 Task: Compose an email with the signature Chelsea Sanchez with the subject Request for a testimonial and the message I am writing to follow up on our recent meeting. from softage.1@softage.net to softage.5@softage.net,  softage.1@softage.net and softage.6@softage.net with CC to softage.7@softage.net with an attached document Feasibility_study.pdf, insert an emoji of mail Send the email
Action: Mouse moved to (530, 682)
Screenshot: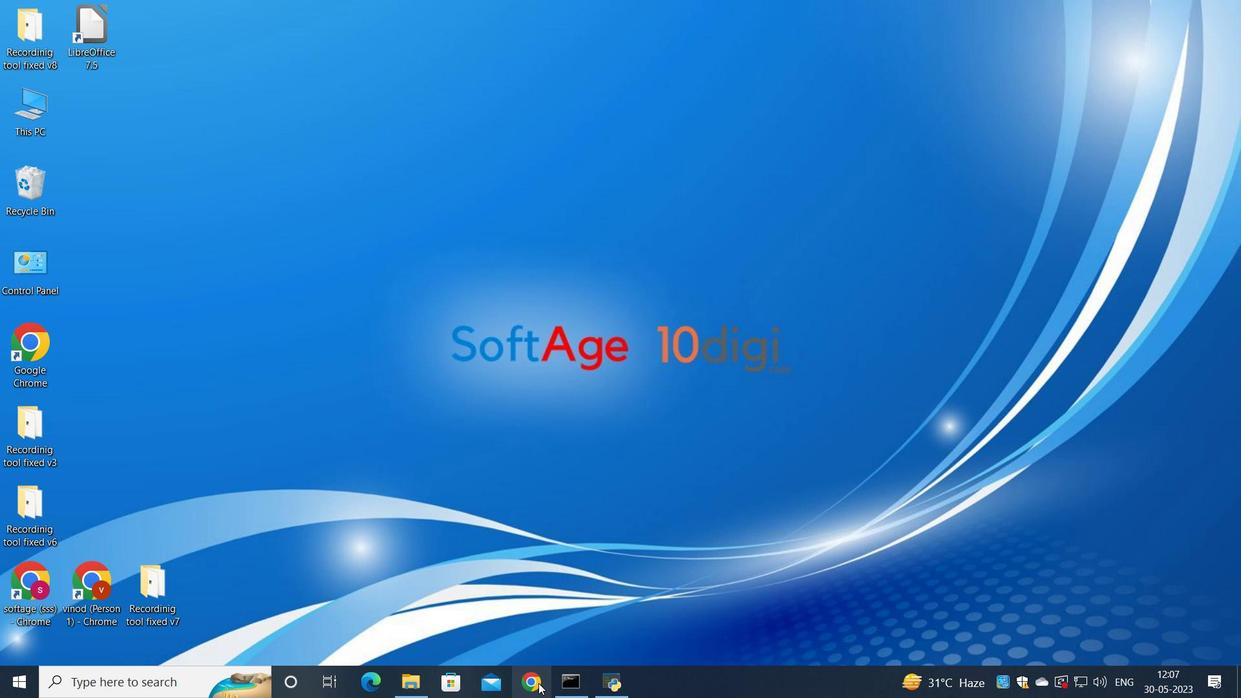 
Action: Mouse pressed left at (530, 682)
Screenshot: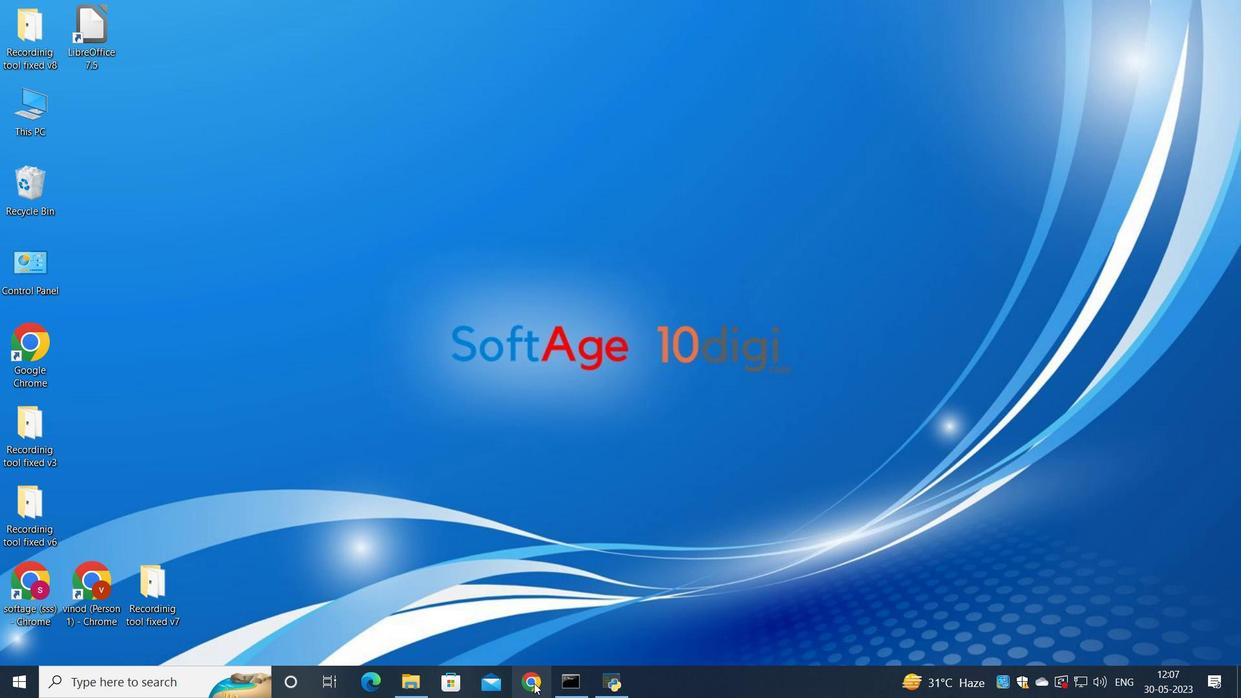 
Action: Mouse moved to (553, 367)
Screenshot: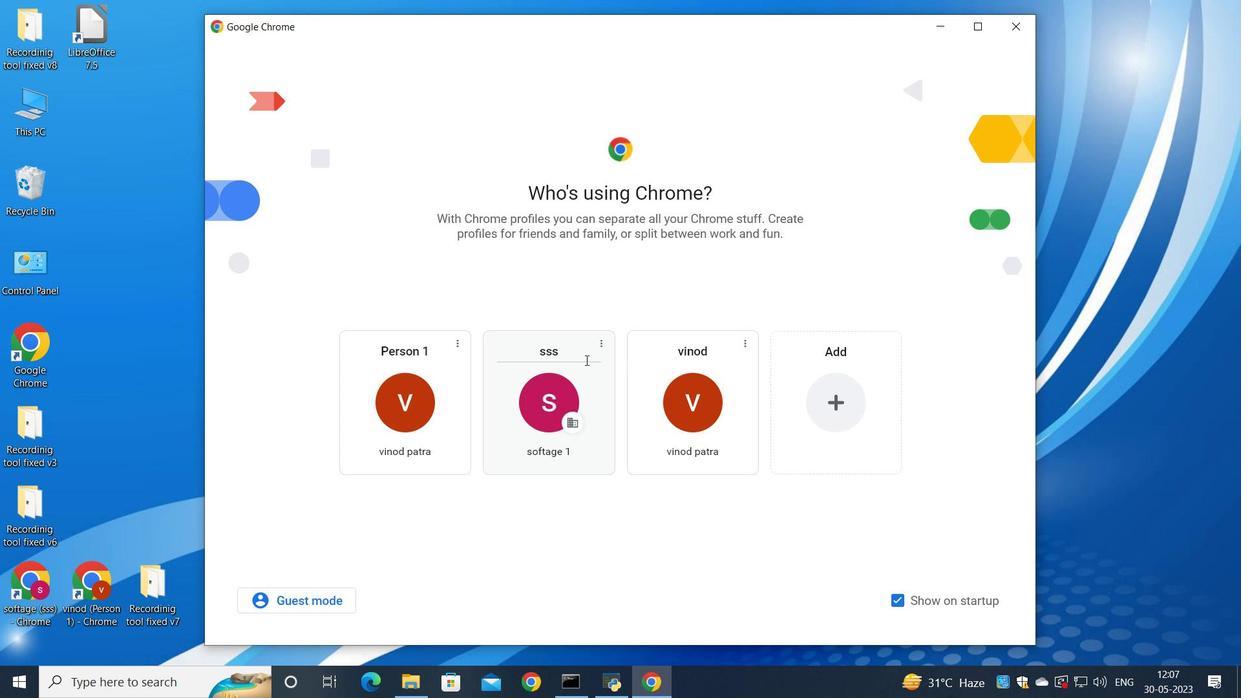 
Action: Mouse pressed left at (553, 367)
Screenshot: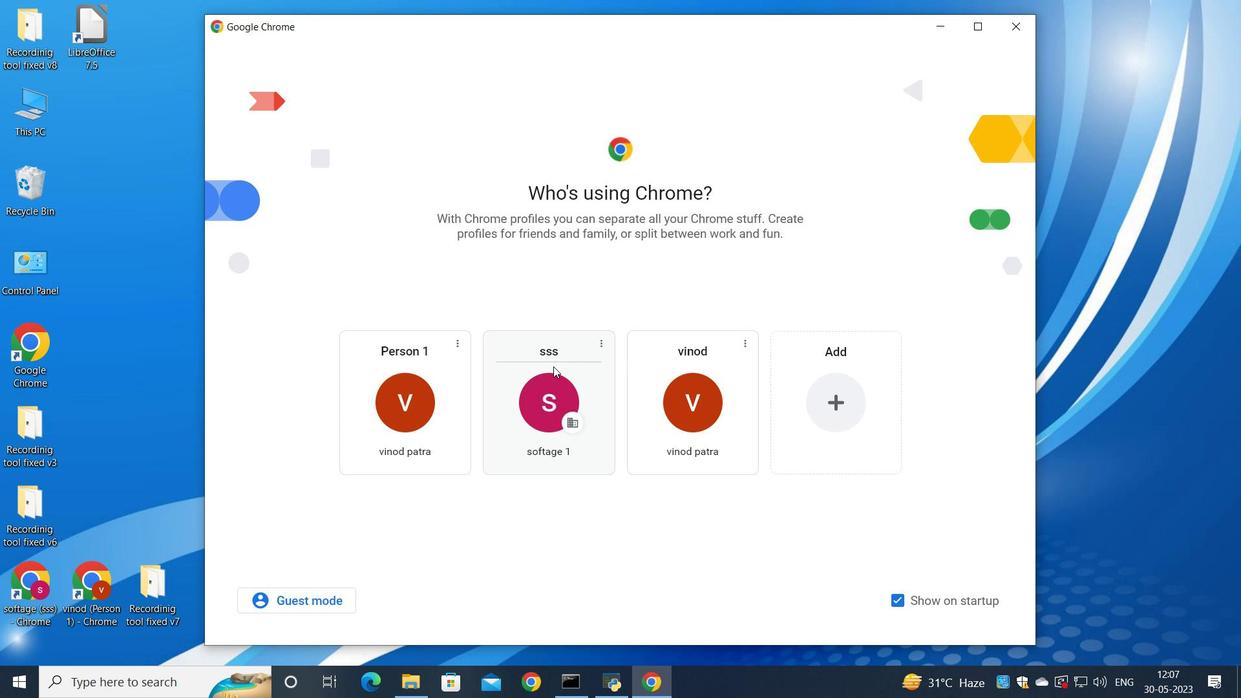 
Action: Mouse moved to (556, 386)
Screenshot: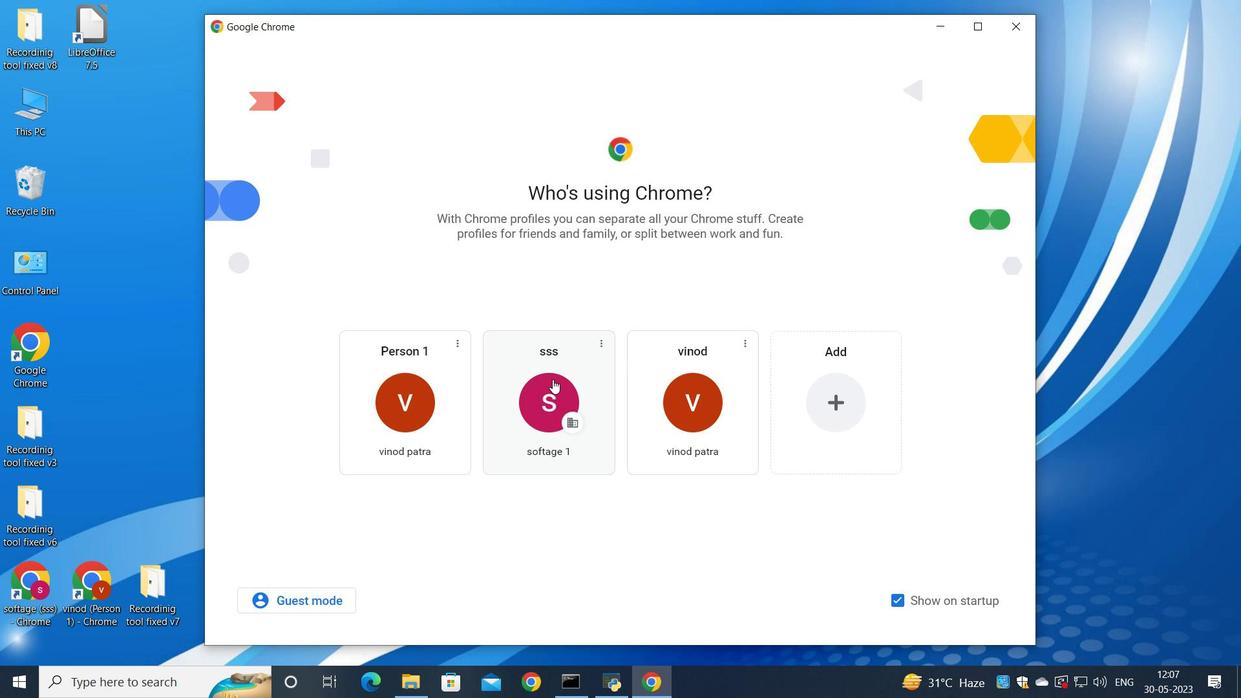 
Action: Mouse pressed left at (556, 386)
Screenshot: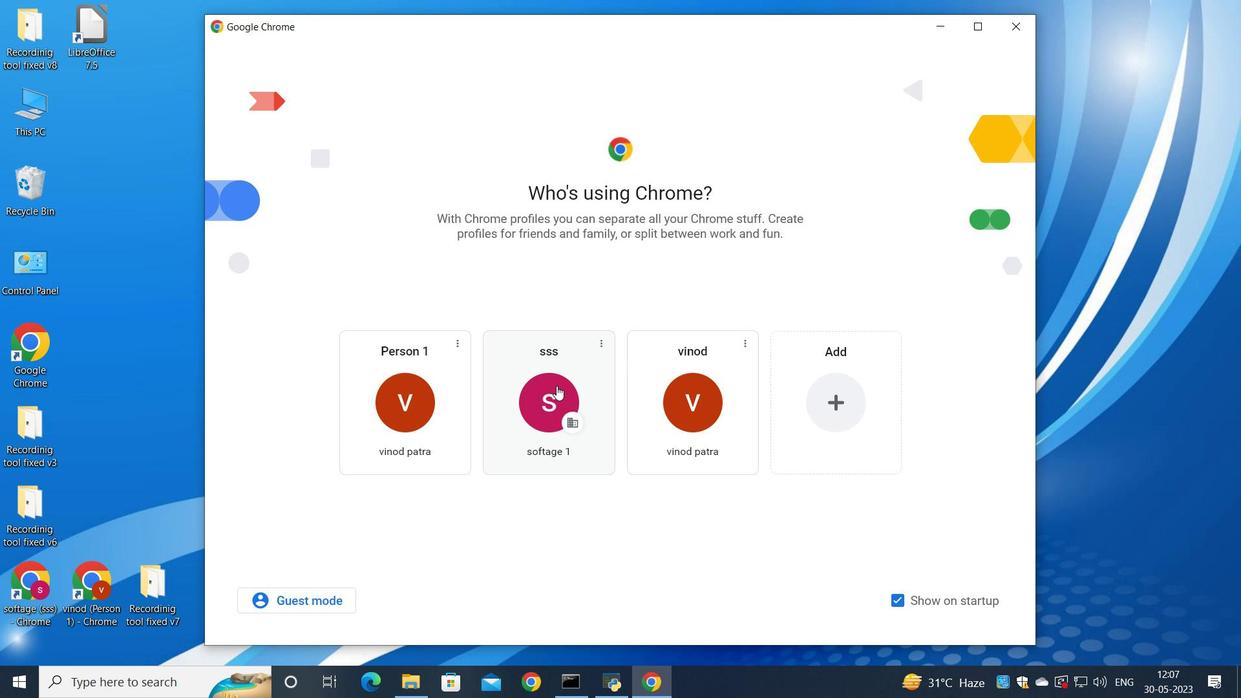 
Action: Mouse moved to (1083, 75)
Screenshot: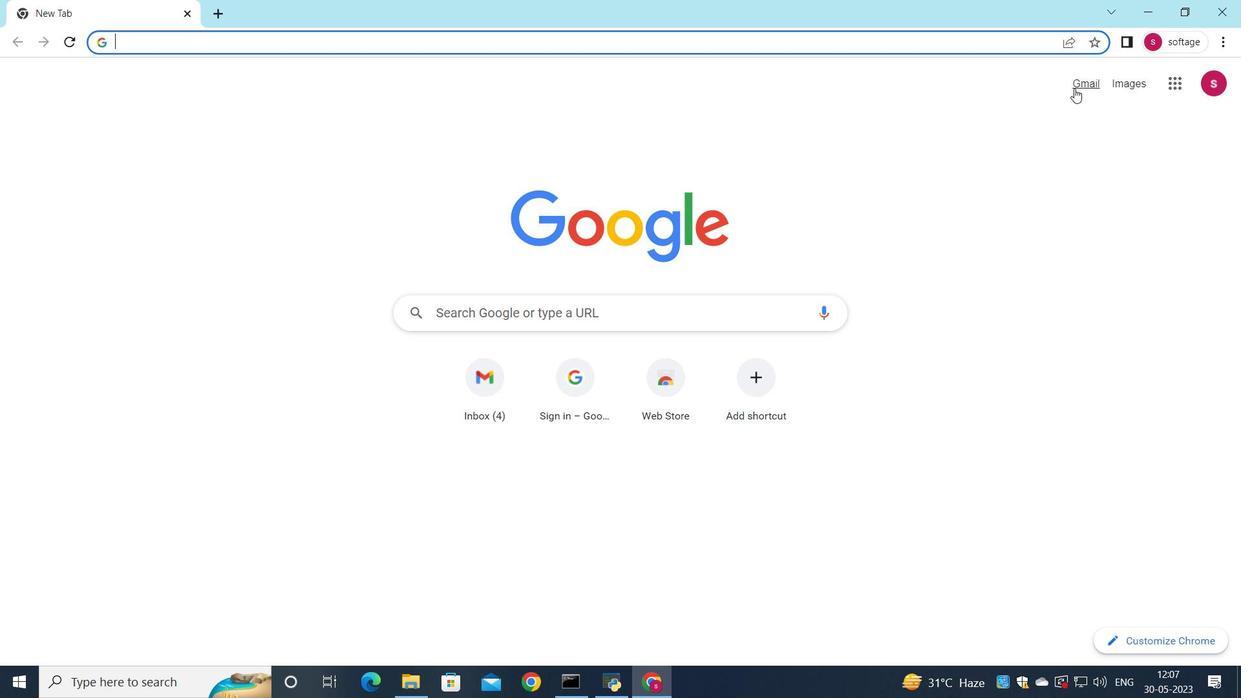 
Action: Mouse pressed left at (1083, 75)
Screenshot: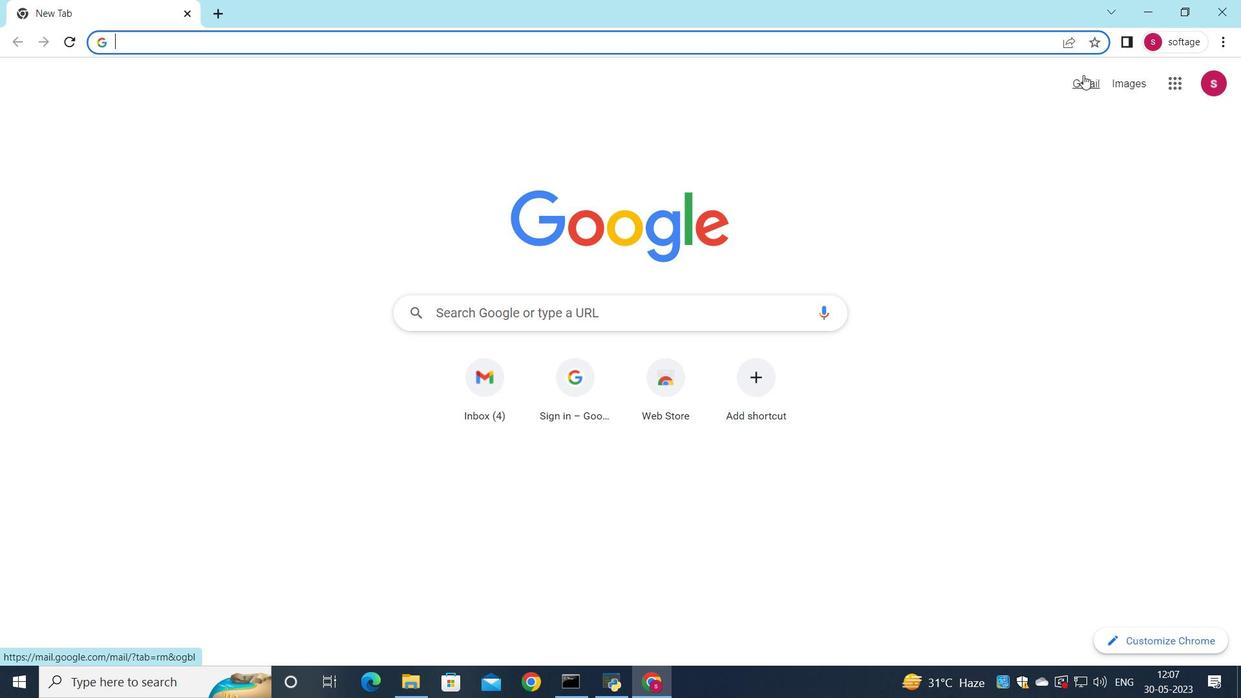 
Action: Mouse moved to (1057, 110)
Screenshot: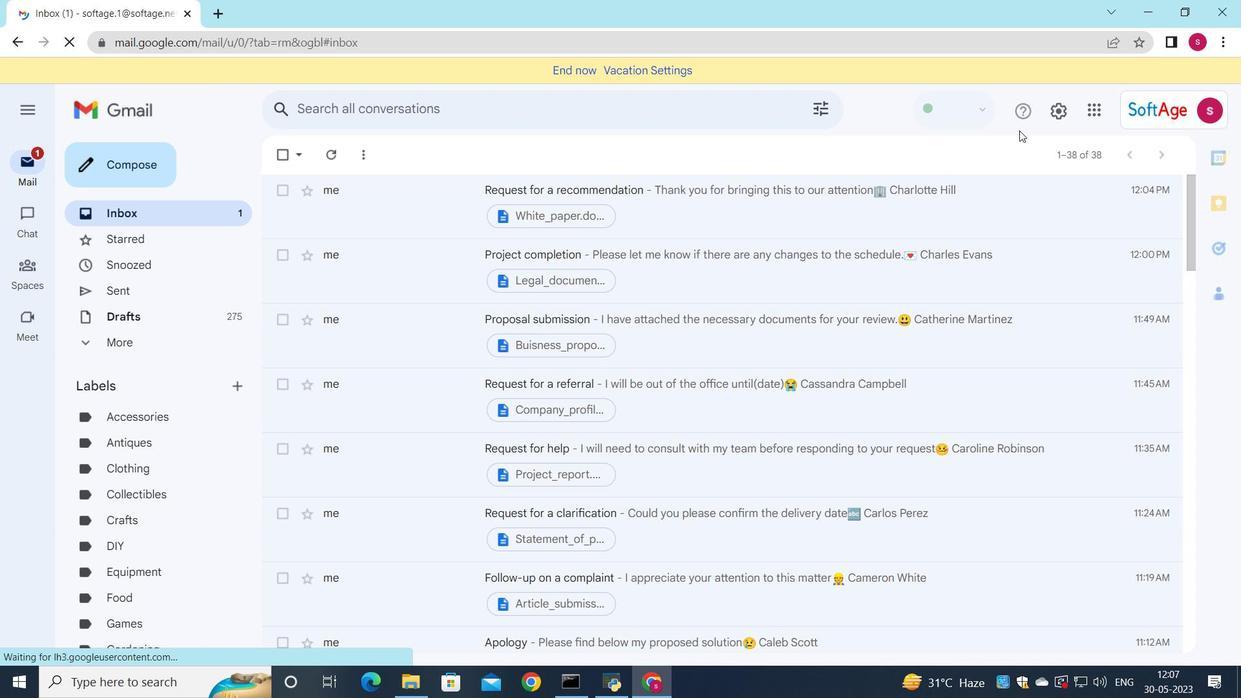 
Action: Mouse pressed left at (1057, 110)
Screenshot: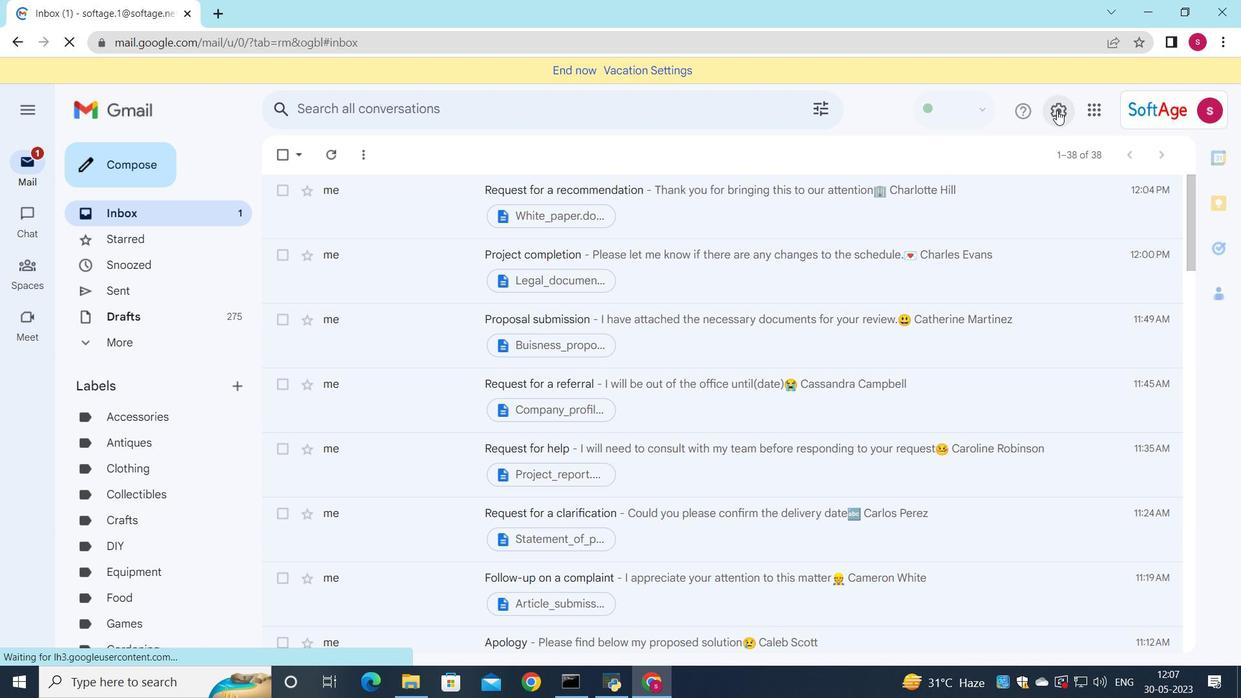 
Action: Mouse moved to (1025, 187)
Screenshot: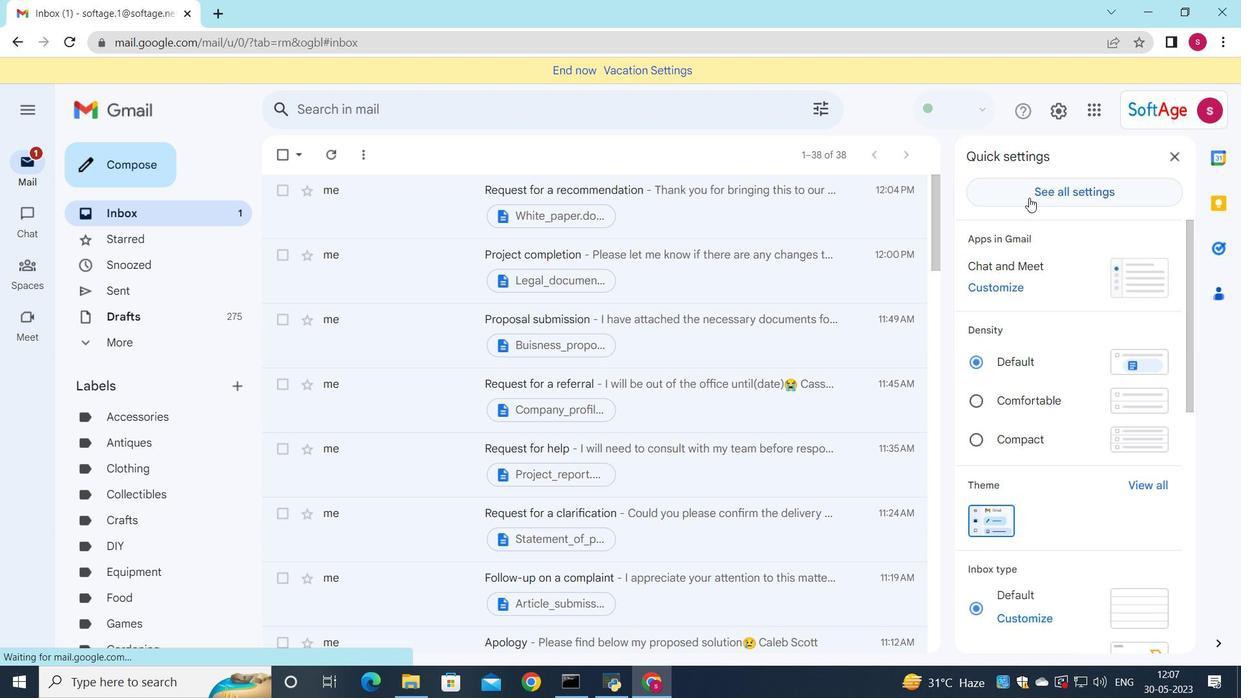 
Action: Mouse pressed left at (1025, 187)
Screenshot: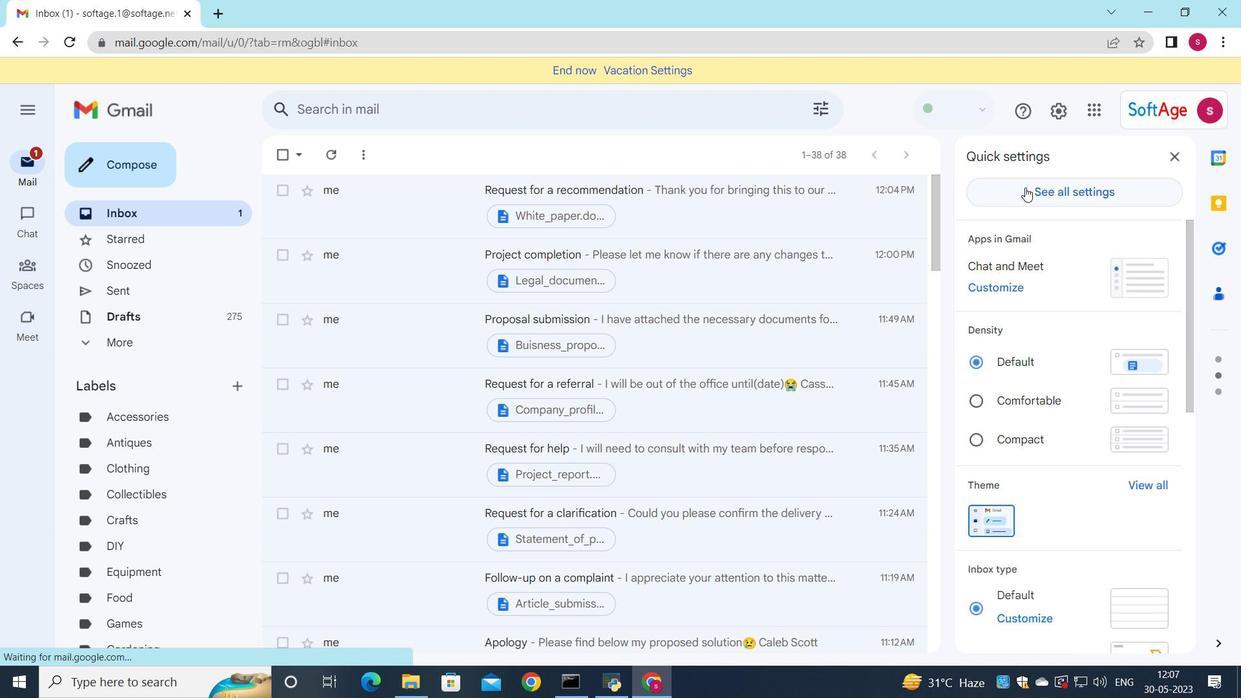 
Action: Mouse moved to (614, 254)
Screenshot: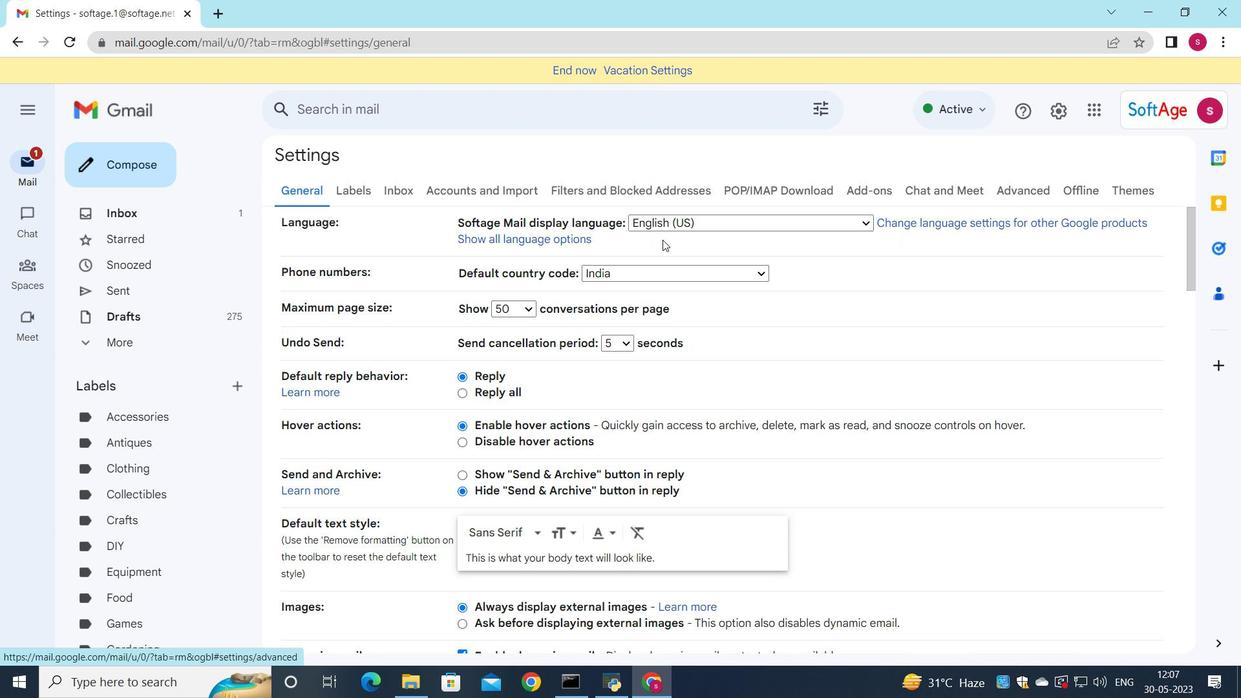 
Action: Mouse scrolled (614, 254) with delta (0, 0)
Screenshot: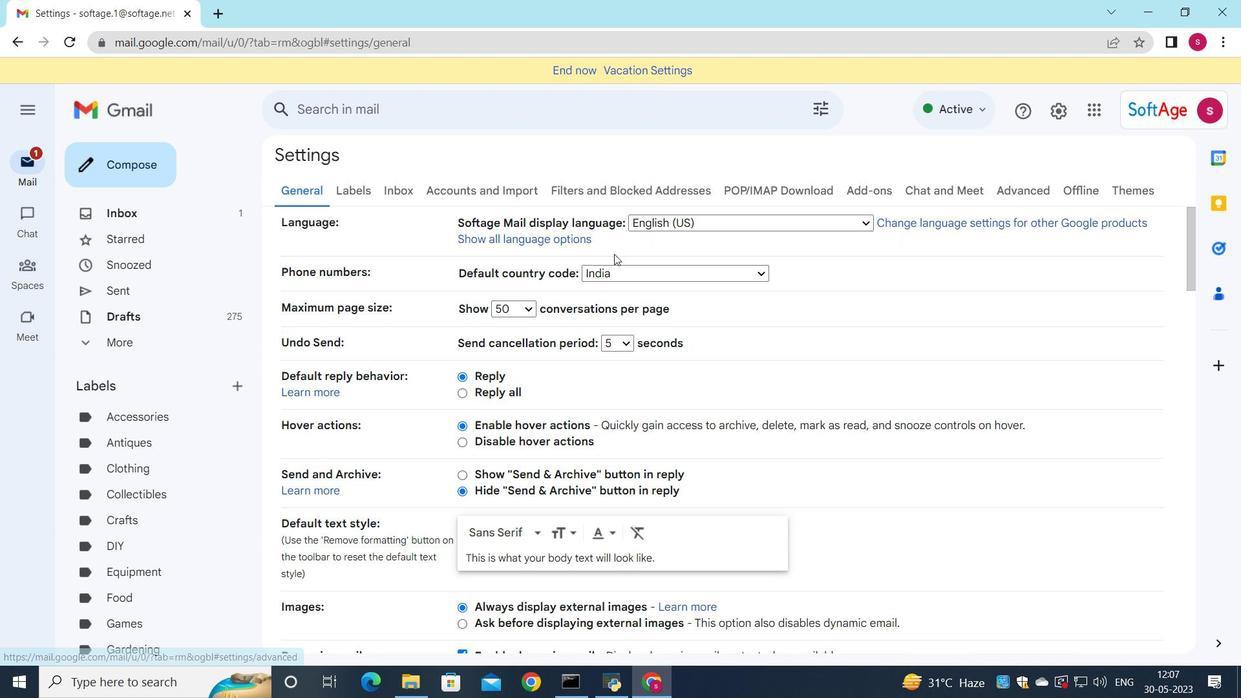 
Action: Mouse scrolled (614, 254) with delta (0, 0)
Screenshot: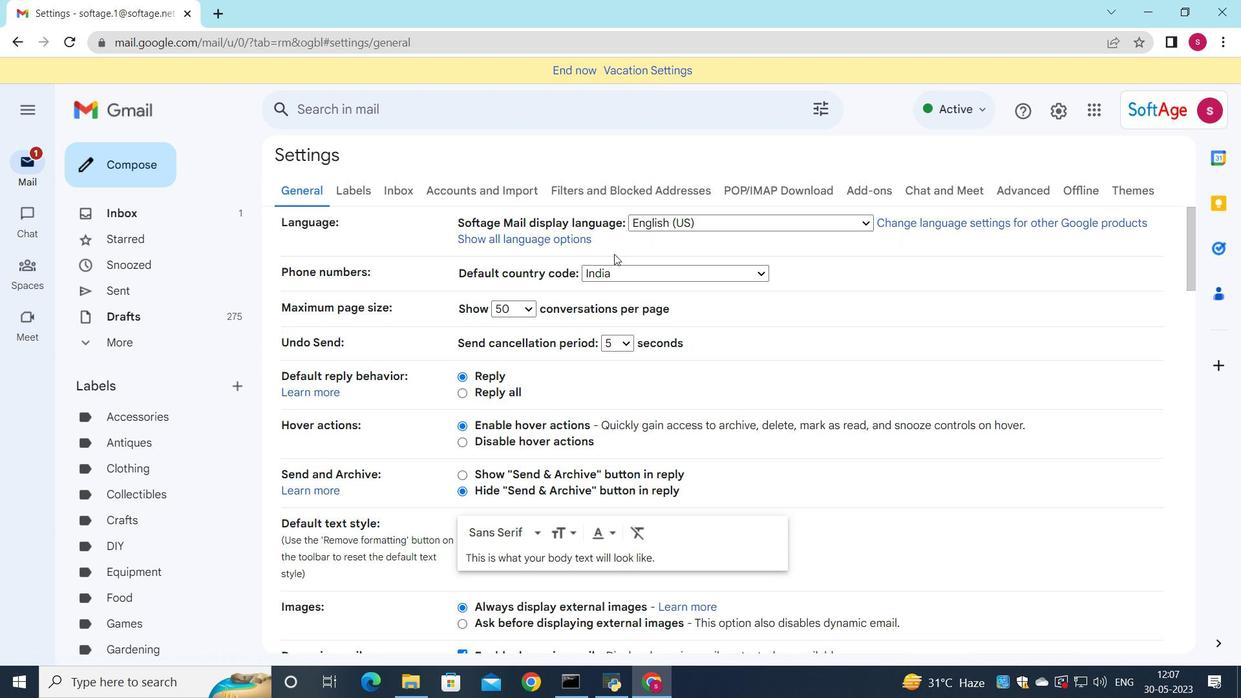 
Action: Mouse scrolled (614, 254) with delta (0, 0)
Screenshot: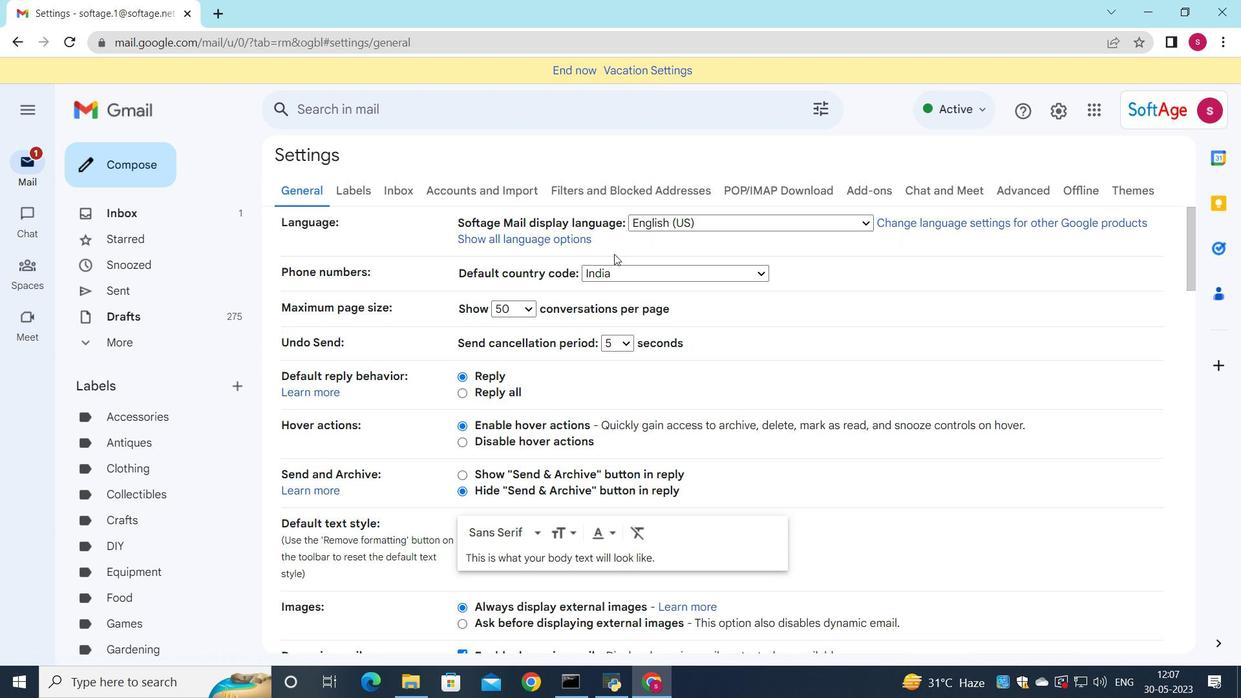 
Action: Mouse moved to (614, 252)
Screenshot: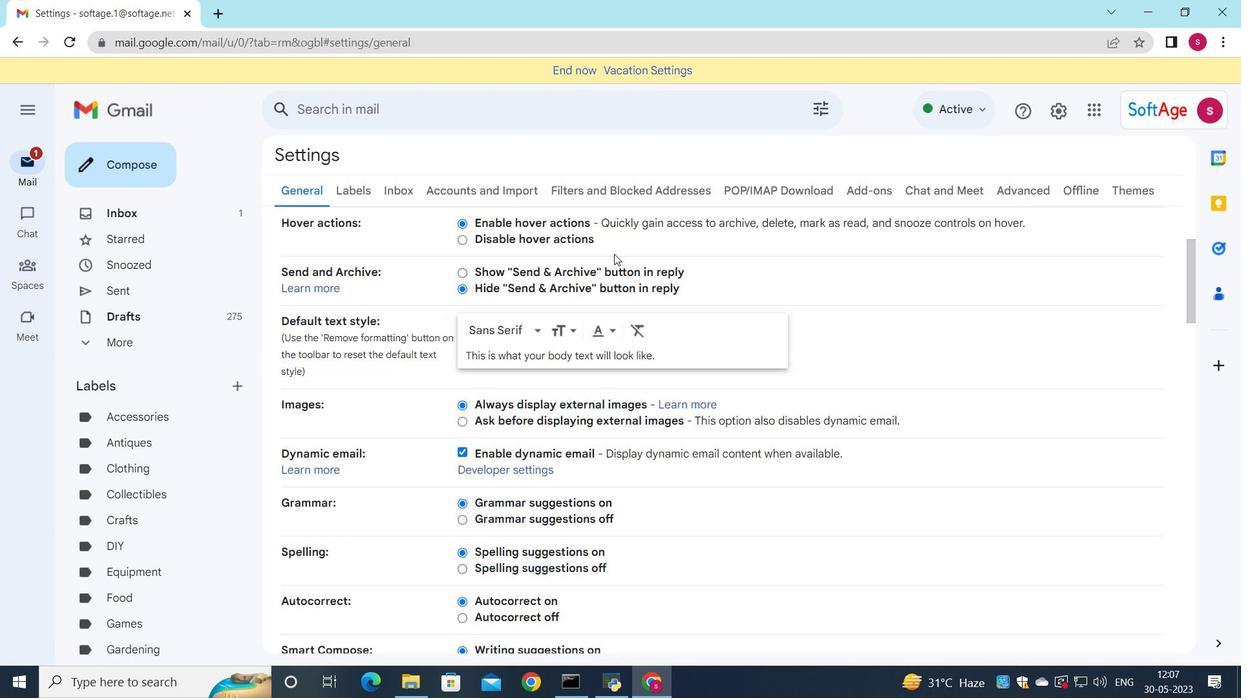 
Action: Mouse scrolled (614, 251) with delta (0, 0)
Screenshot: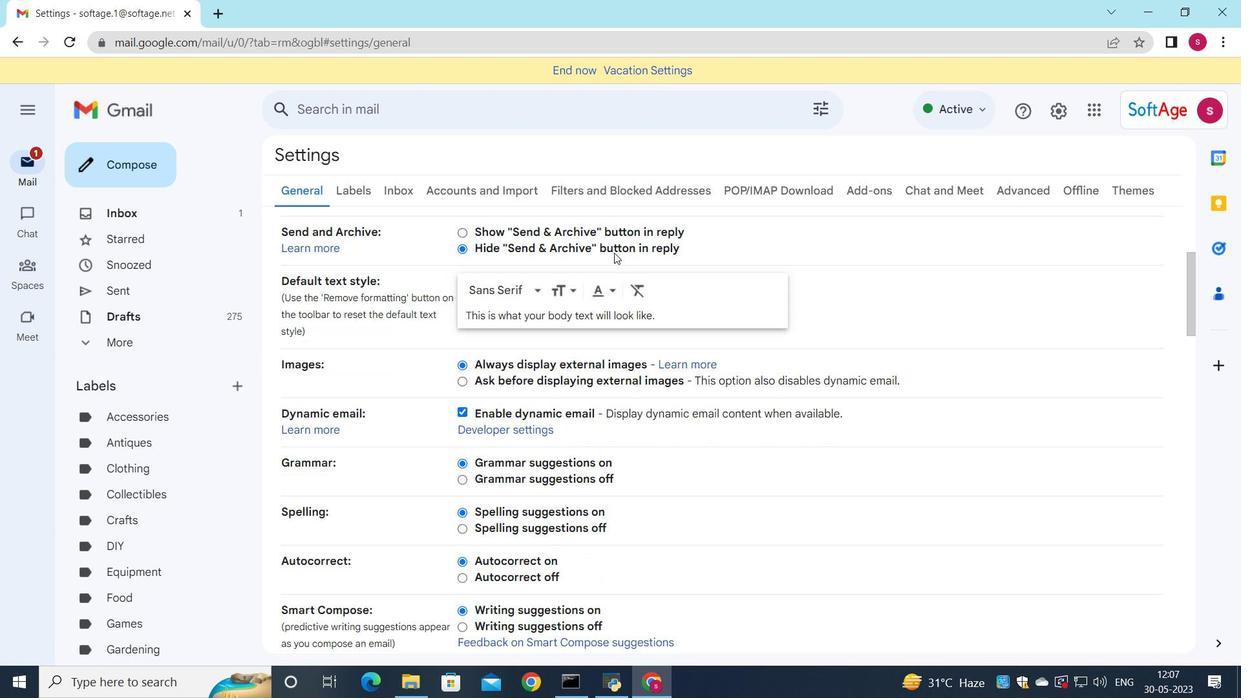 
Action: Mouse scrolled (614, 251) with delta (0, 0)
Screenshot: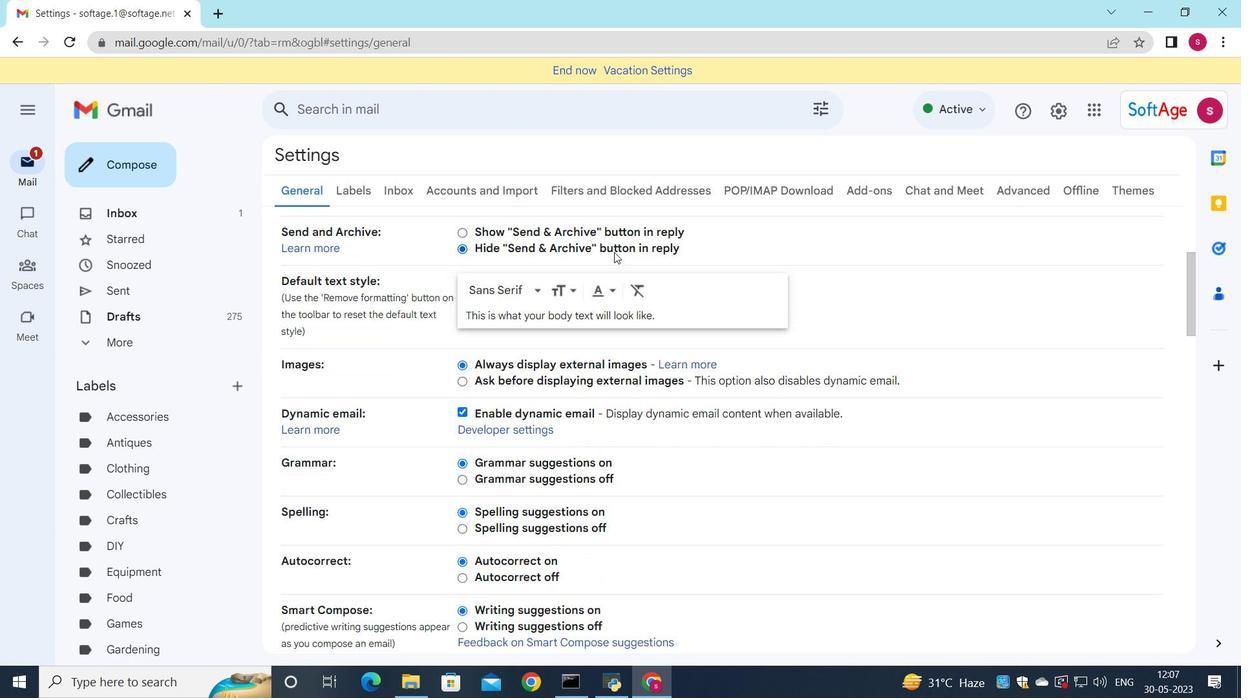 
Action: Mouse scrolled (614, 251) with delta (0, 0)
Screenshot: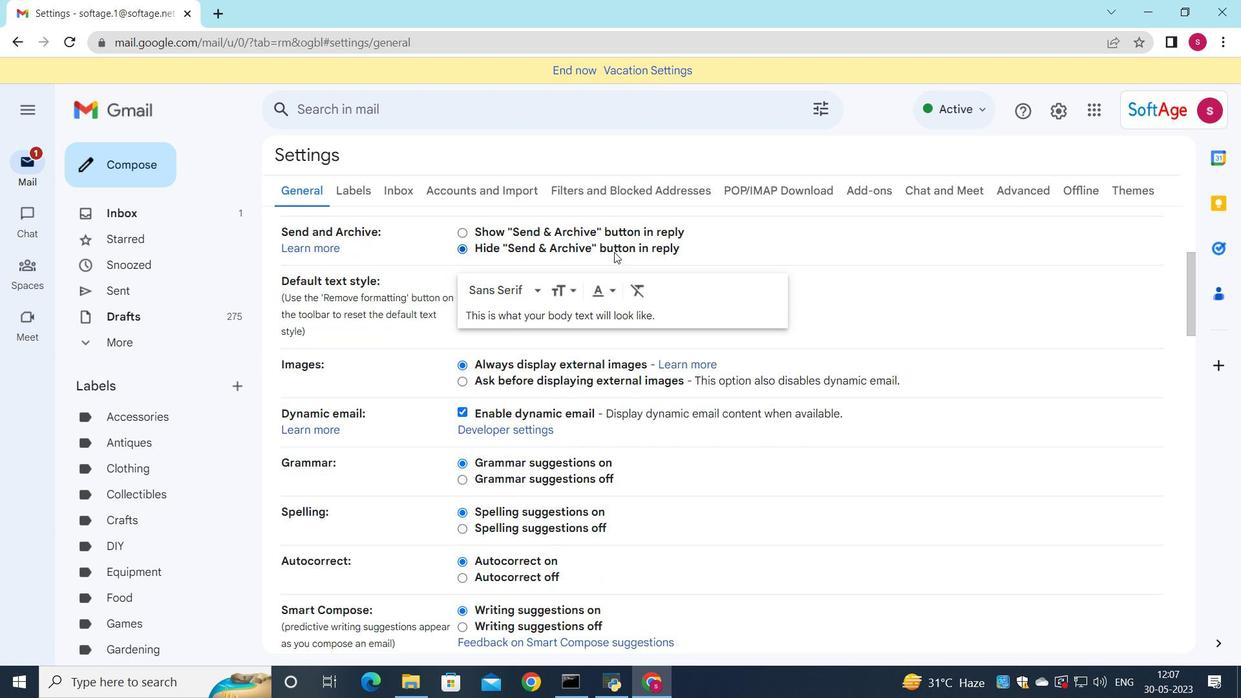 
Action: Mouse scrolled (614, 251) with delta (0, 0)
Screenshot: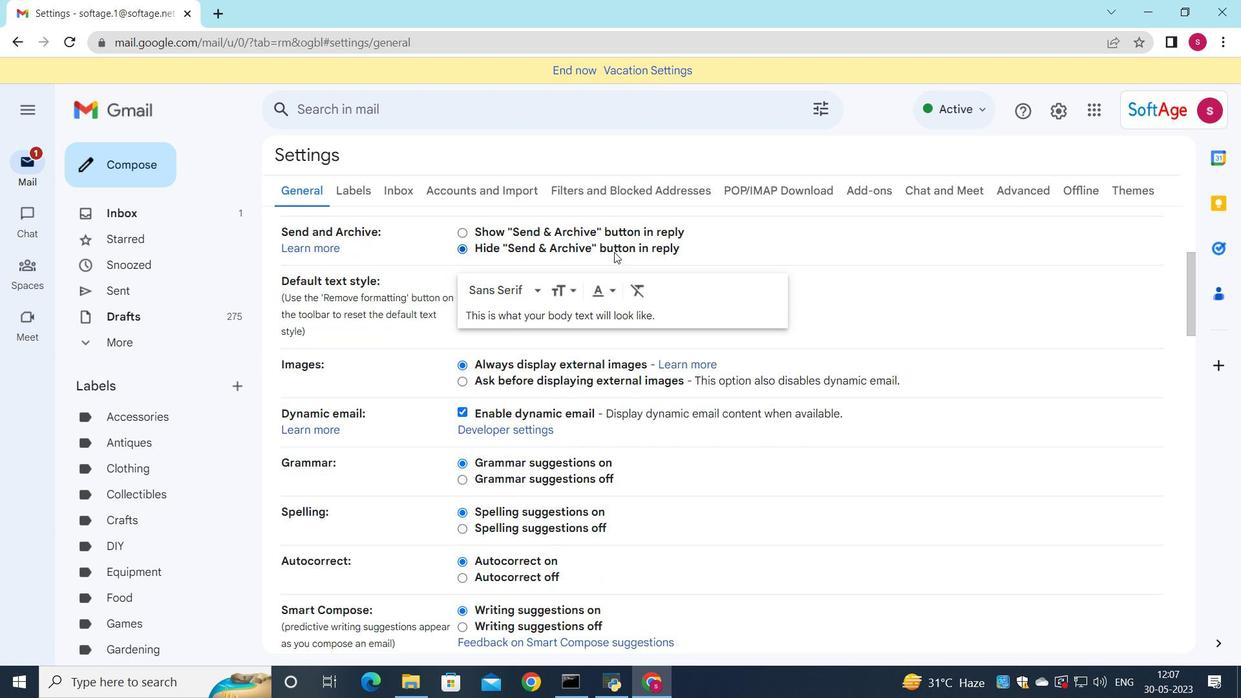 
Action: Mouse scrolled (614, 251) with delta (0, 0)
Screenshot: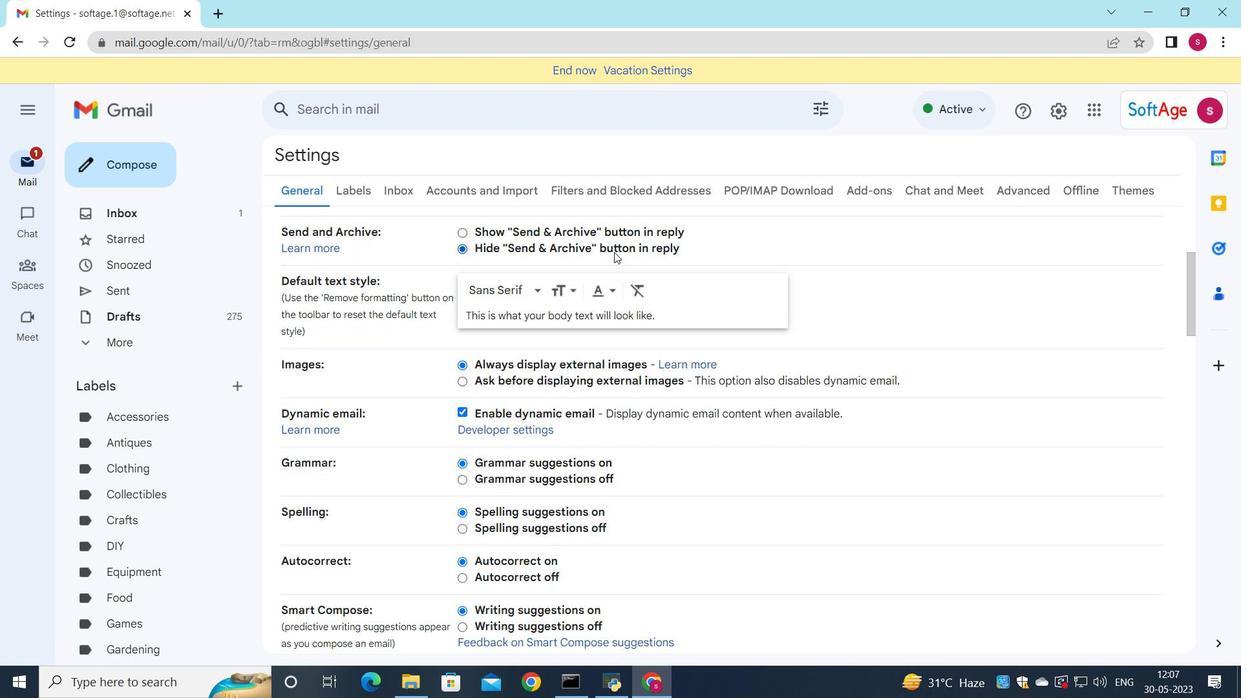 
Action: Mouse moved to (610, 290)
Screenshot: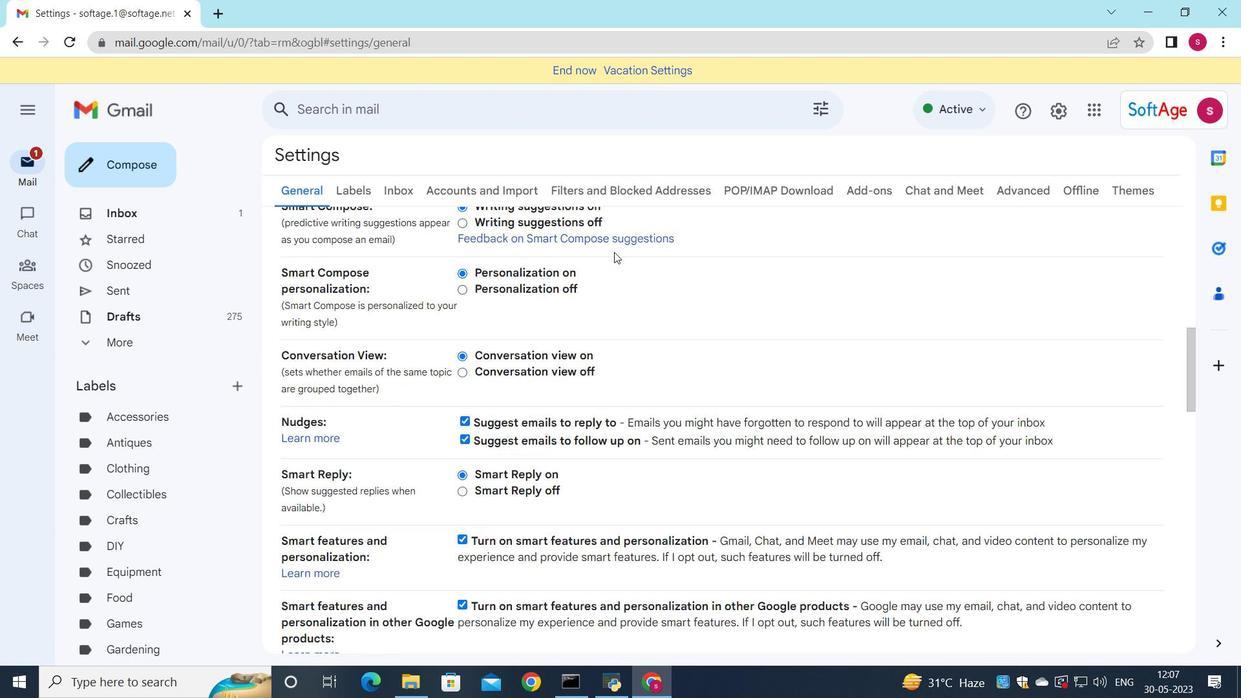 
Action: Mouse scrolled (612, 258) with delta (0, 0)
Screenshot: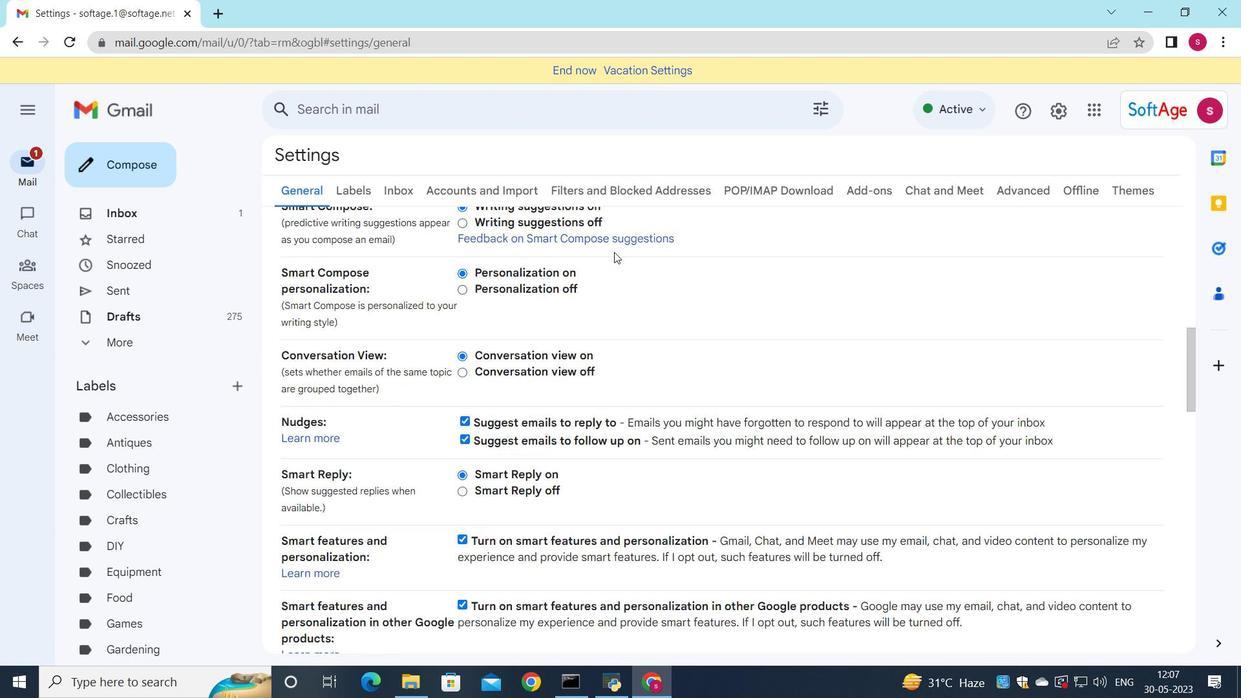 
Action: Mouse moved to (609, 292)
Screenshot: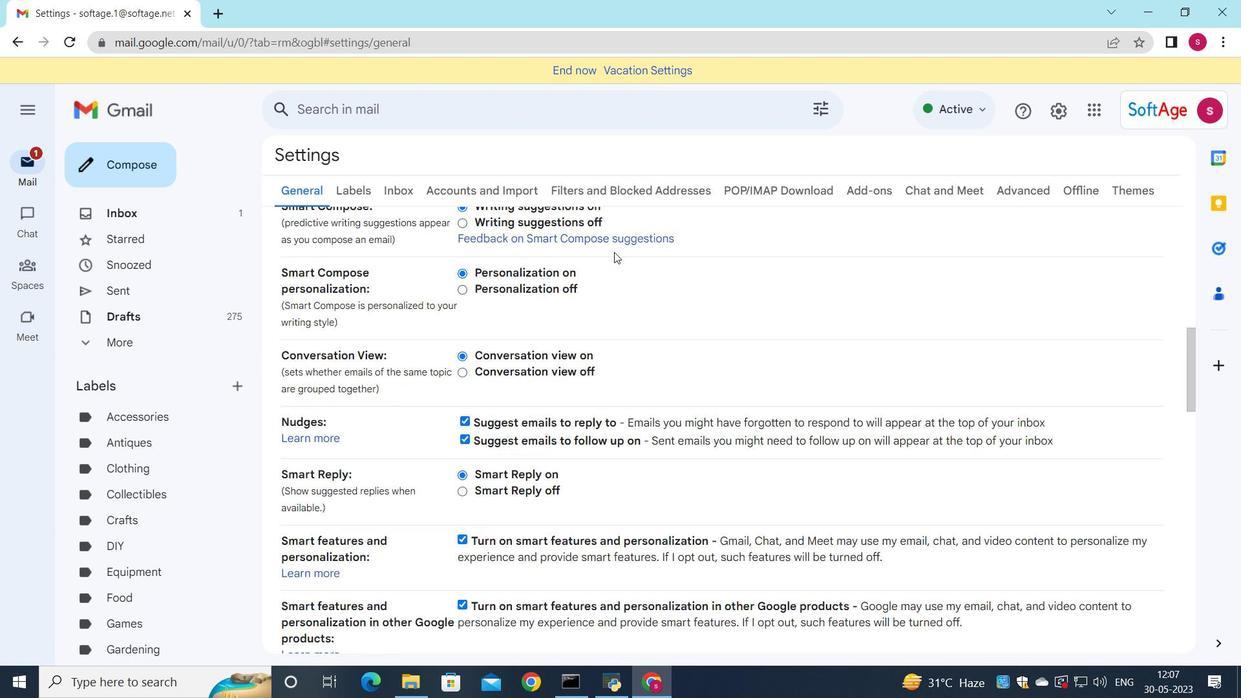 
Action: Mouse scrolled (610, 281) with delta (0, 0)
Screenshot: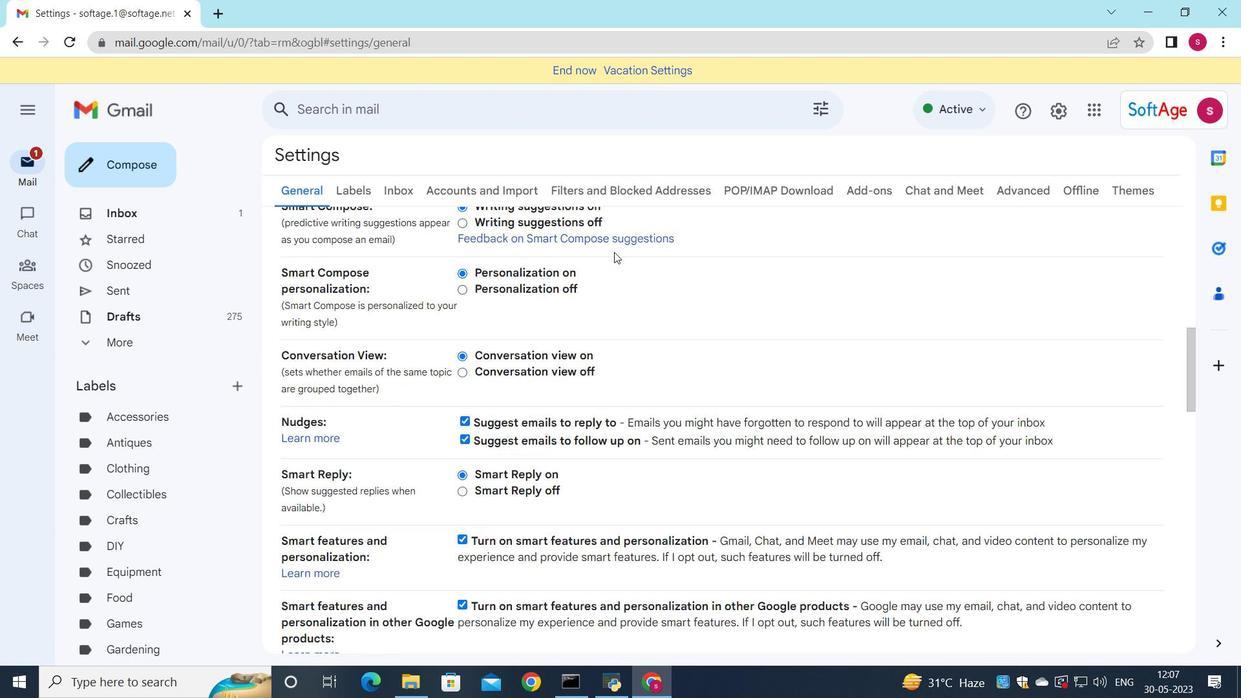 
Action: Mouse moved to (594, 333)
Screenshot: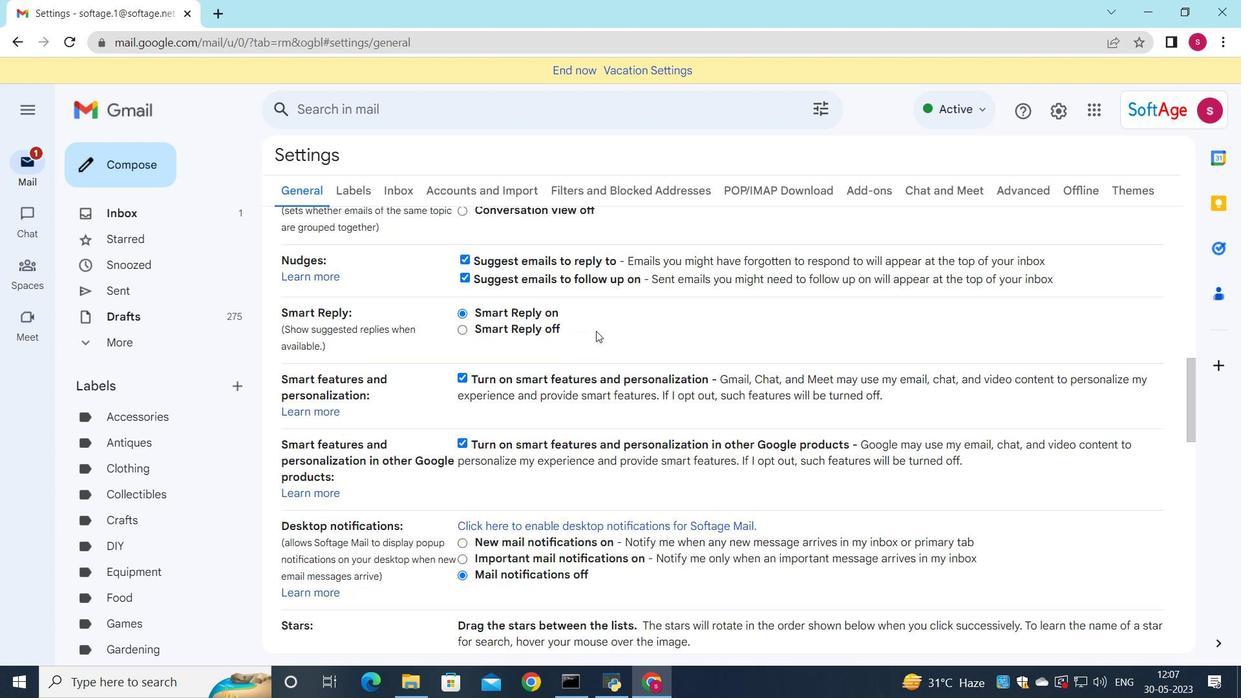 
Action: Mouse scrolled (594, 333) with delta (0, 0)
Screenshot: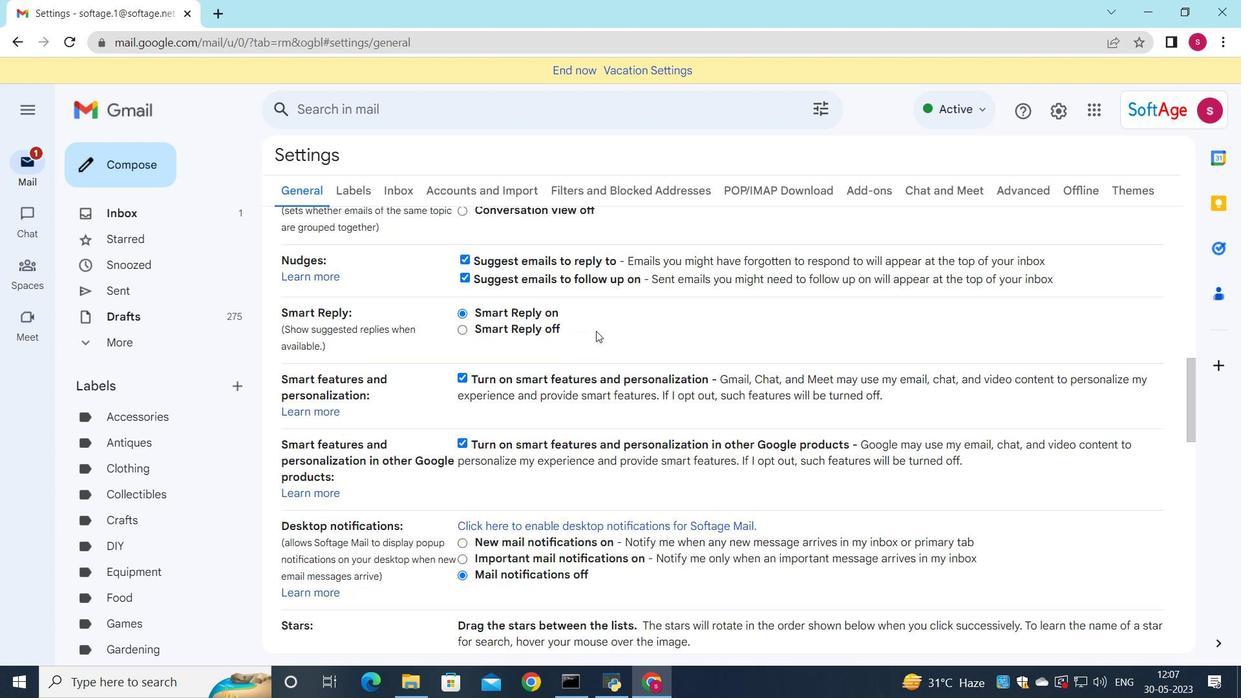 
Action: Mouse moved to (594, 334)
Screenshot: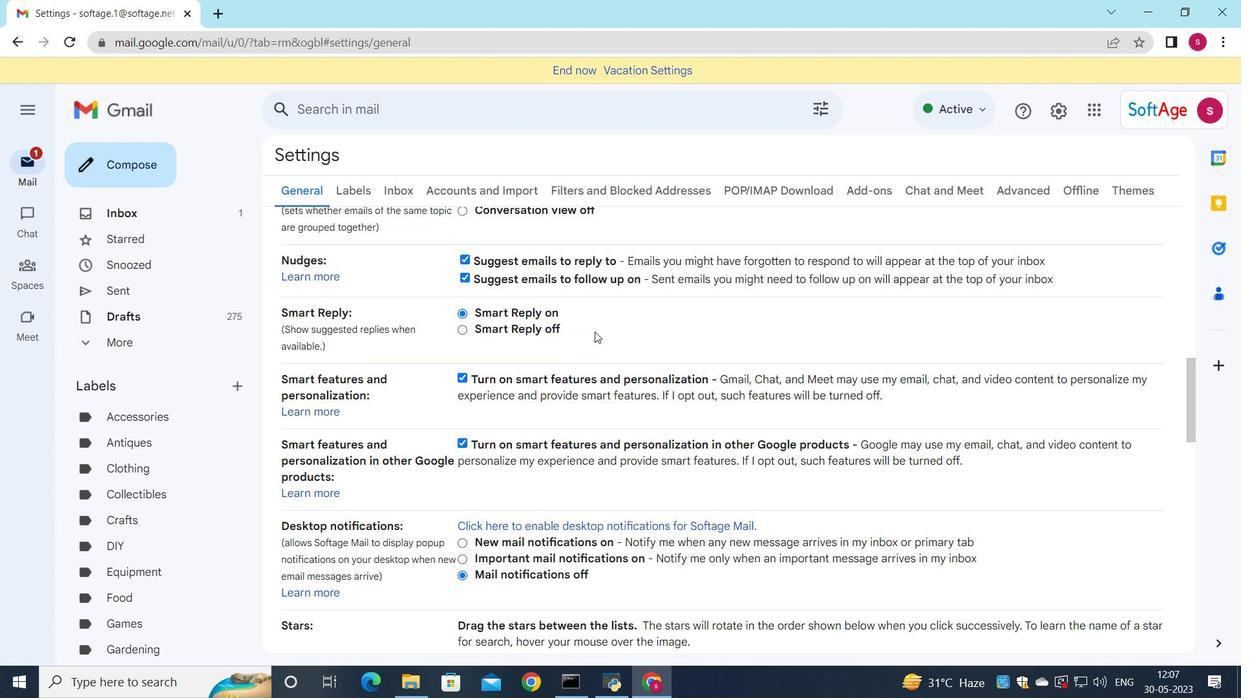 
Action: Mouse scrolled (594, 334) with delta (0, 0)
Screenshot: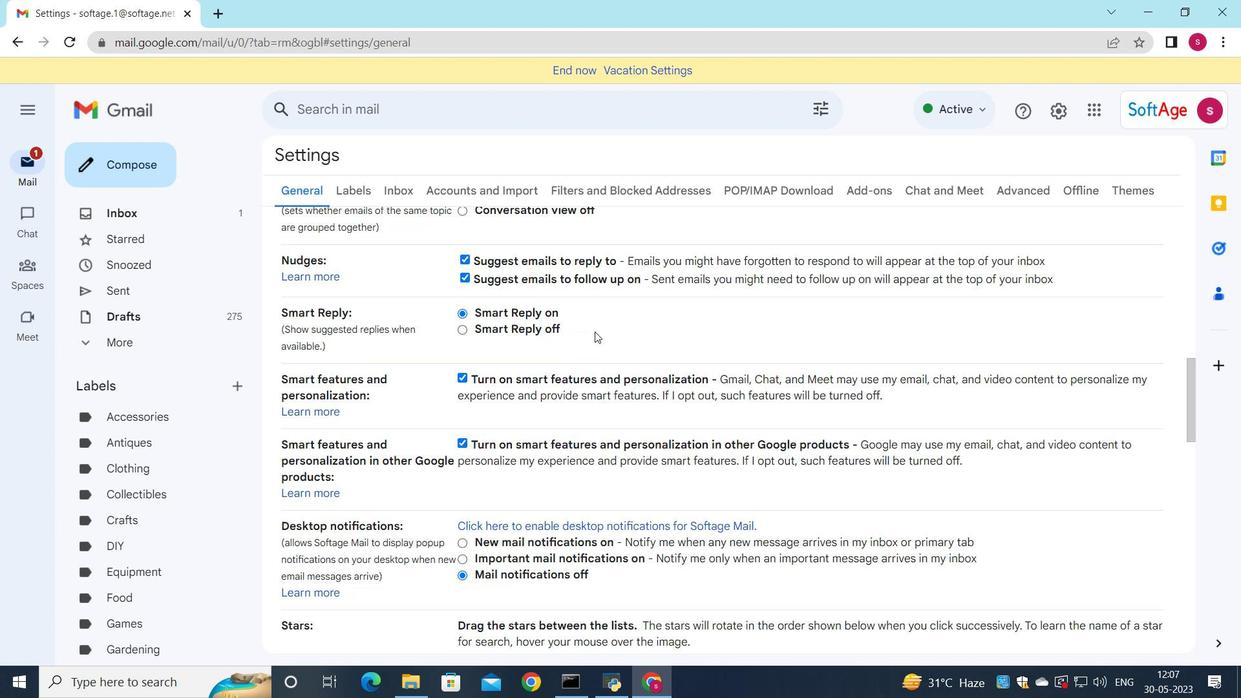 
Action: Mouse moved to (594, 336)
Screenshot: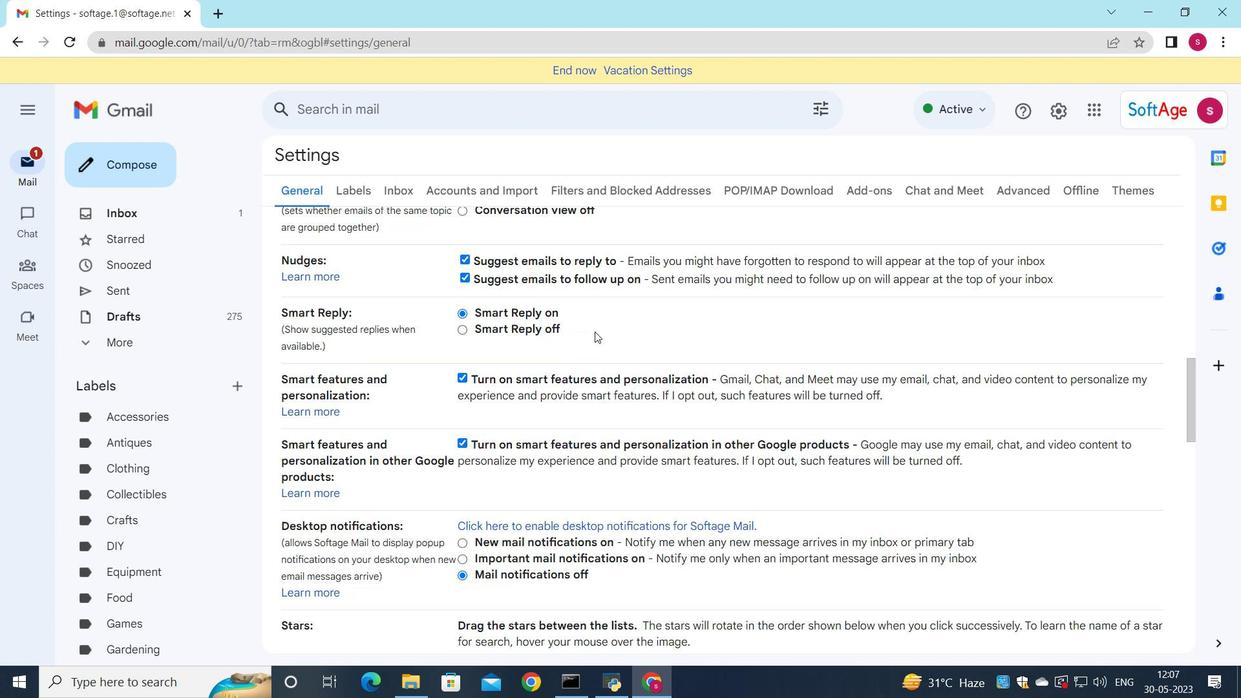 
Action: Mouse scrolled (594, 335) with delta (0, 0)
Screenshot: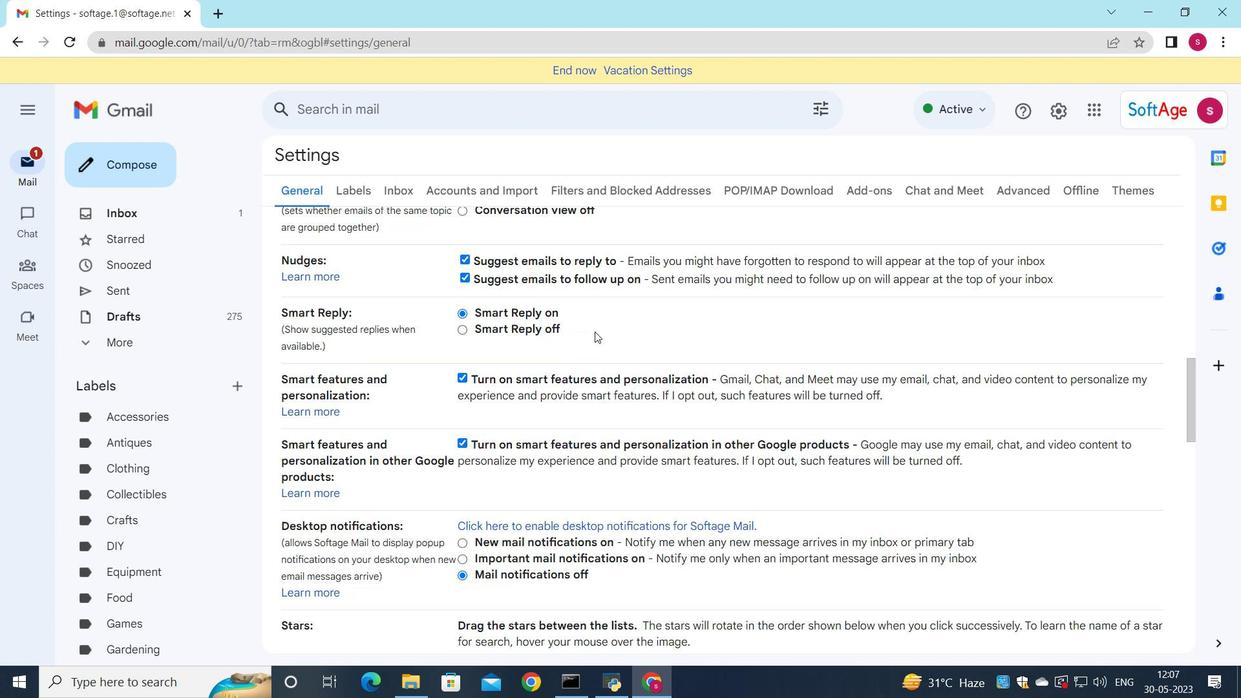 
Action: Mouse moved to (594, 338)
Screenshot: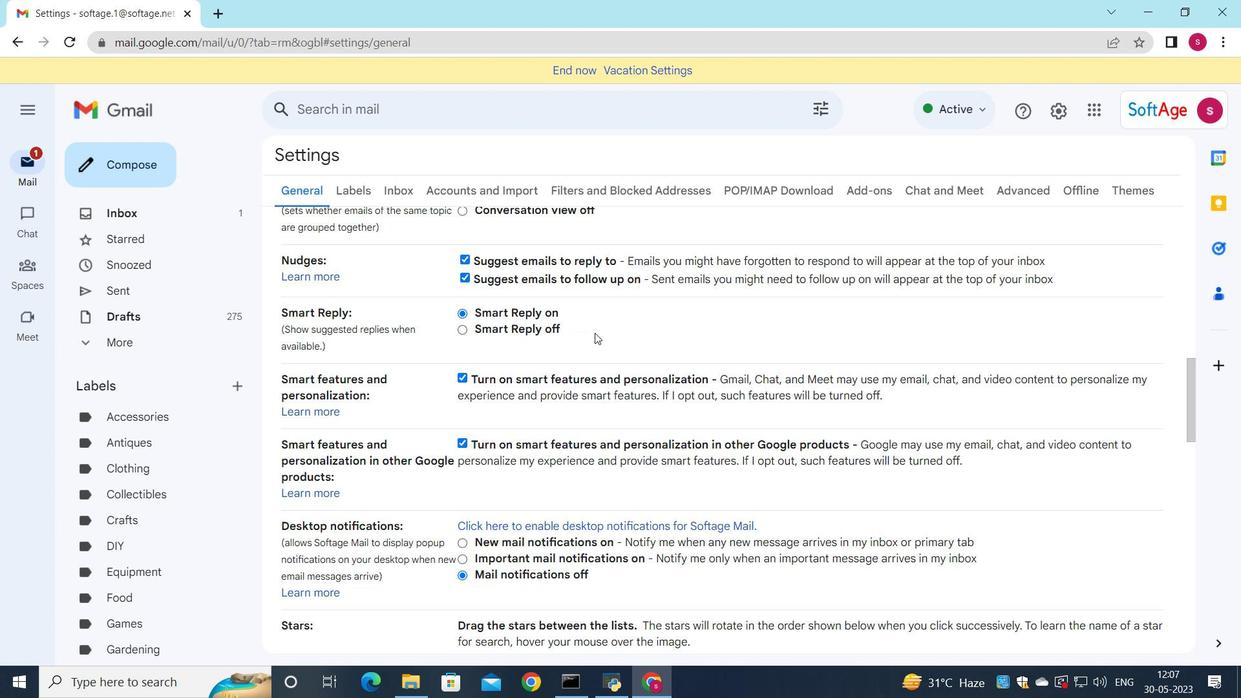 
Action: Mouse scrolled (594, 337) with delta (0, 0)
Screenshot: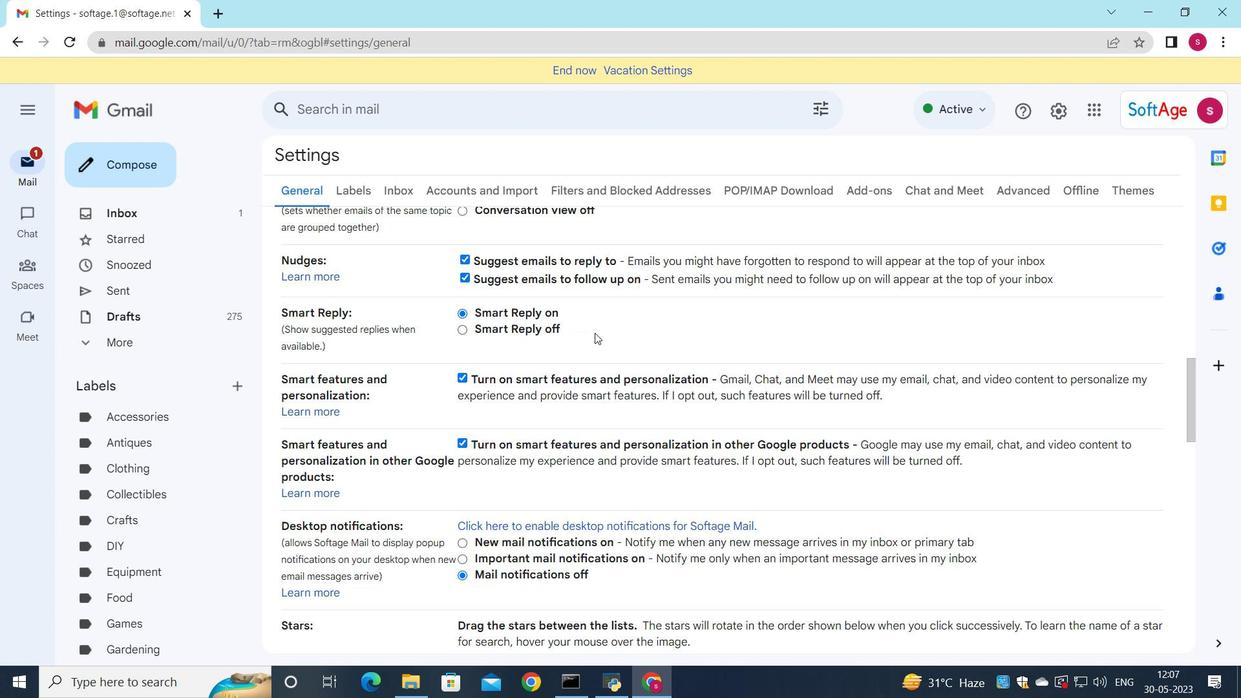 
Action: Mouse moved to (592, 342)
Screenshot: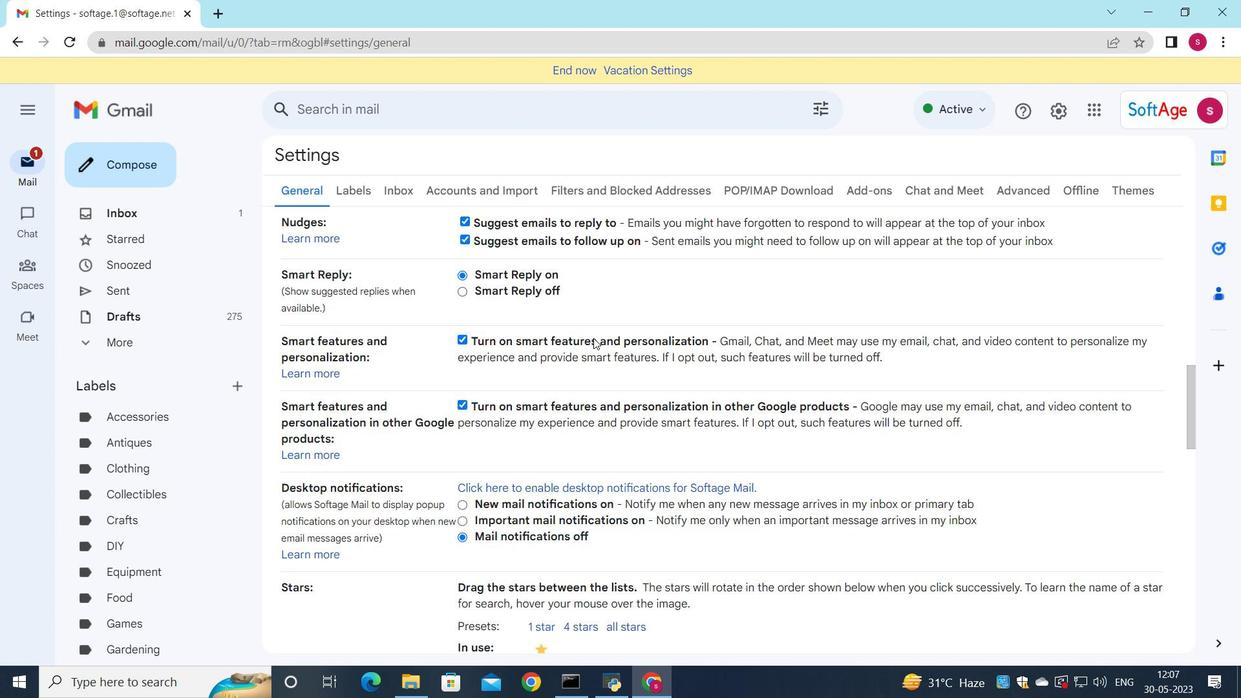 
Action: Mouse scrolled (592, 341) with delta (0, 0)
Screenshot: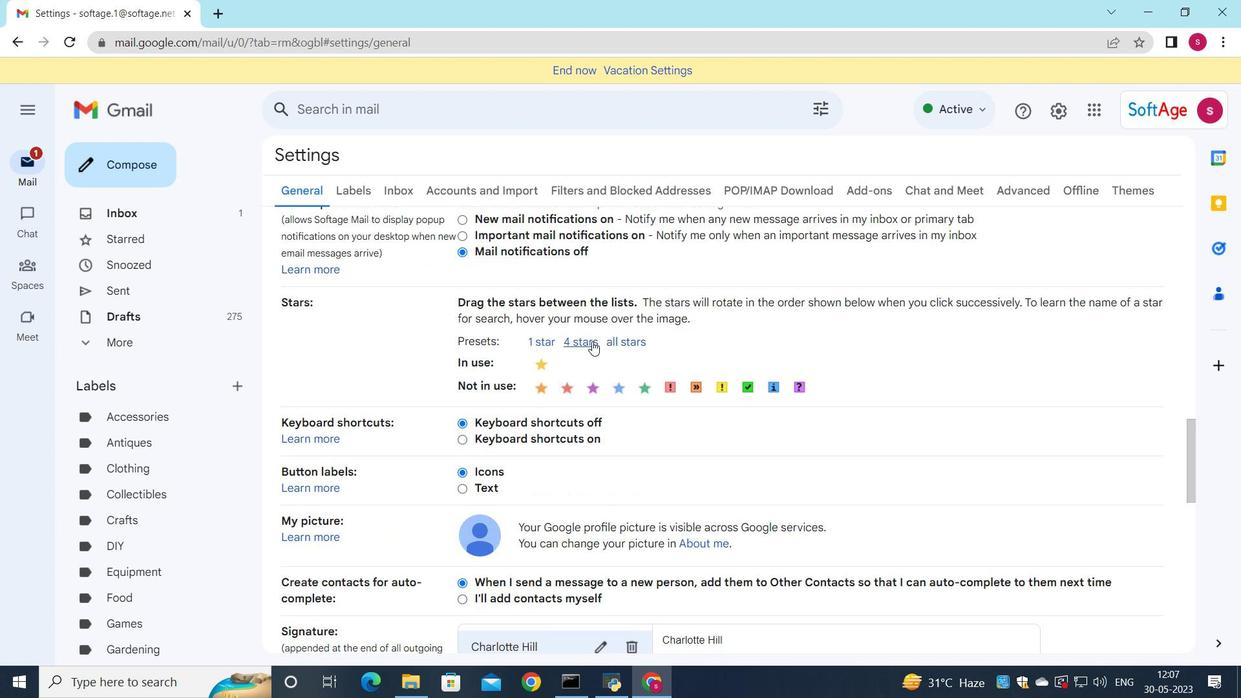 
Action: Mouse scrolled (592, 341) with delta (0, 0)
Screenshot: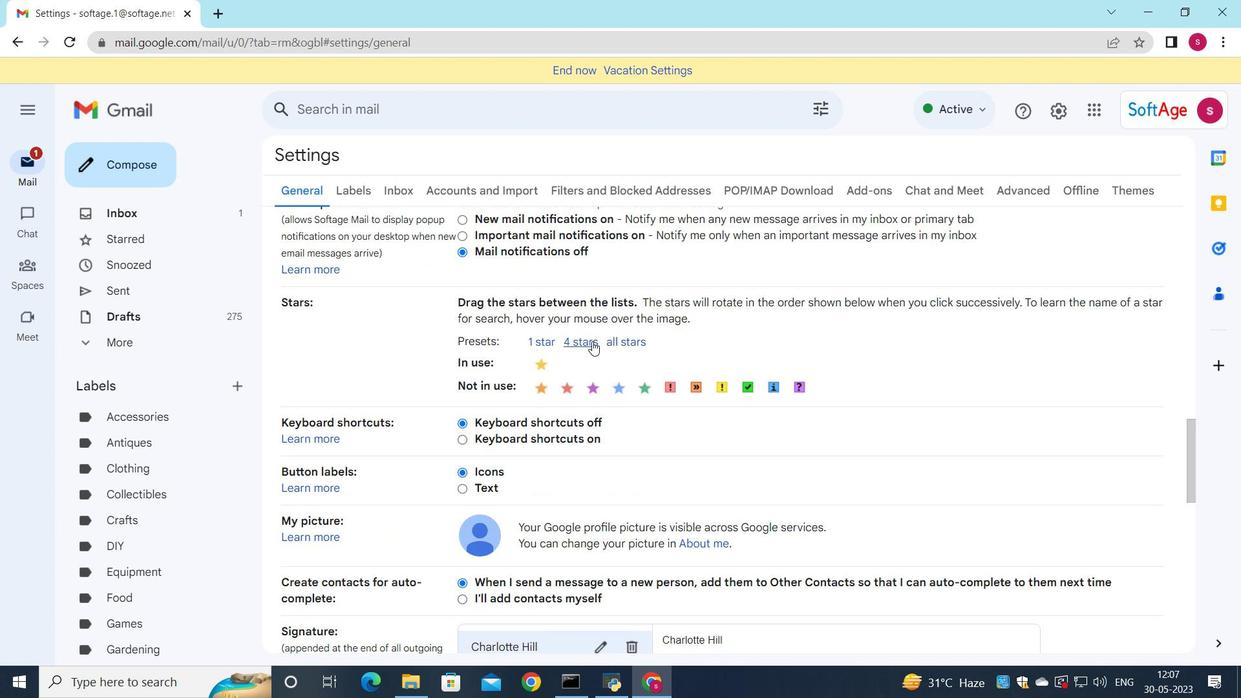 
Action: Mouse scrolled (592, 341) with delta (0, 0)
Screenshot: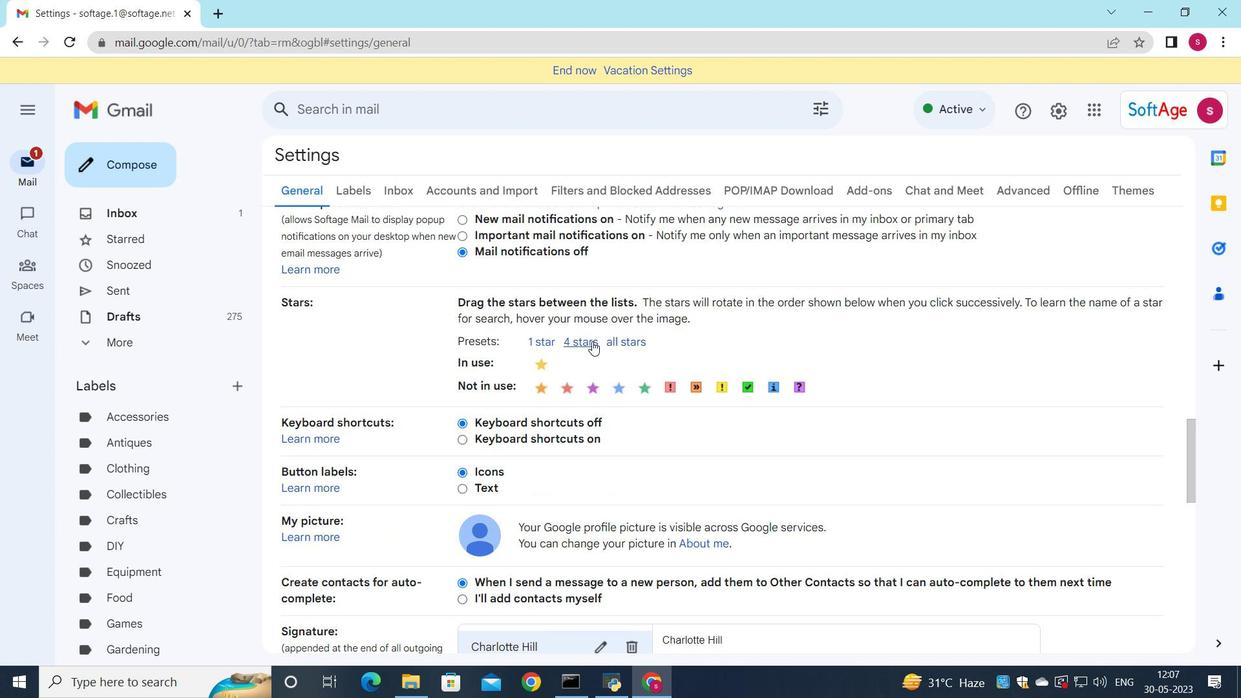
Action: Mouse moved to (592, 343)
Screenshot: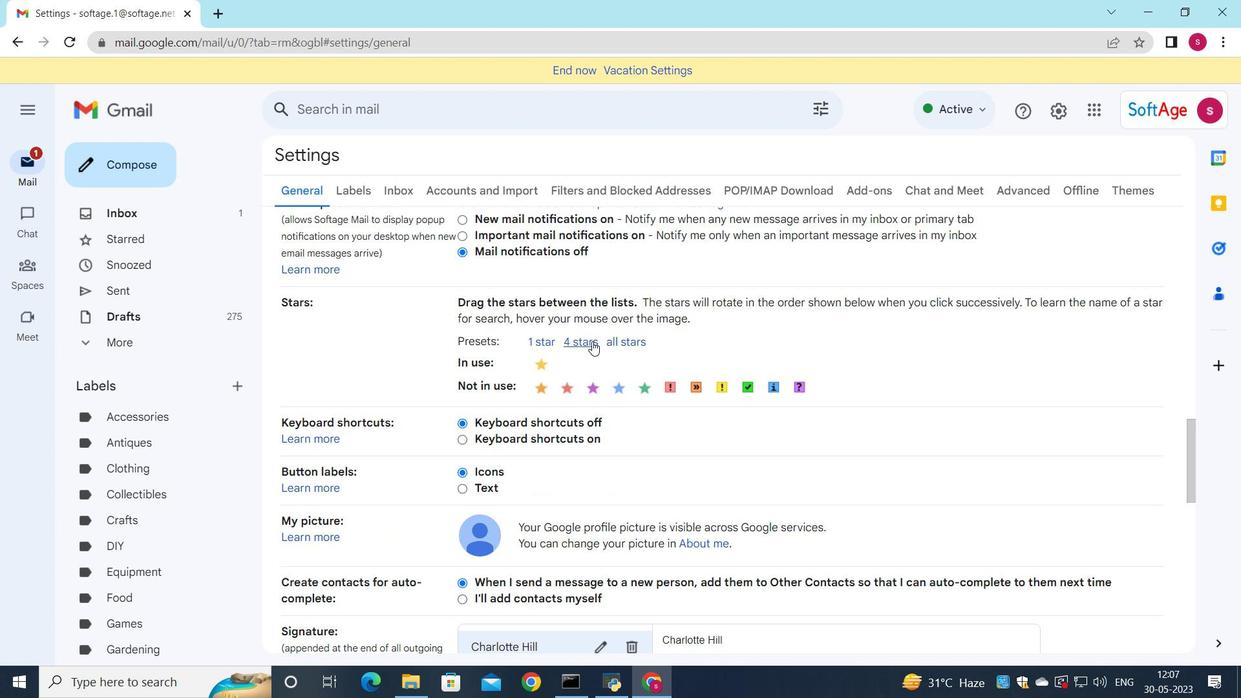 
Action: Mouse scrolled (592, 342) with delta (0, 0)
Screenshot: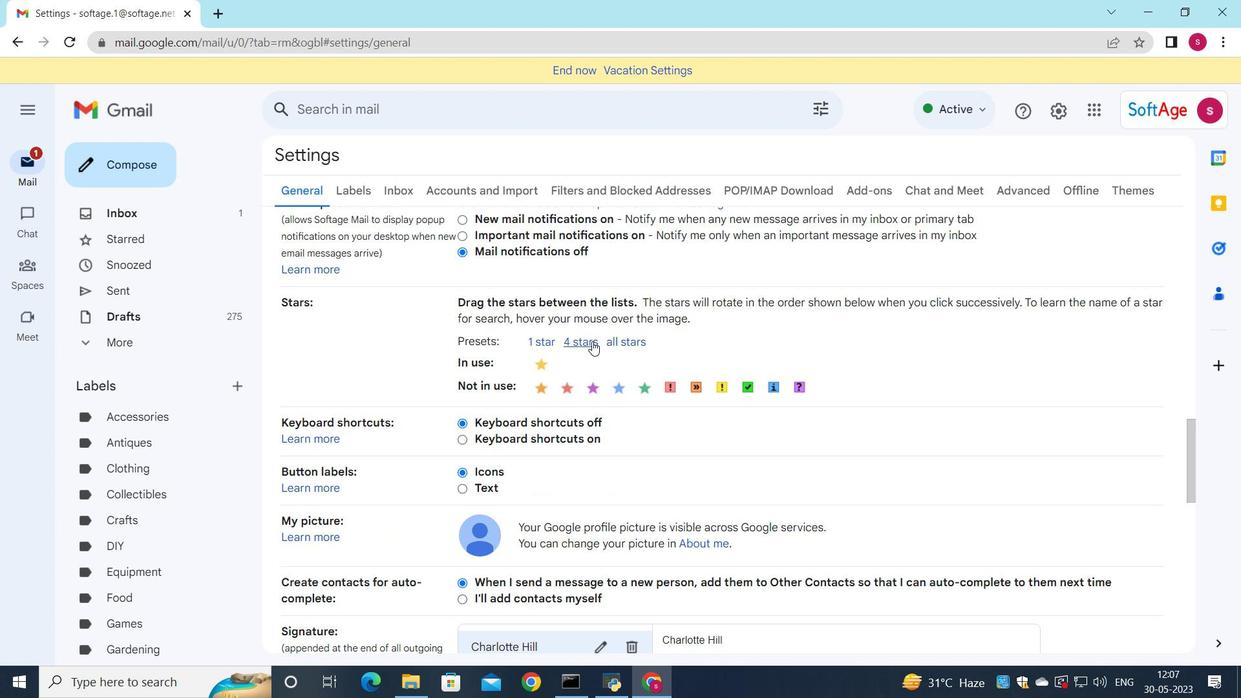 
Action: Mouse moved to (626, 318)
Screenshot: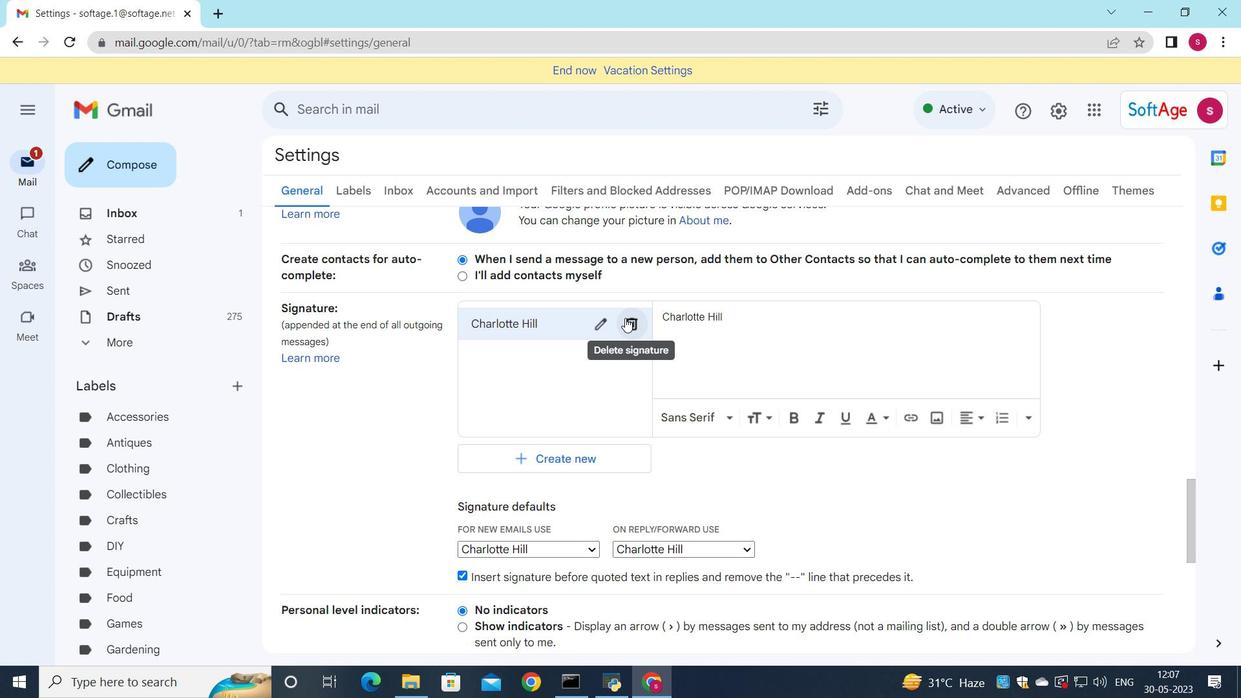 
Action: Mouse pressed left at (626, 318)
Screenshot: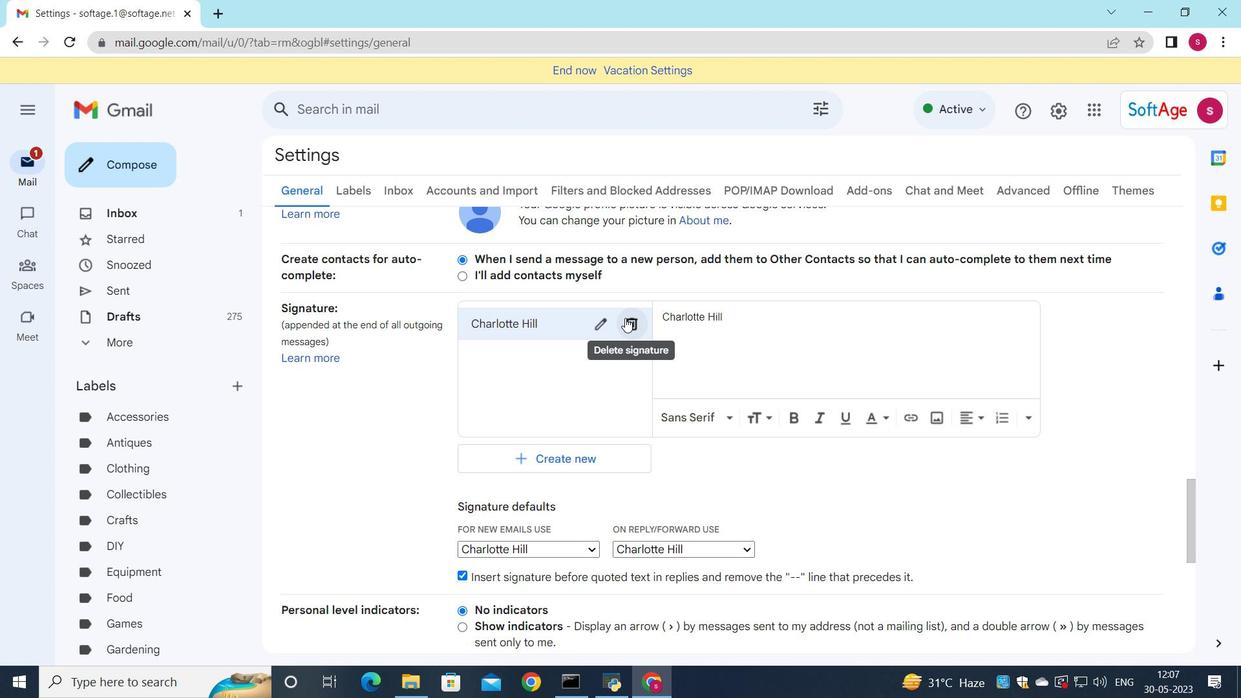 
Action: Mouse moved to (758, 386)
Screenshot: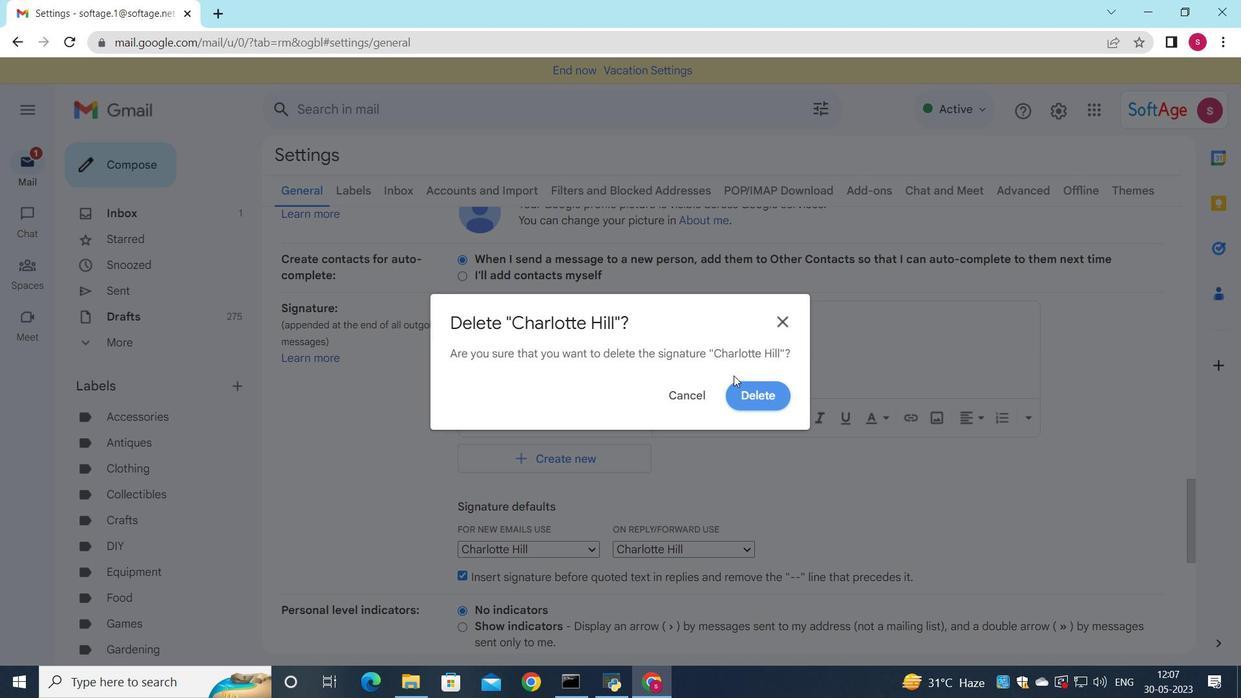 
Action: Mouse pressed left at (758, 386)
Screenshot: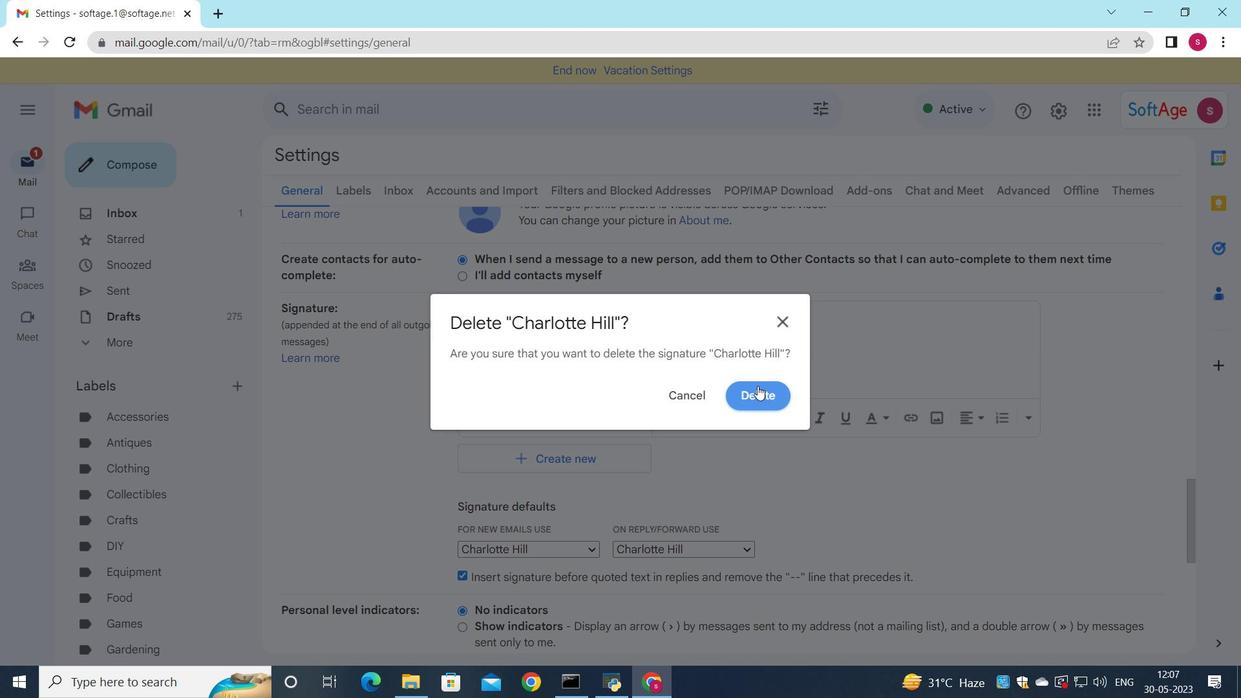 
Action: Mouse moved to (533, 338)
Screenshot: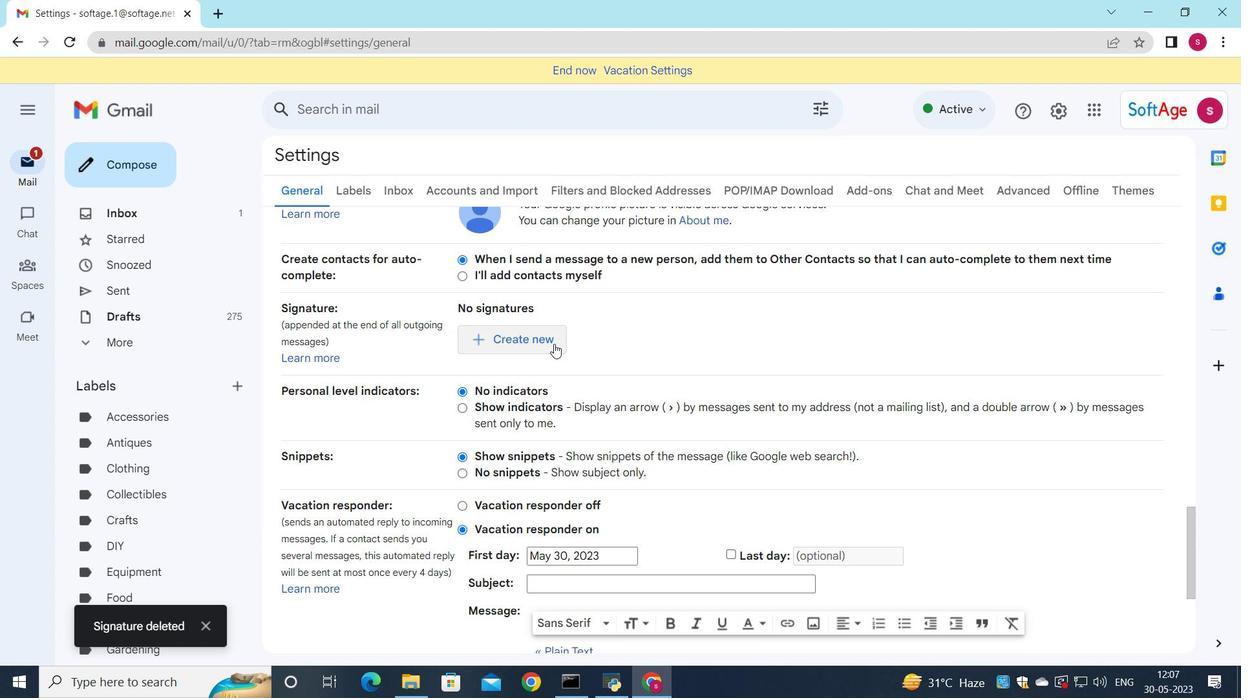 
Action: Mouse pressed left at (533, 338)
Screenshot: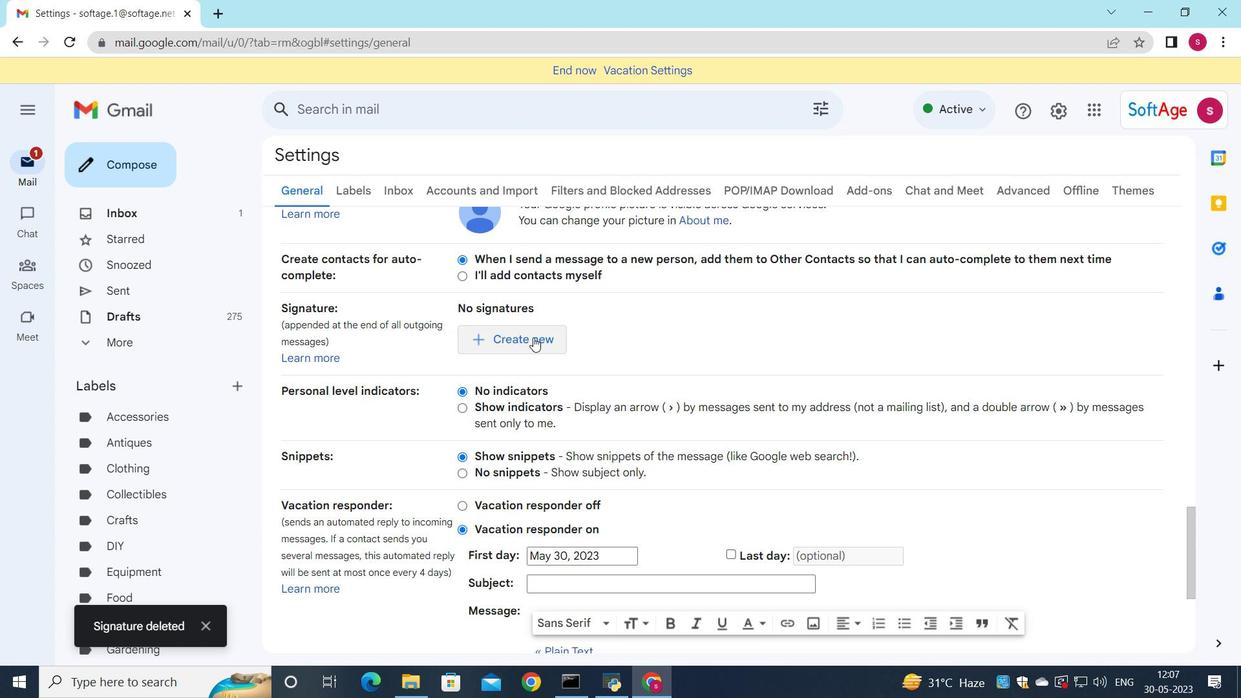 
Action: Mouse moved to (938, 120)
Screenshot: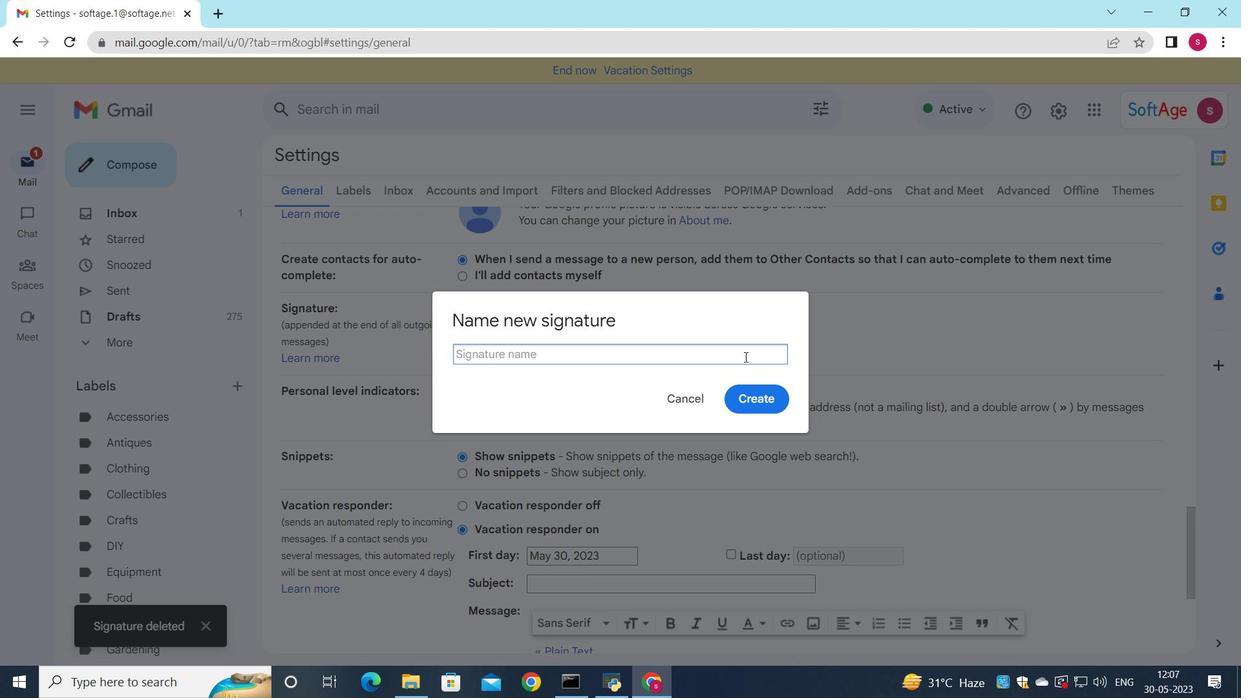 
Action: Key pressed <Key.shift>Chelsea<Key.space><Key.shift>Sanchez
Screenshot: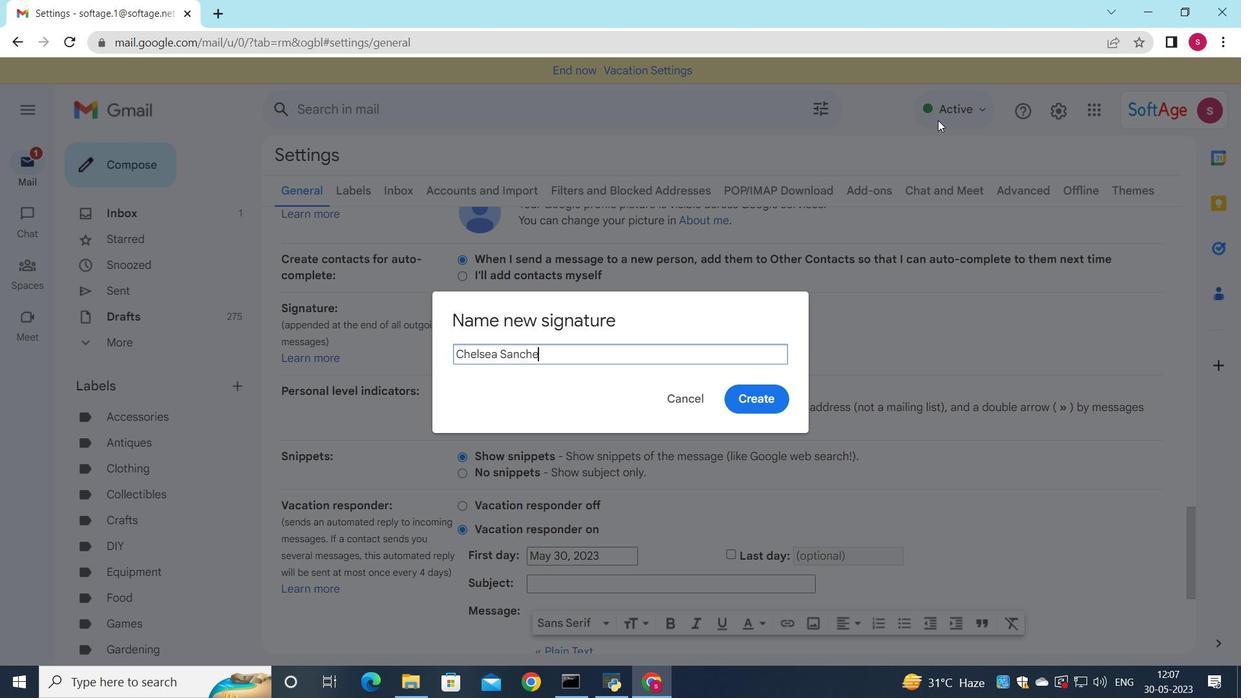 
Action: Mouse moved to (764, 396)
Screenshot: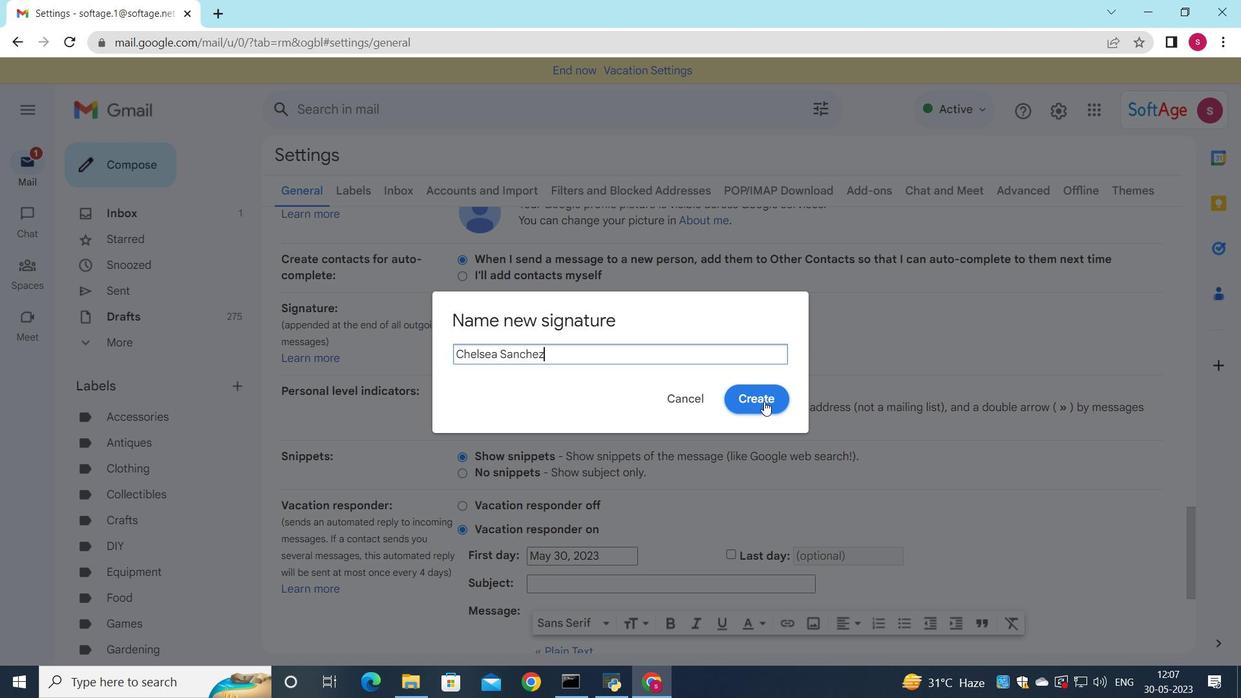 
Action: Mouse pressed left at (764, 396)
Screenshot: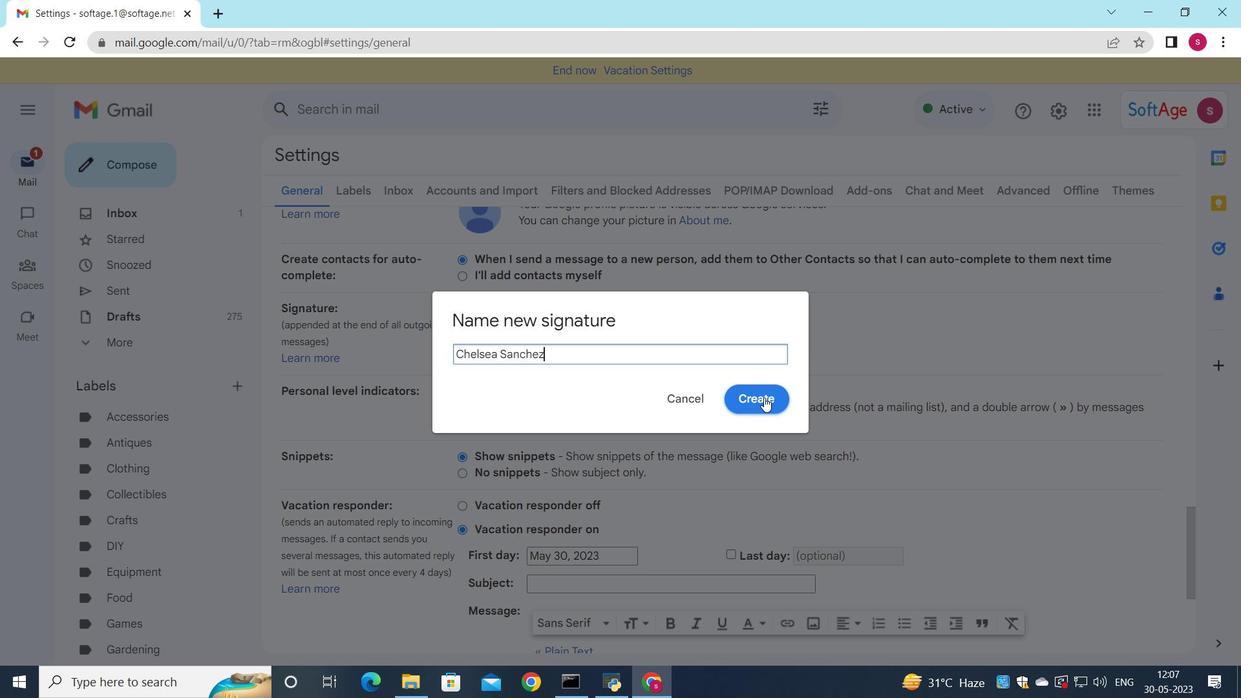 
Action: Mouse moved to (754, 340)
Screenshot: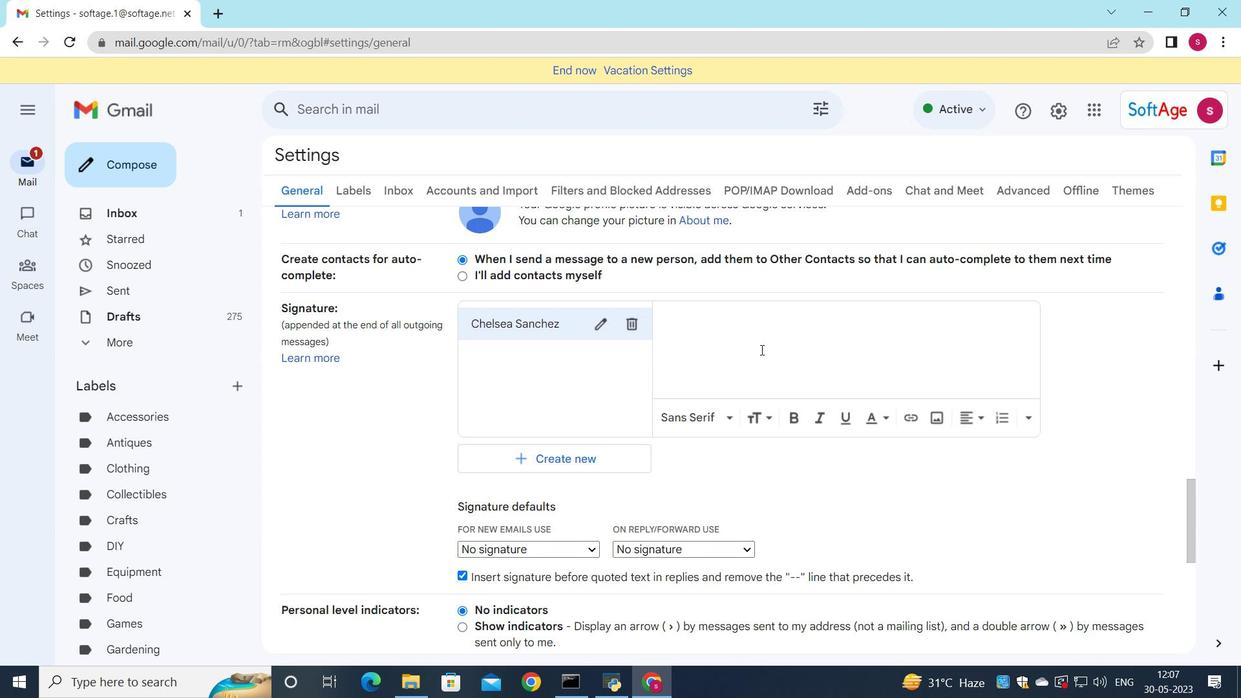 
Action: Mouse pressed left at (754, 340)
Screenshot: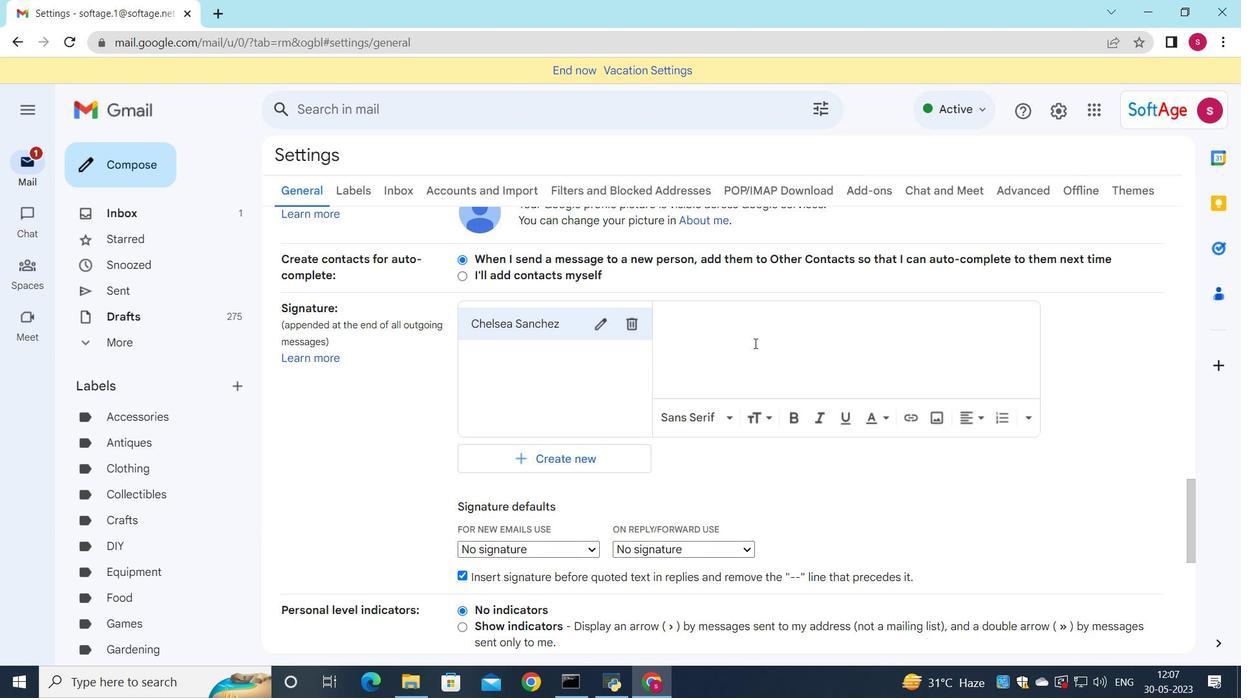 
Action: Key pressed <Key.shift><Key.shift><Key.shift><Key.shift><Key.shift><Key.shift><Key.shift><Key.shift><Key.shift><Key.shift><Key.shift><Key.shift>Chelsea<Key.space><Key.shift>Sanchez
Screenshot: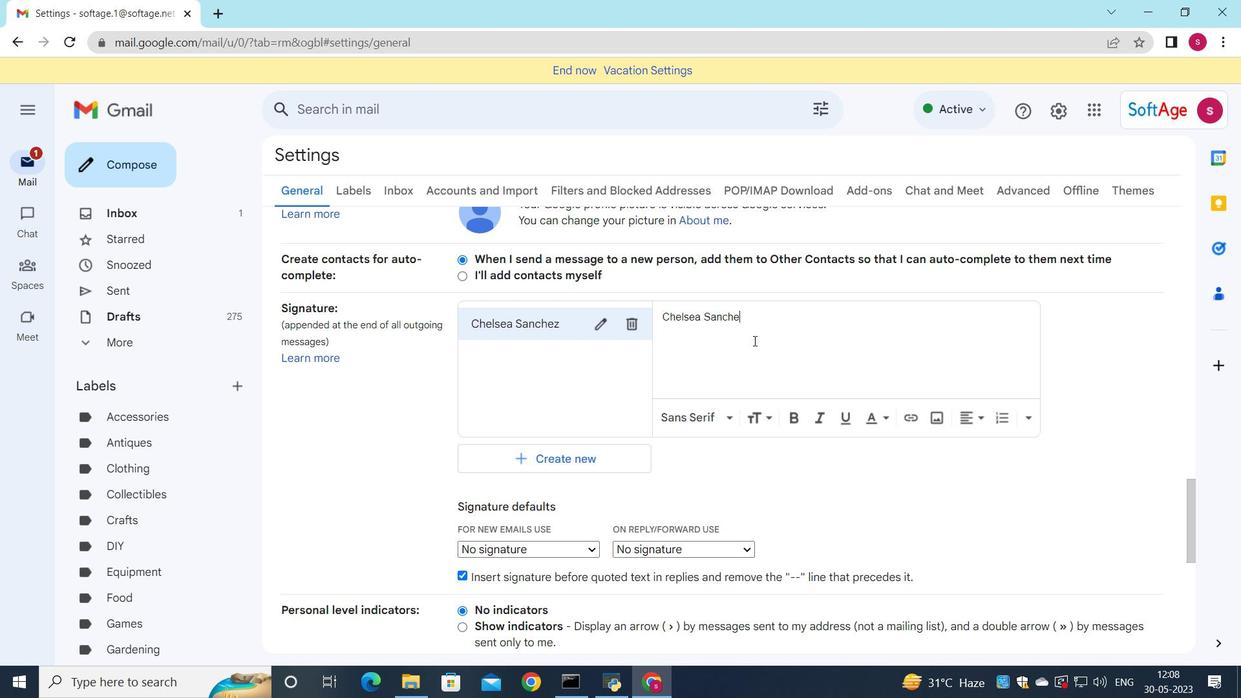 
Action: Mouse moved to (614, 423)
Screenshot: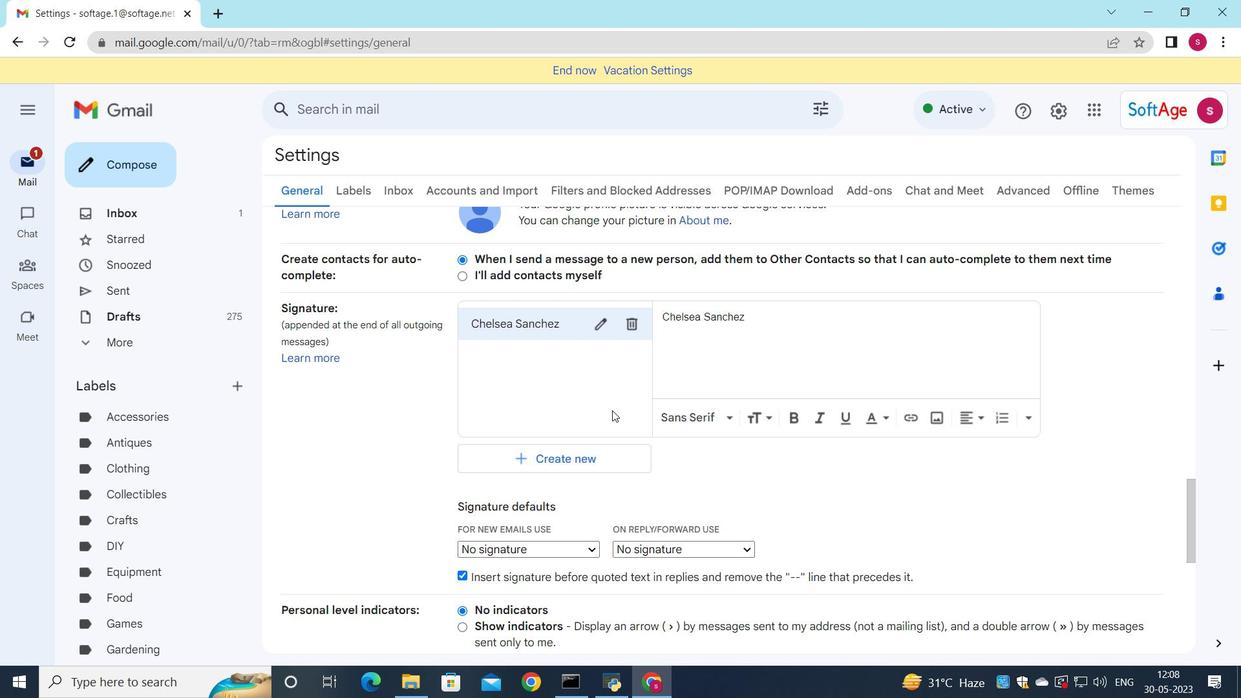 
Action: Mouse scrolled (614, 422) with delta (0, 0)
Screenshot: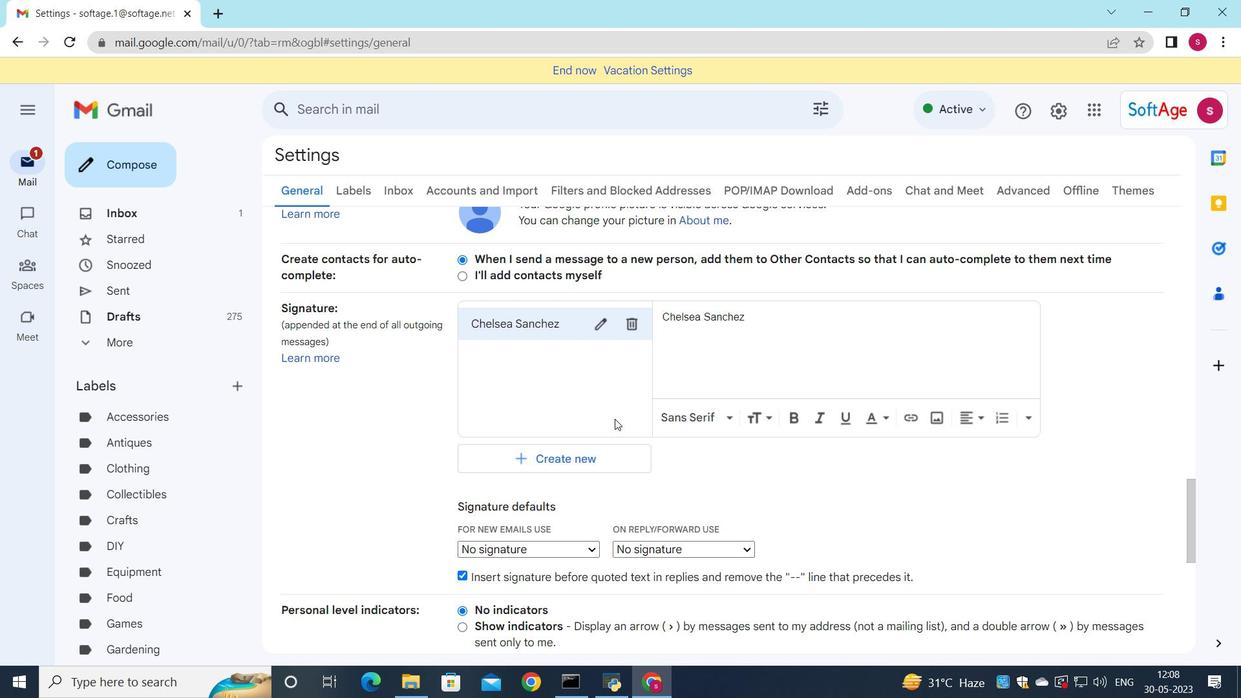 
Action: Mouse moved to (571, 461)
Screenshot: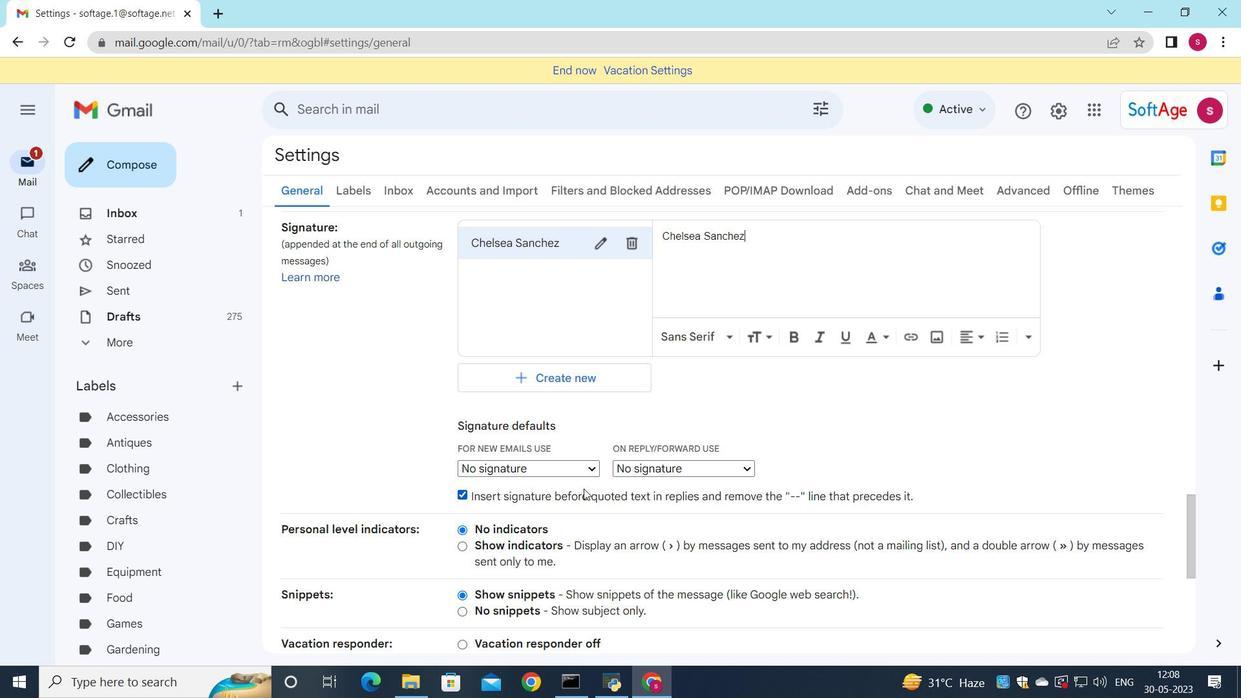 
Action: Mouse pressed left at (571, 461)
Screenshot: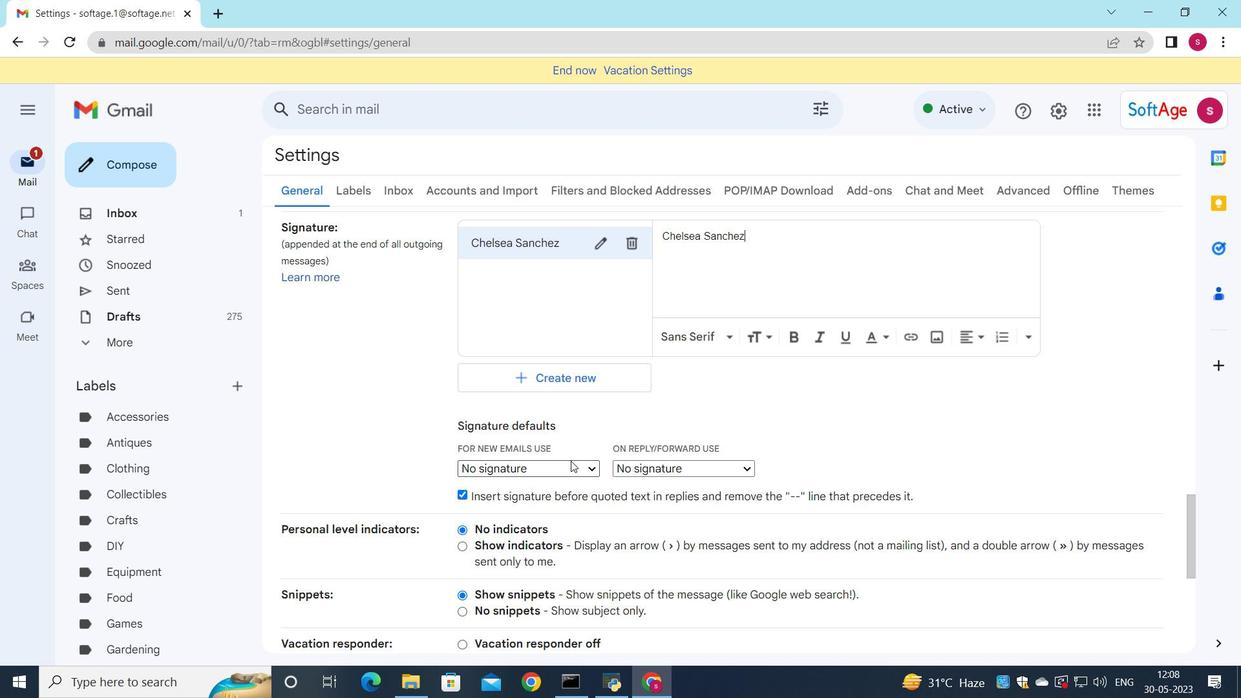 
Action: Mouse moved to (562, 505)
Screenshot: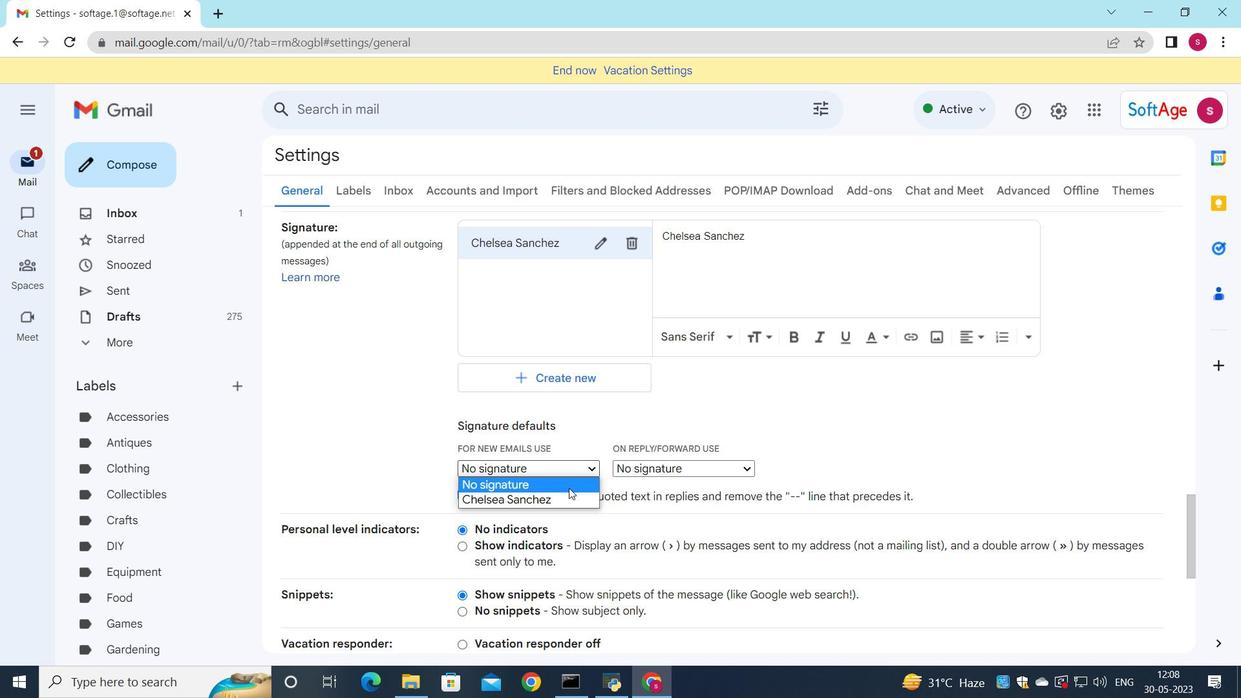 
Action: Mouse pressed left at (562, 505)
Screenshot: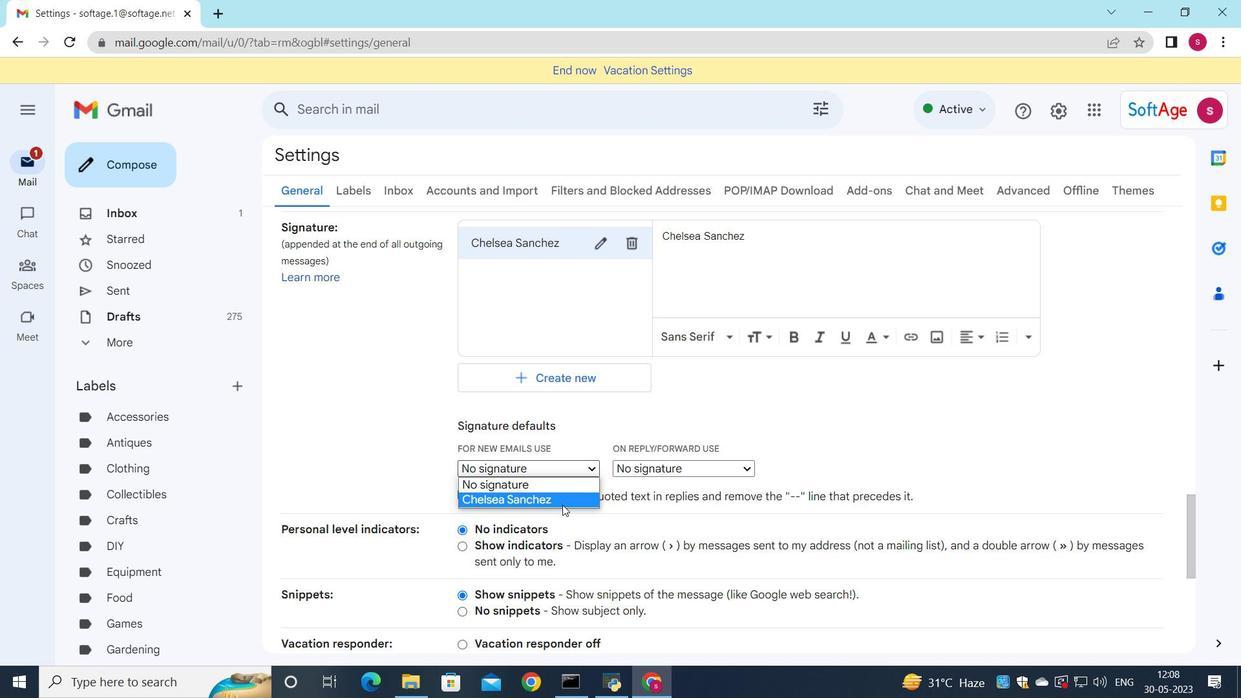 
Action: Mouse moved to (635, 472)
Screenshot: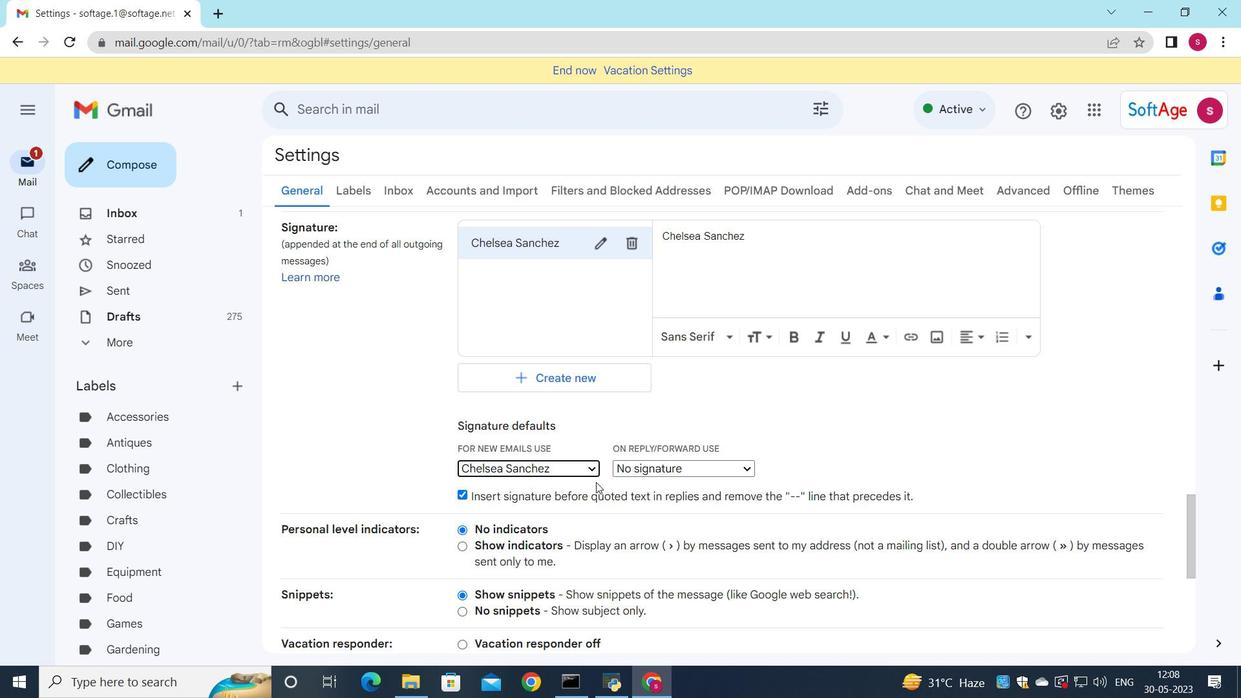 
Action: Mouse pressed left at (635, 472)
Screenshot: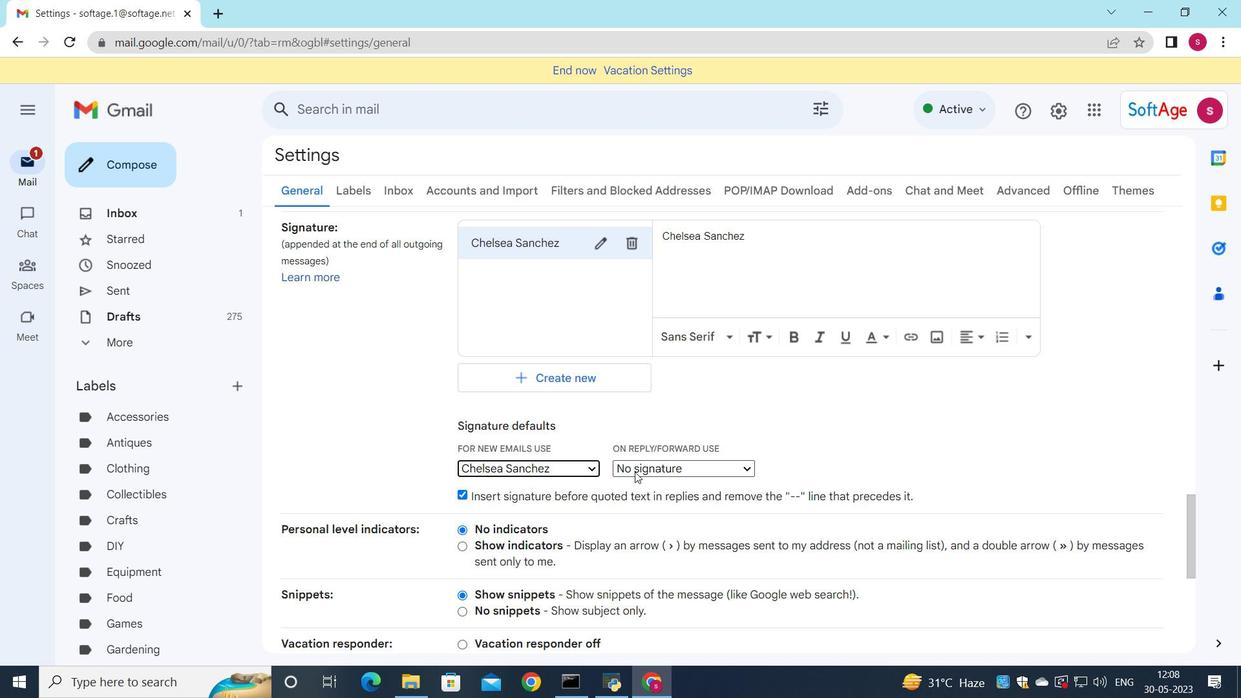 
Action: Mouse moved to (635, 496)
Screenshot: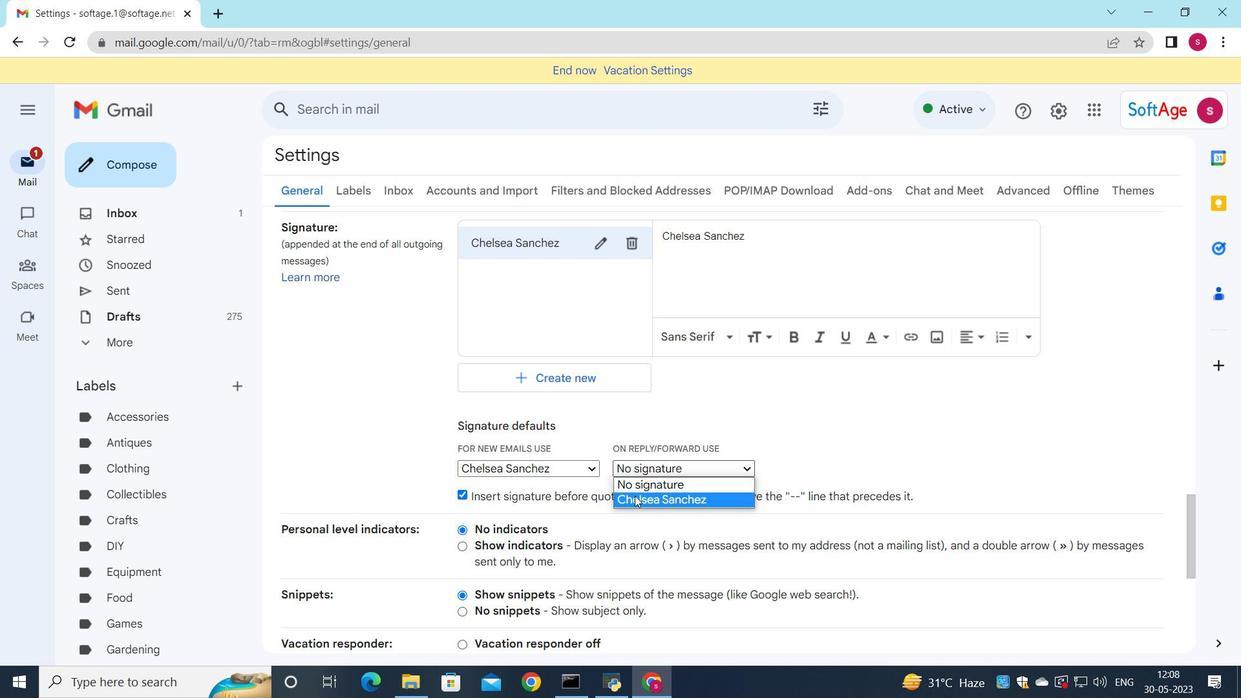 
Action: Mouse pressed left at (635, 496)
Screenshot: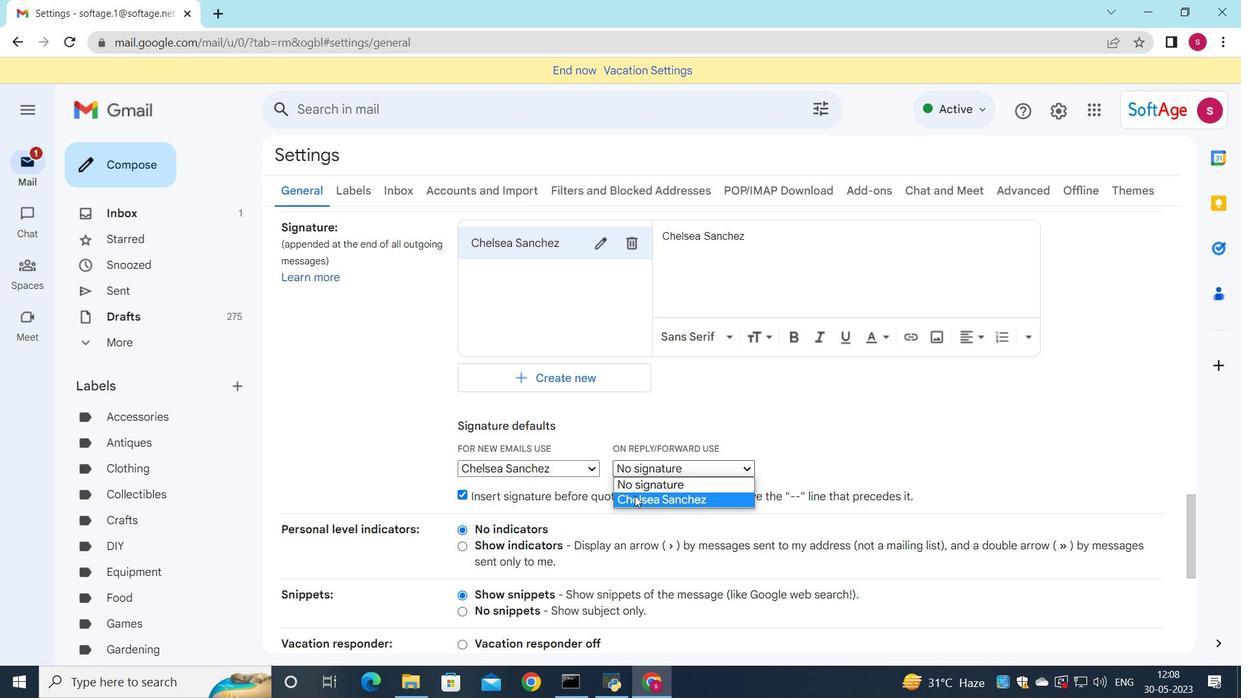 
Action: Mouse moved to (627, 477)
Screenshot: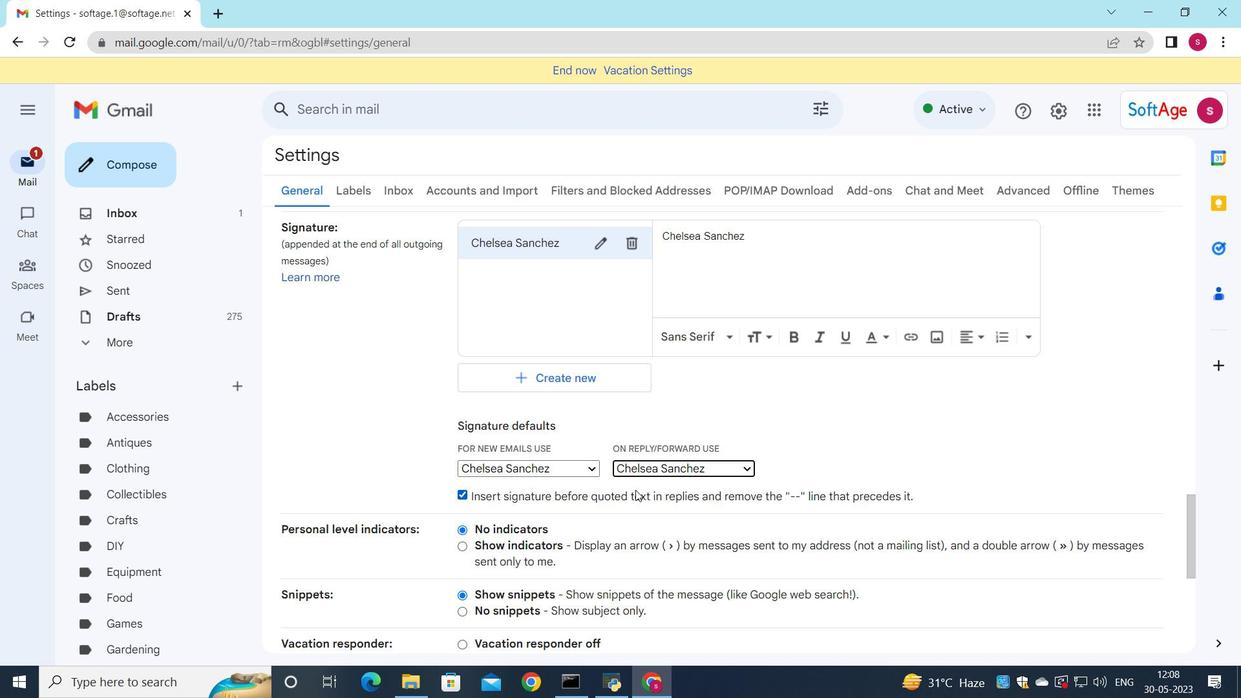 
Action: Mouse scrolled (627, 476) with delta (0, 0)
Screenshot: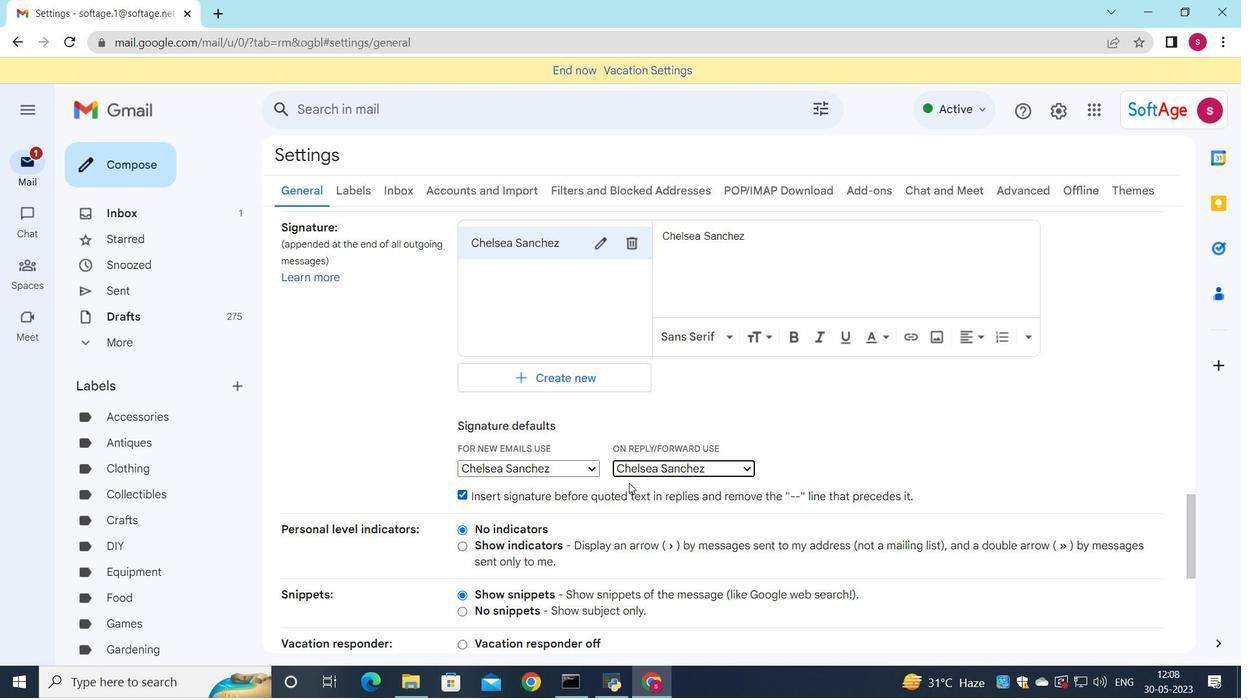 
Action: Mouse scrolled (627, 476) with delta (0, 0)
Screenshot: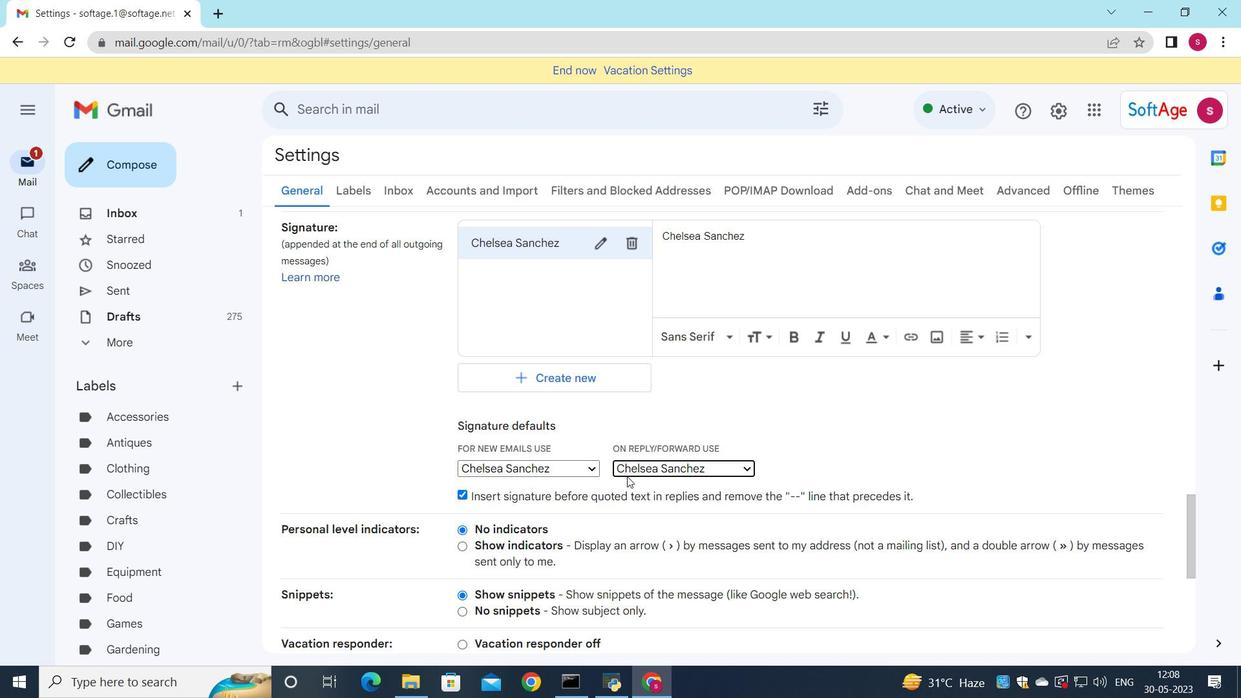
Action: Mouse scrolled (627, 476) with delta (0, 0)
Screenshot: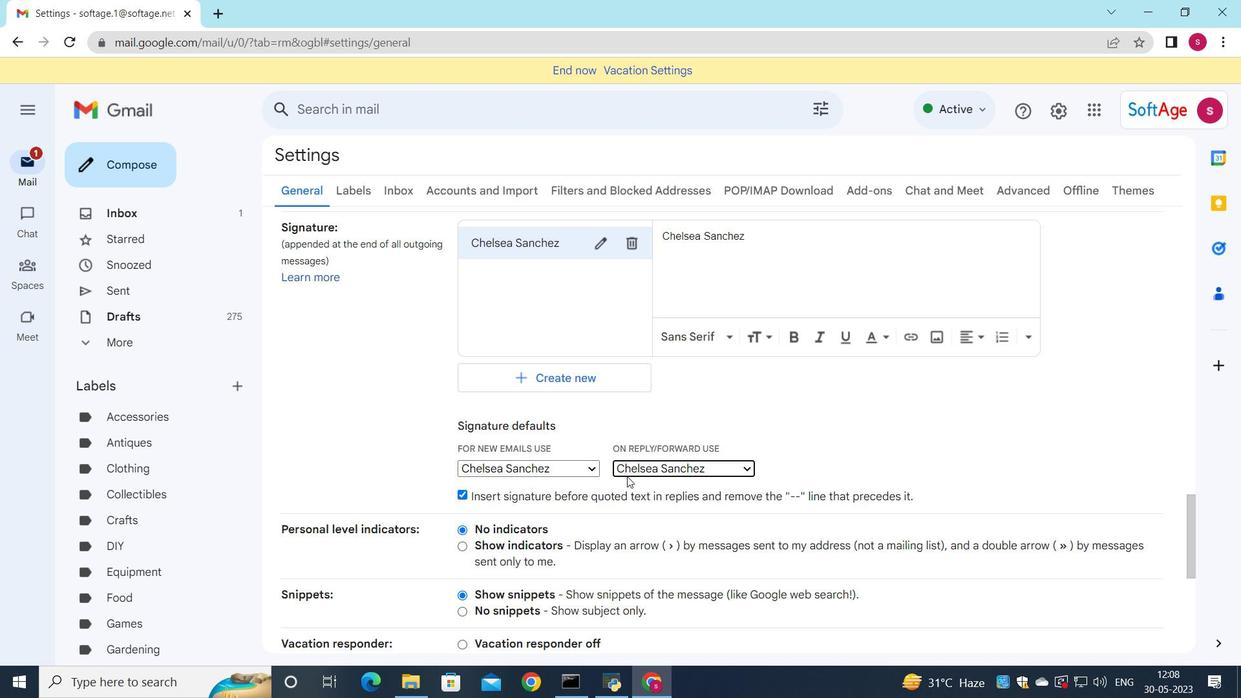 
Action: Mouse scrolled (627, 476) with delta (0, 0)
Screenshot: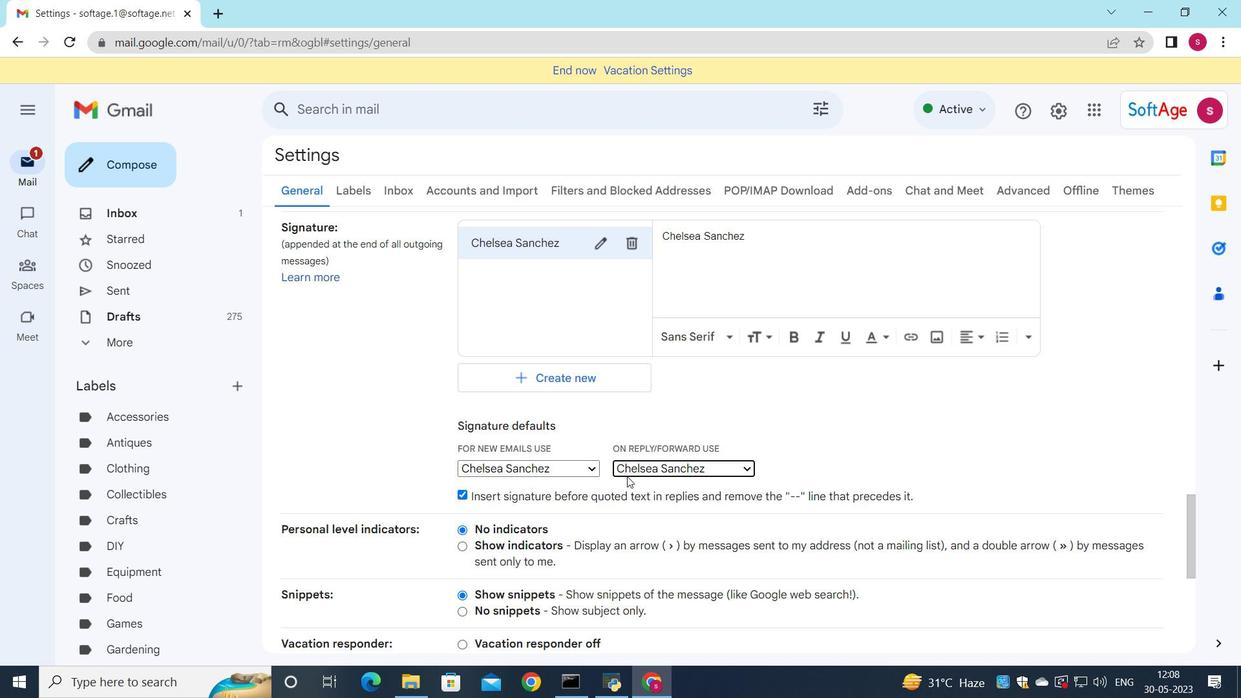 
Action: Mouse moved to (627, 476)
Screenshot: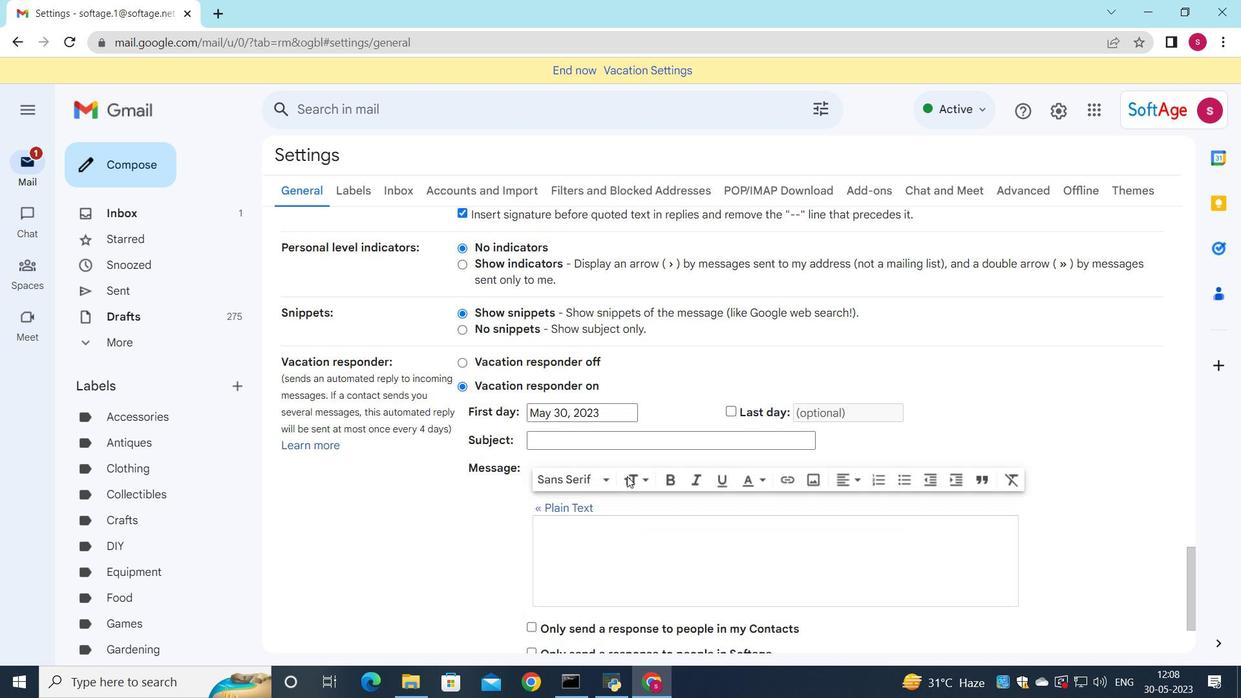 
Action: Mouse scrolled (627, 475) with delta (0, 0)
Screenshot: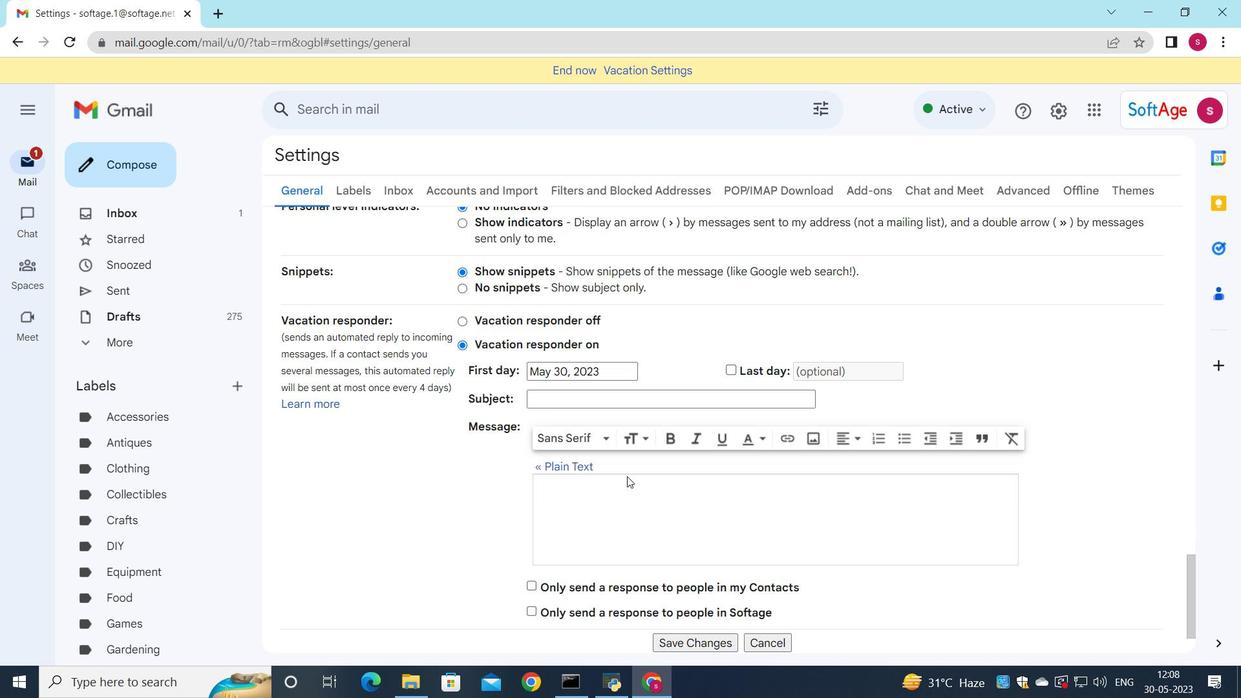 
Action: Mouse moved to (653, 497)
Screenshot: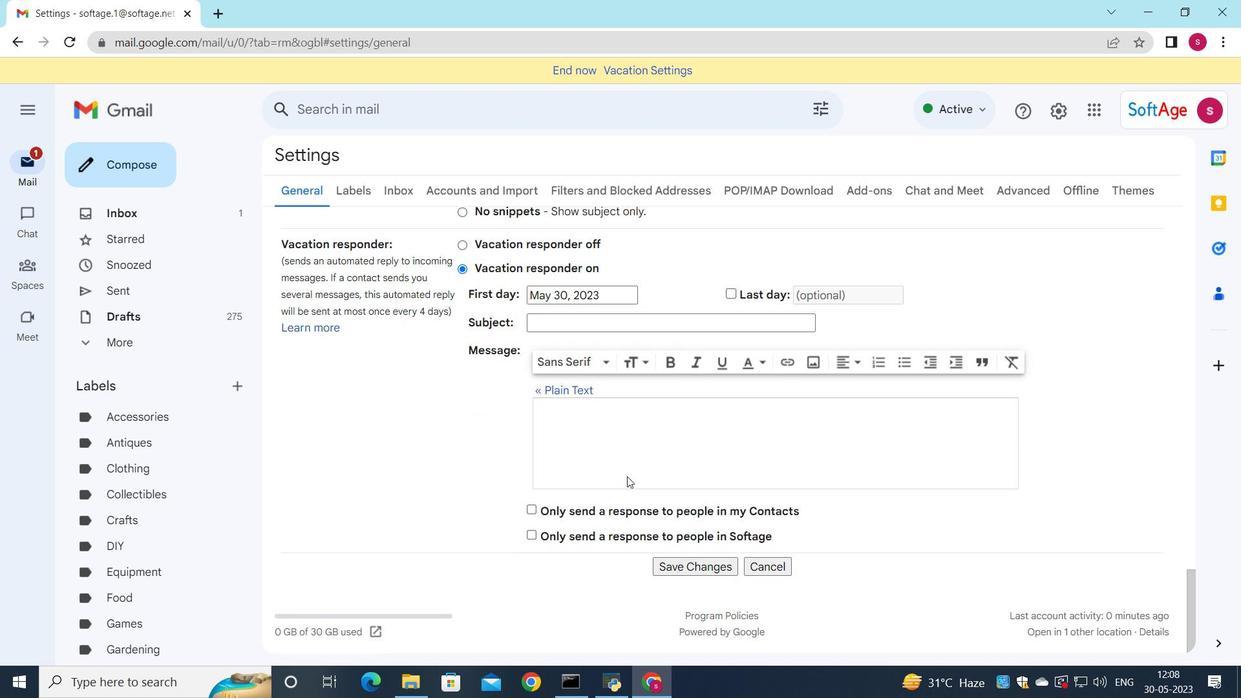 
Action: Mouse scrolled (653, 497) with delta (0, 0)
Screenshot: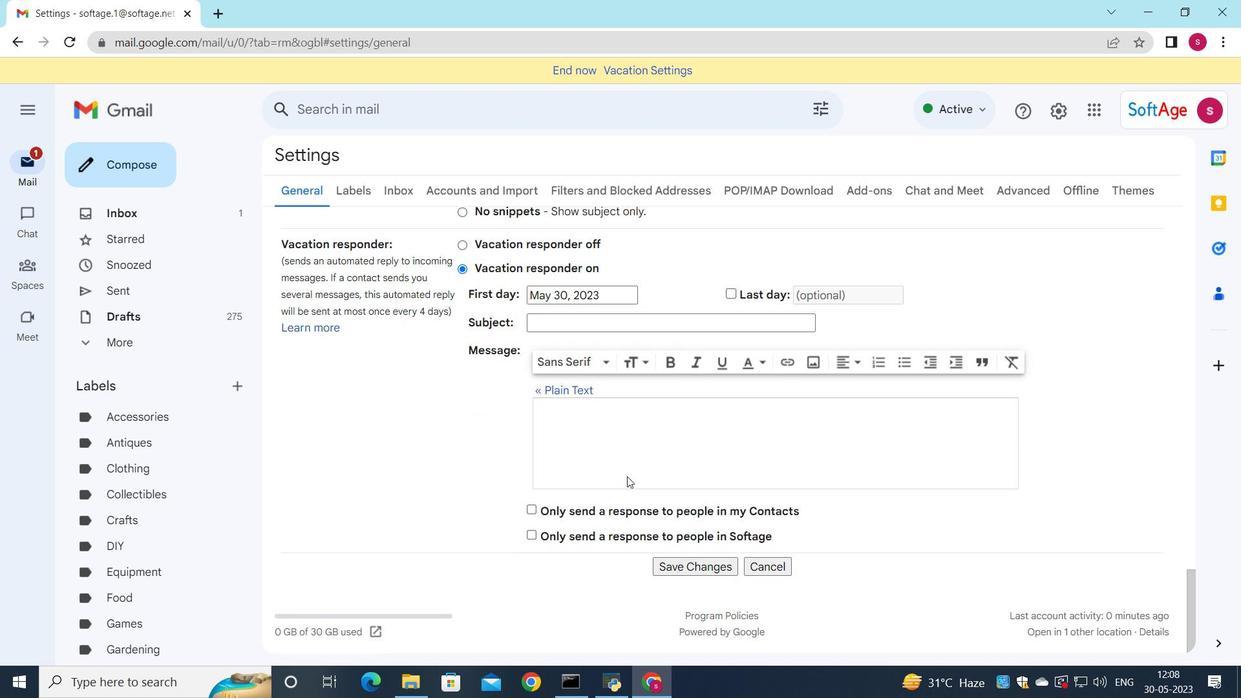 
Action: Mouse moved to (653, 500)
Screenshot: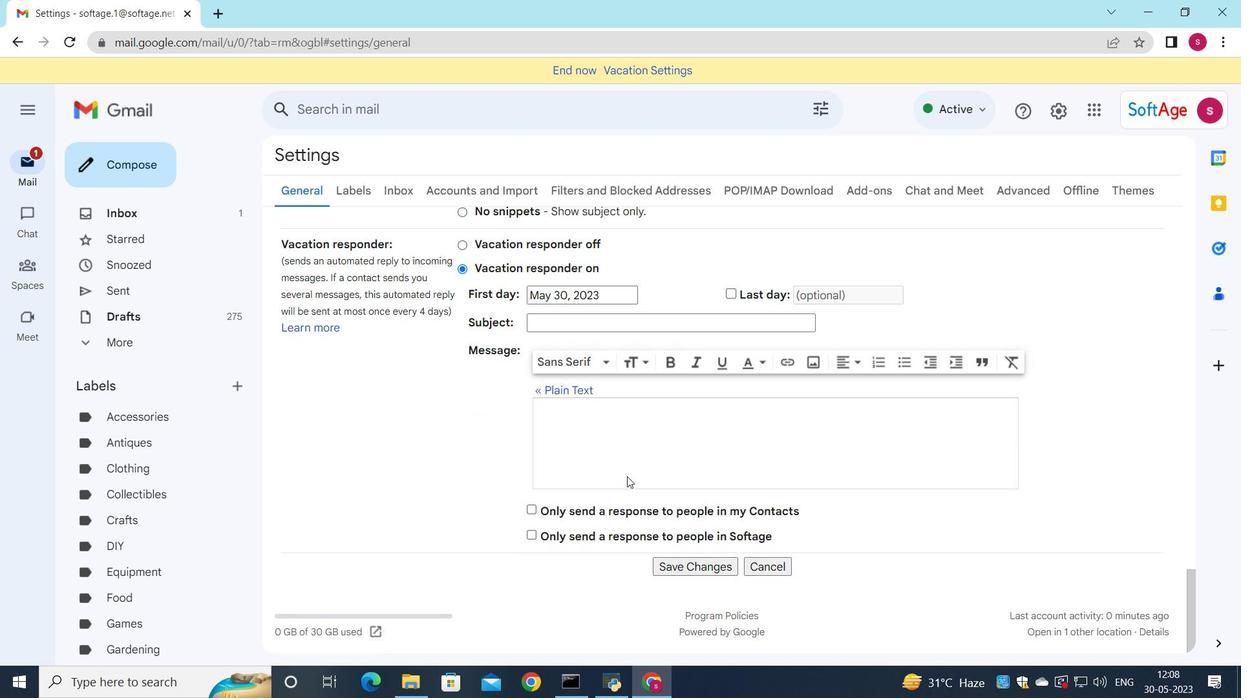 
Action: Mouse scrolled (653, 499) with delta (0, 0)
Screenshot: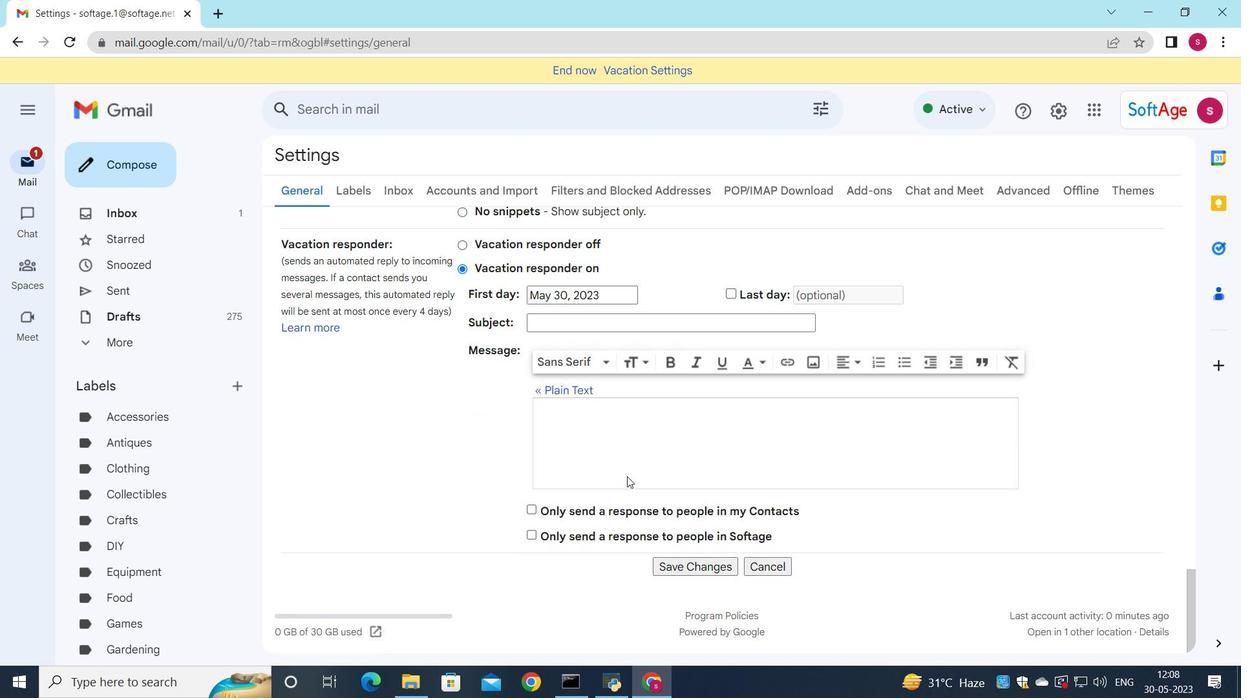 
Action: Mouse moved to (654, 501)
Screenshot: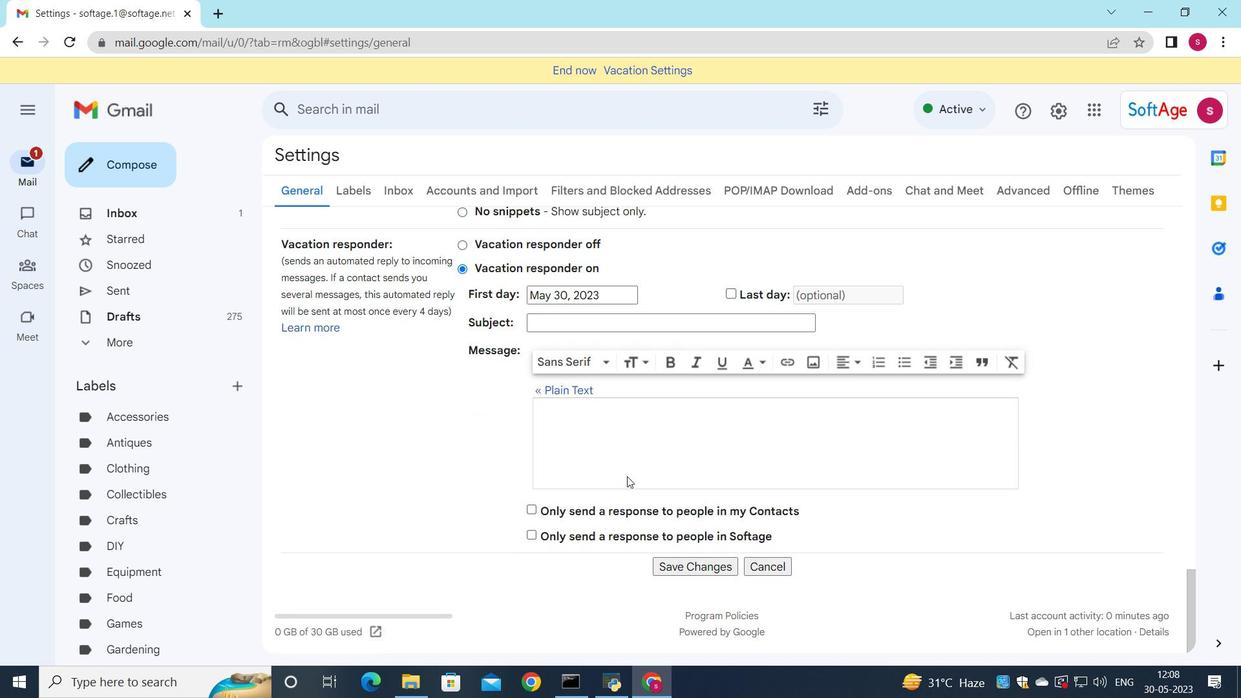 
Action: Mouse scrolled (654, 501) with delta (0, 0)
Screenshot: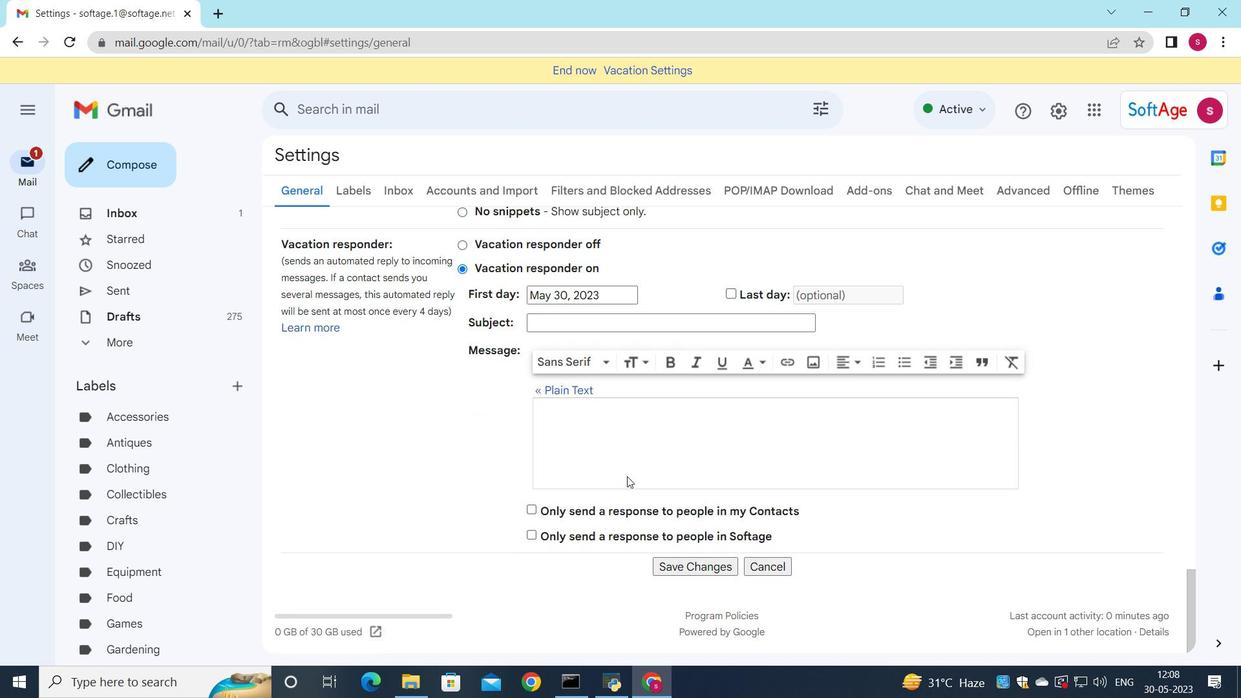 
Action: Mouse moved to (699, 567)
Screenshot: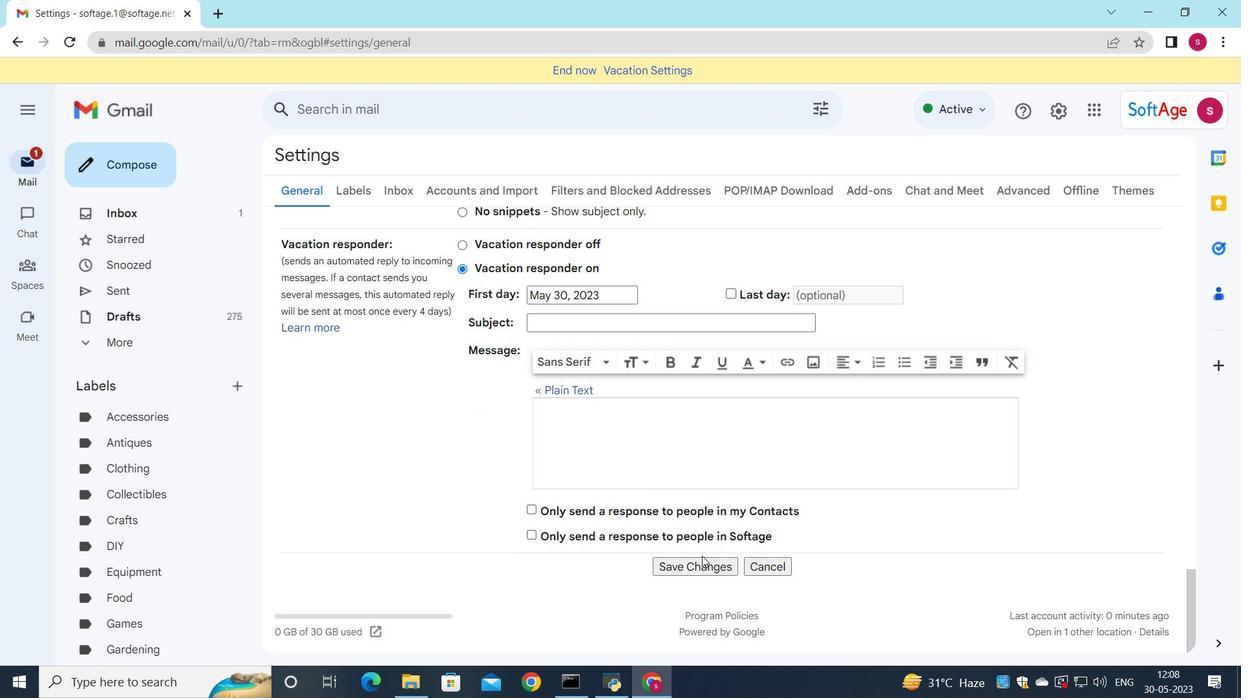 
Action: Mouse pressed left at (699, 567)
Screenshot: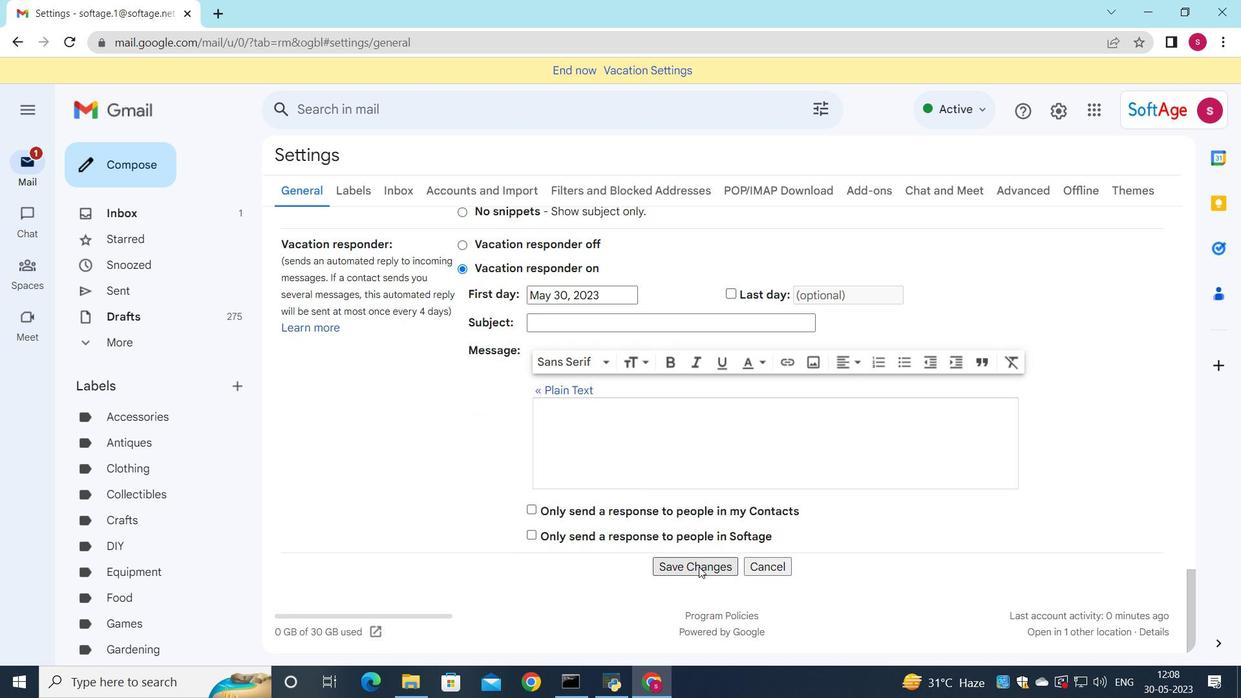 
Action: Mouse moved to (137, 163)
Screenshot: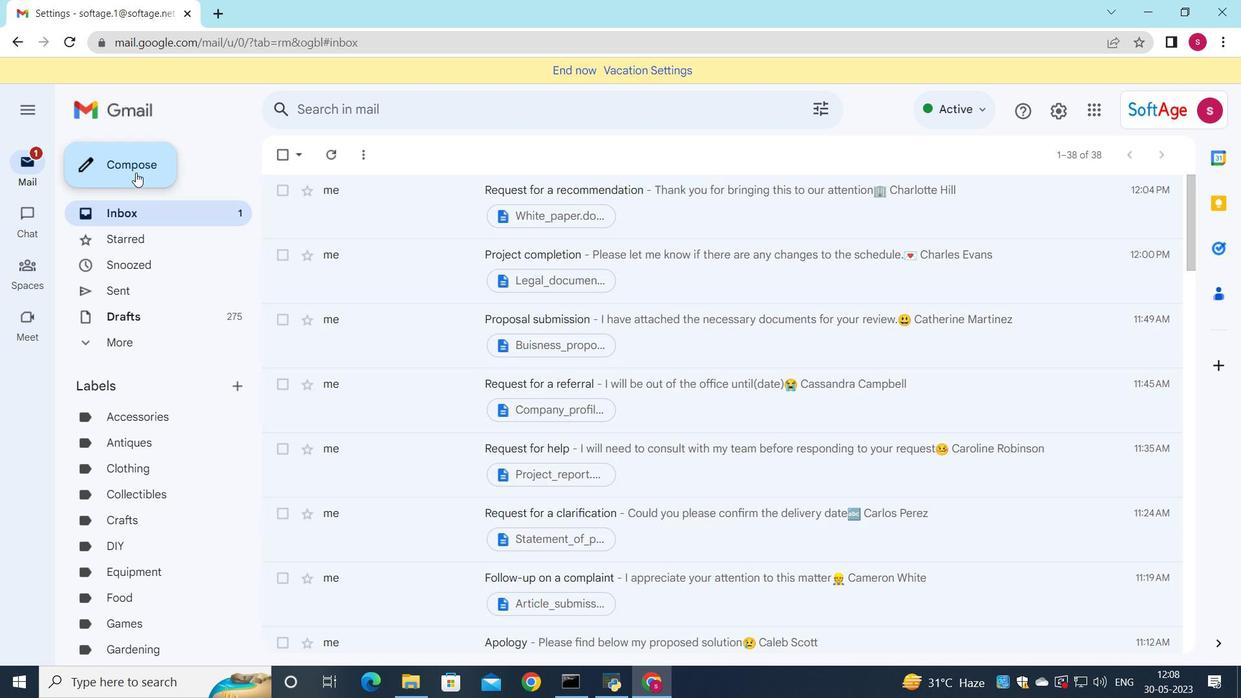 
Action: Mouse pressed left at (137, 163)
Screenshot: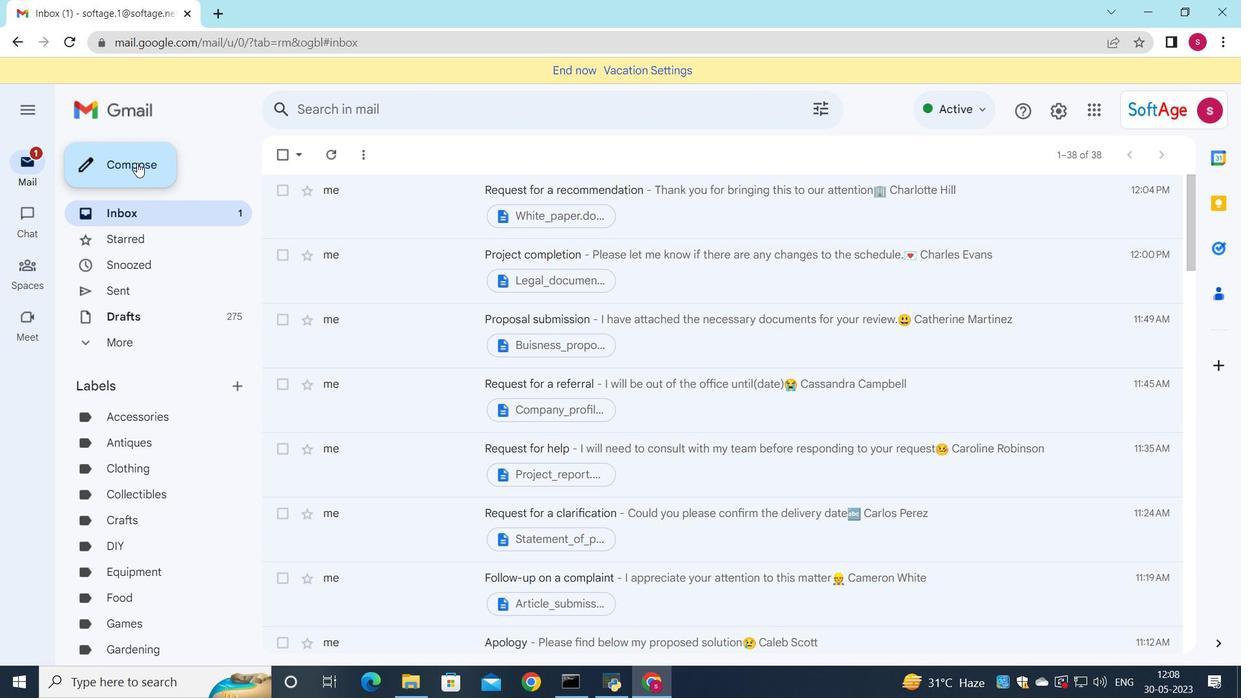 
Action: Mouse moved to (827, 389)
Screenshot: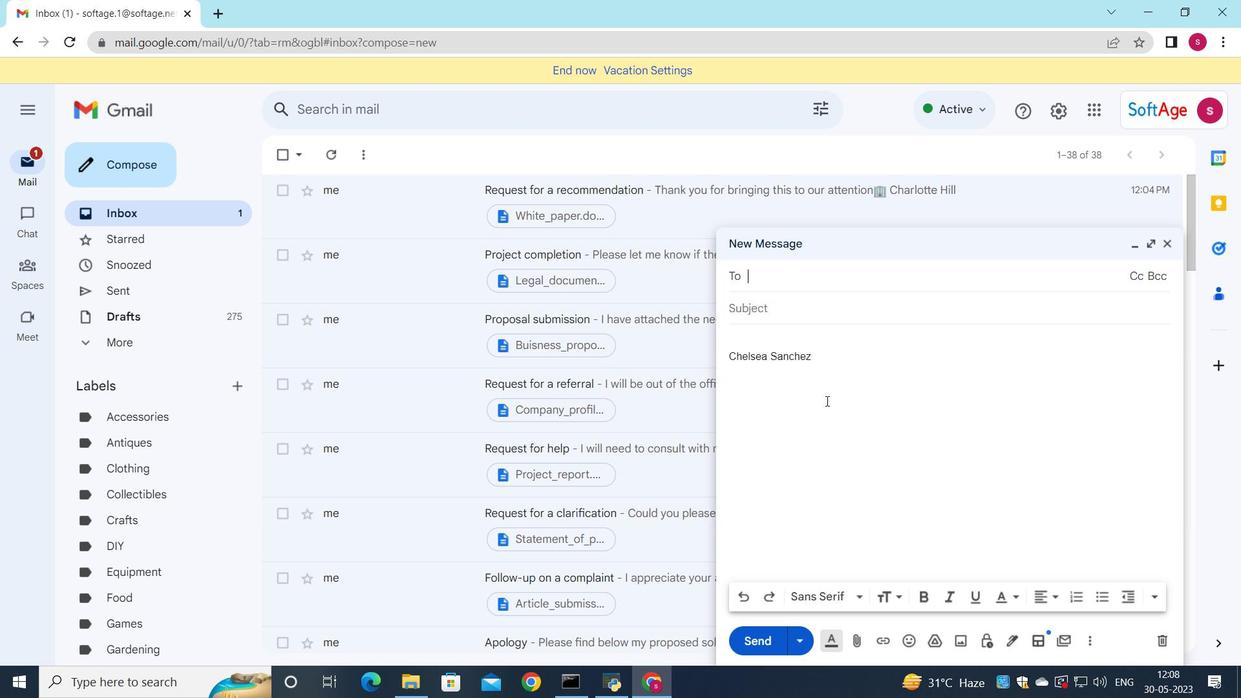 
Action: Key pressed <Key.down><Key.down><Key.down><Key.down><Key.down><Key.down><Key.enter><Key.down><Key.down><Key.down><Key.down><Key.down><Key.down><Key.up><Key.up><Key.up><Key.up><Key.enter><Key.down><Key.down><Key.down><Key.down><Key.down><Key.down><Key.down><Key.enter>
Screenshot: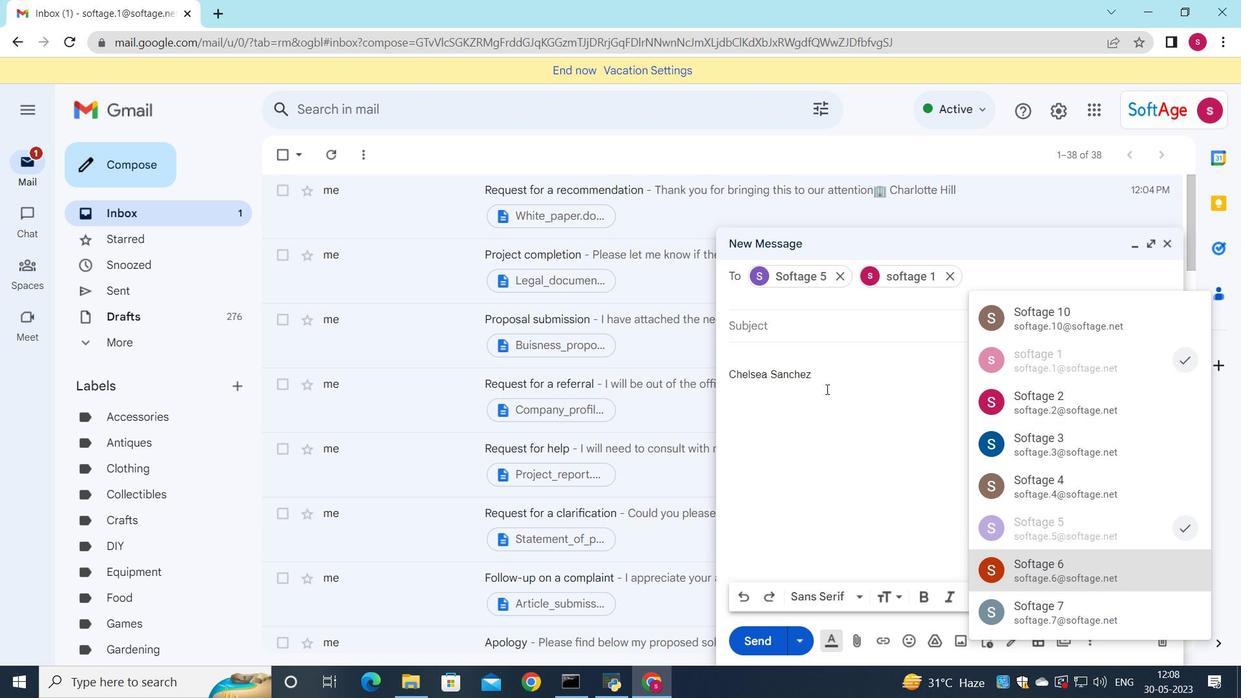 
Action: Mouse moved to (1141, 289)
Screenshot: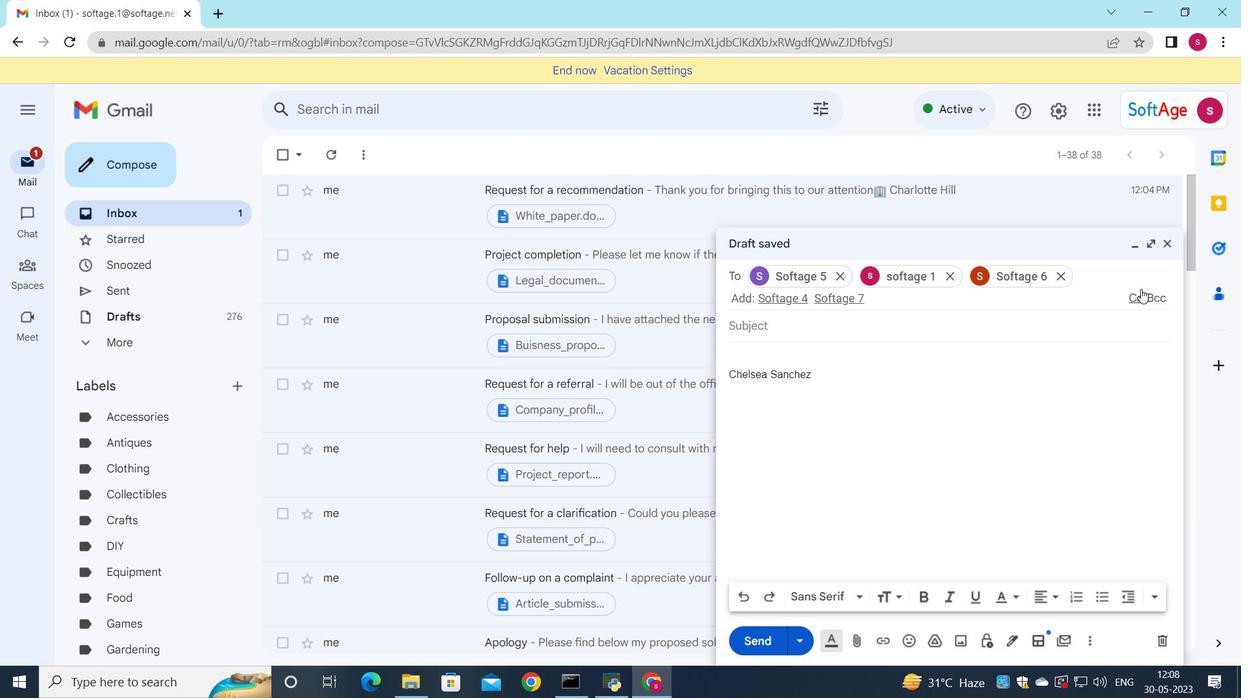 
Action: Mouse pressed left at (1141, 289)
Screenshot: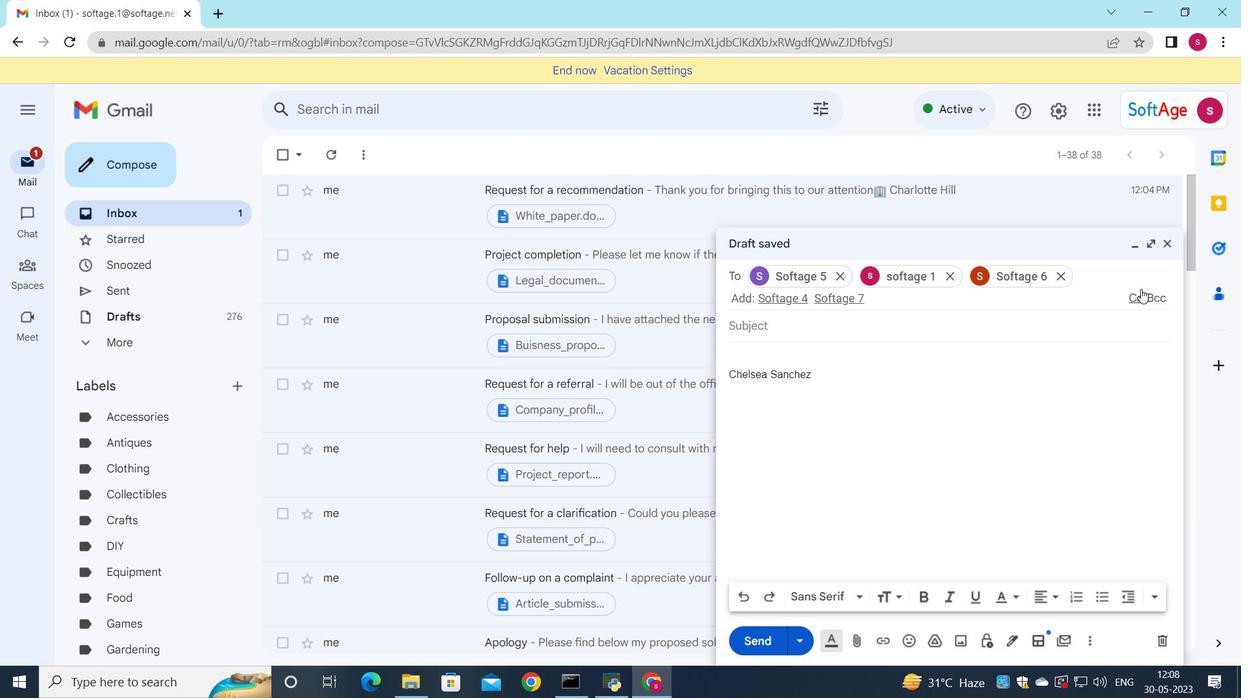 
Action: Mouse moved to (854, 332)
Screenshot: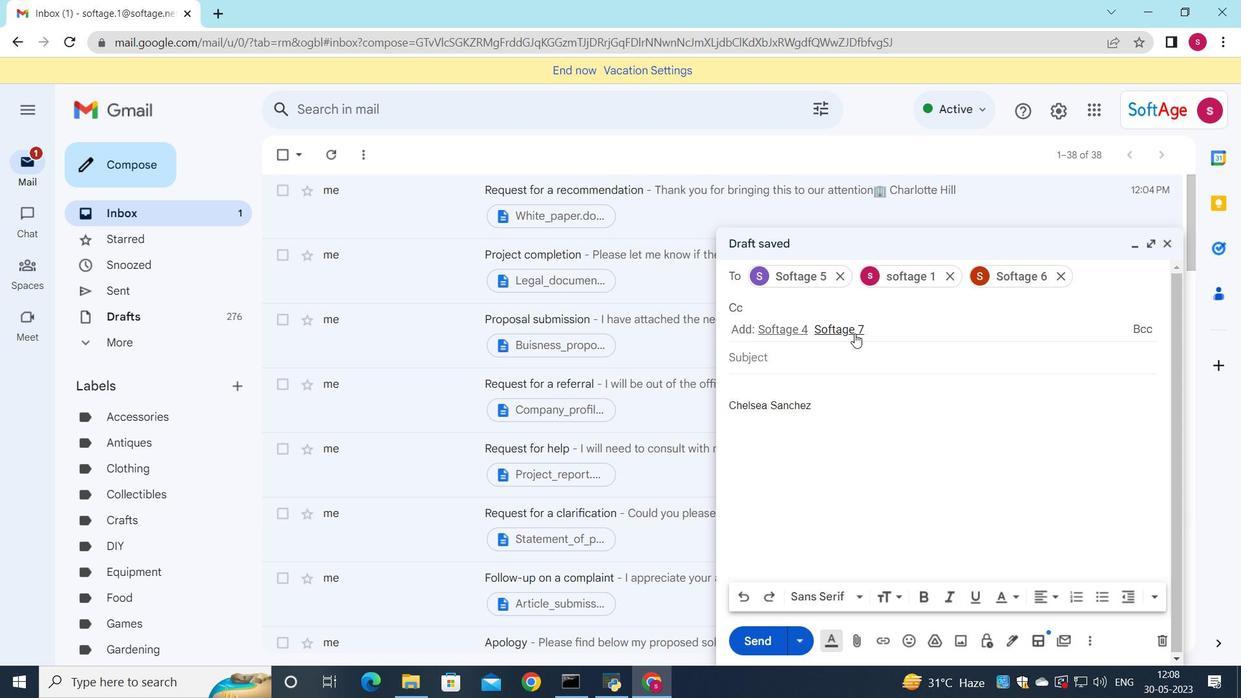 
Action: Mouse pressed left at (854, 332)
Screenshot: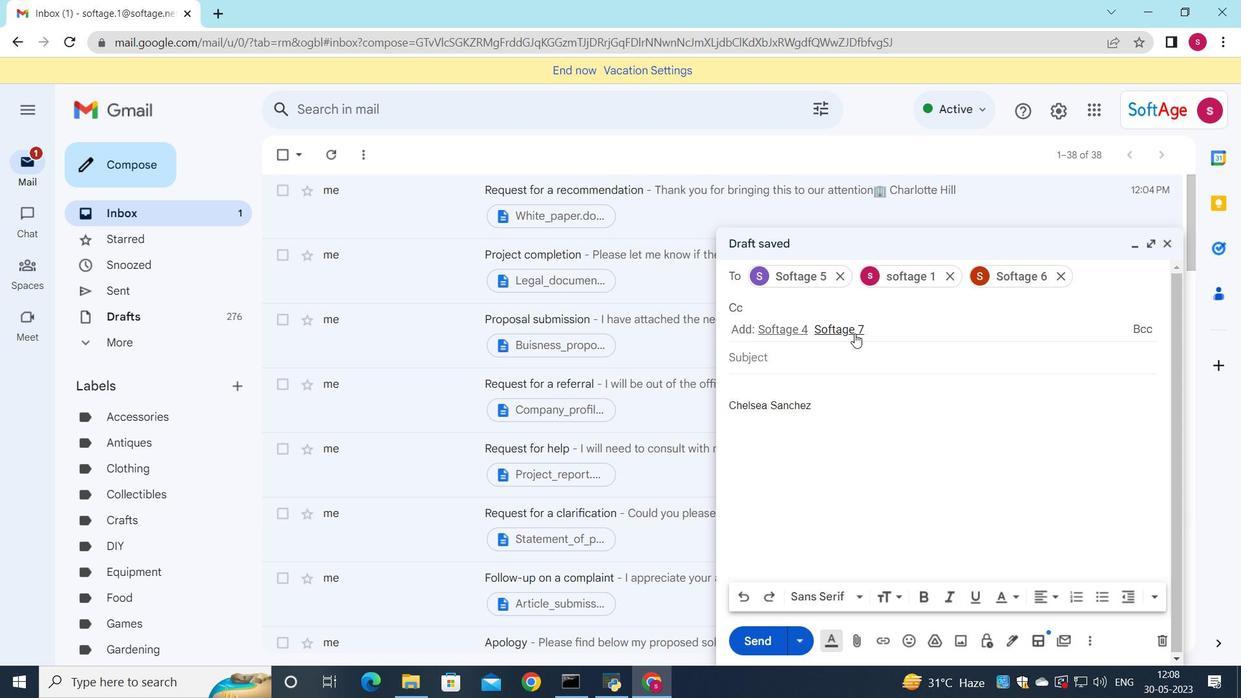 
Action: Mouse moved to (767, 354)
Screenshot: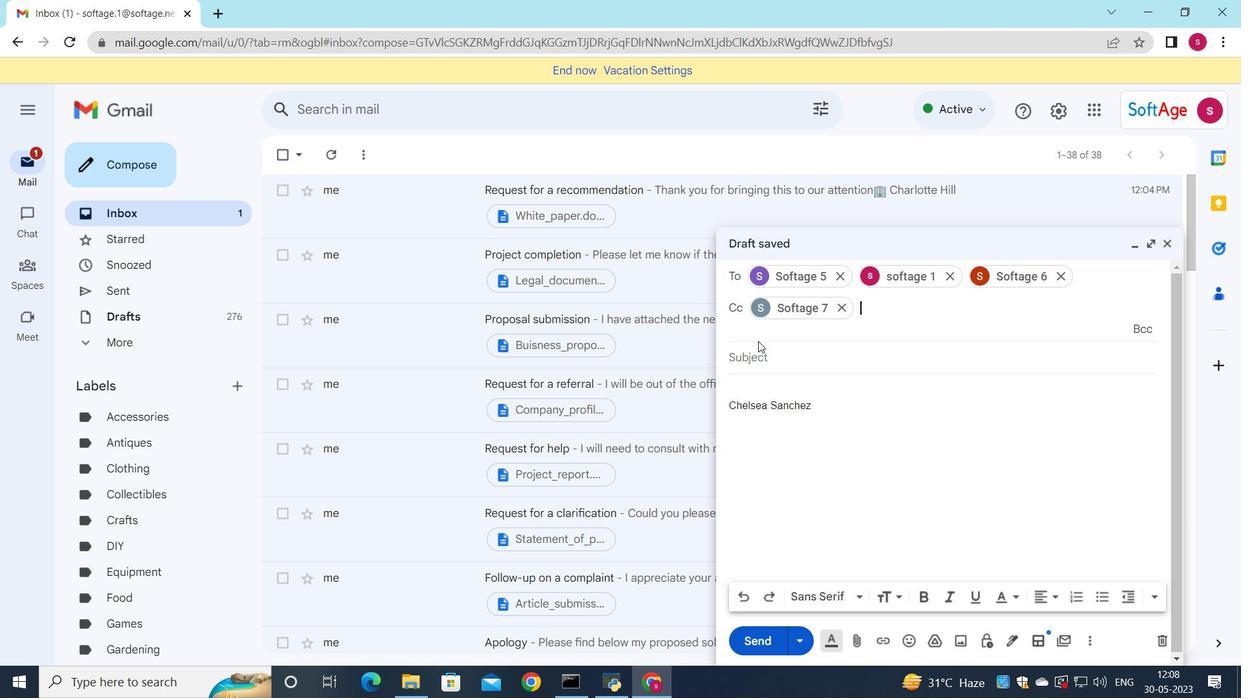 
Action: Mouse pressed left at (767, 354)
Screenshot: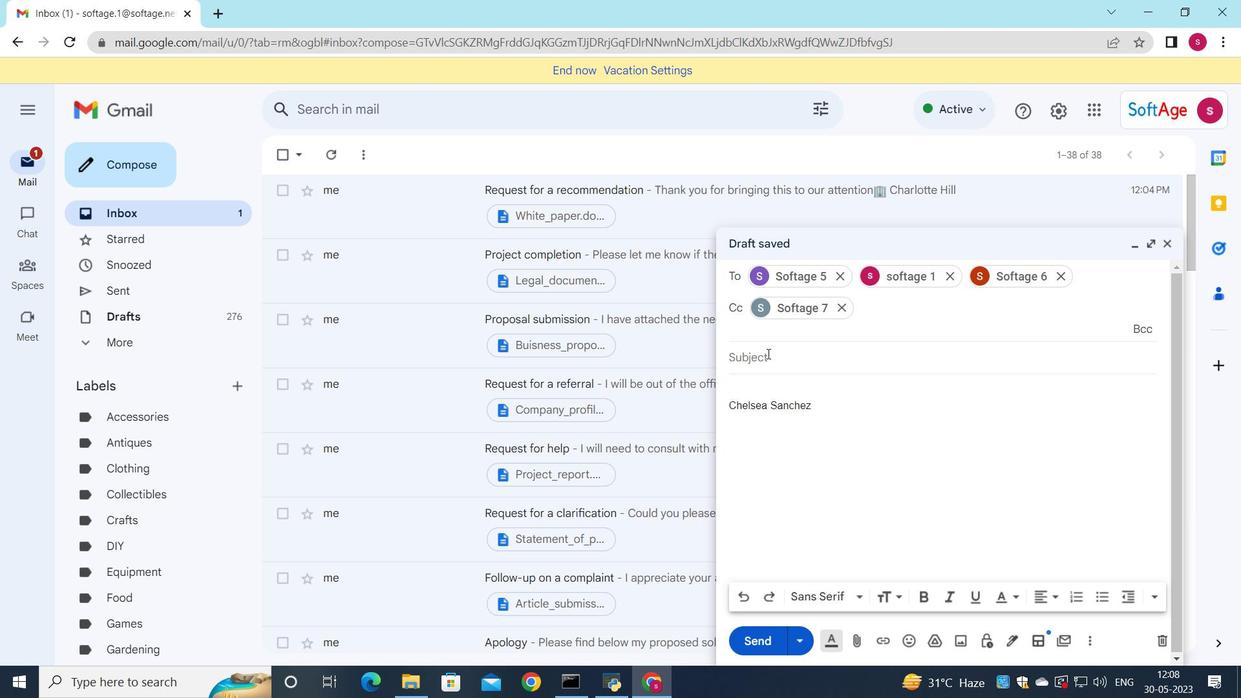 
Action: Mouse moved to (909, 342)
Screenshot: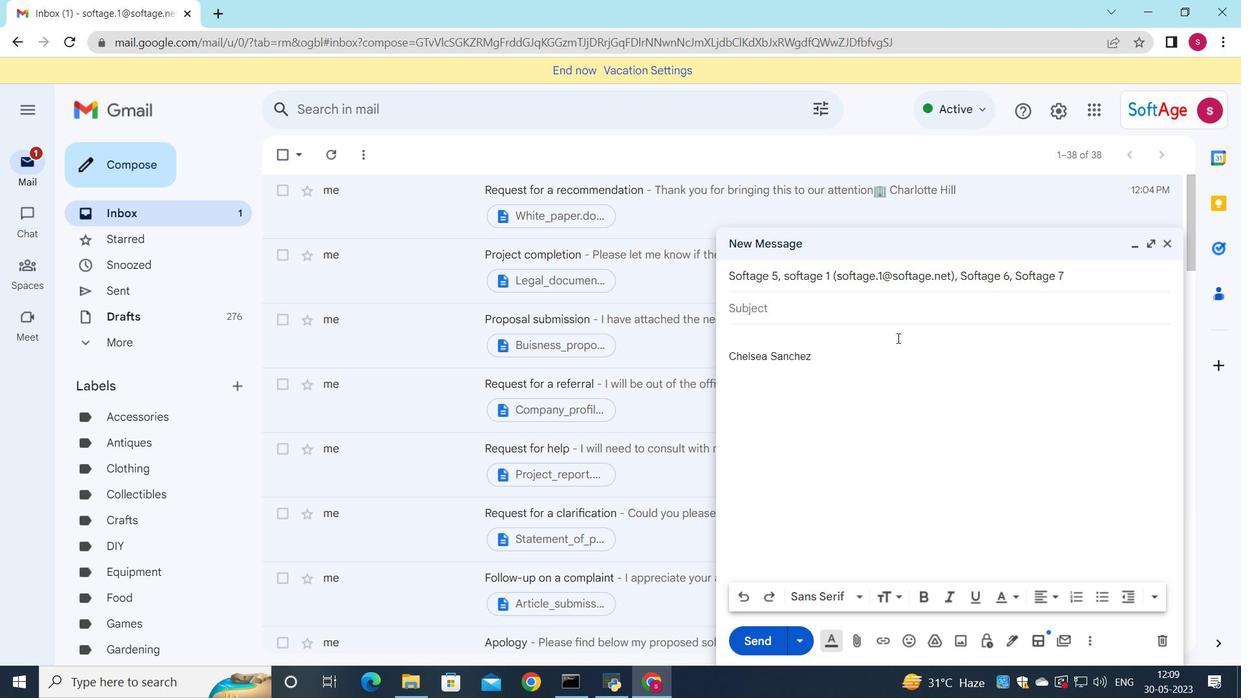 
Action: Key pressed <Key.shift><Key.shift><Key.shift><Key.shift><Key.shift><Key.shift><Key.shift><Key.shift><Key.shift><Key.shift><Key.shift><Key.shift><Key.shift><Key.shift><Key.shift><Key.shift><Key.shift><Key.shift><Key.shift><Key.shift><Key.shift><Key.shift><Key.shift><Key.shift><Key.shift><Key.shift><Key.shift><Key.shift><Key.shift><Key.shift><Key.shift><Key.shift><Key.shift><Key.shift><Key.shift><Key.shift><Key.shift><Key.shift><Key.shift><Key.shift><Key.shift><Key.shift><Key.shift><Key.shift><Key.shift><Key.shift><Key.shift><Key.shift><Key.shift><Key.shift><Key.shift><Key.shift><Key.shift><Key.shift><Key.shift><Key.shift><Key.shift><Key.shift><Key.shift><Key.shift><Key.shift><Key.shift><Key.shift><Key.shift><Key.shift><Key.shift><Key.shift><Key.shift><Key.shift><Key.shift><Key.shift><Key.shift><Key.shift><Key.shift><Key.shift><Key.shift><Key.shift><Key.shift><Key.shift><Key.shift><Key.shift><Key.shift><Key.shift><Key.shift><Key.shift>RE<Key.backspace>equesr<Key.space><Key.backspace><Key.backspace>t<Key.space>for<Key.space>a<Key.space>testimonial
Screenshot: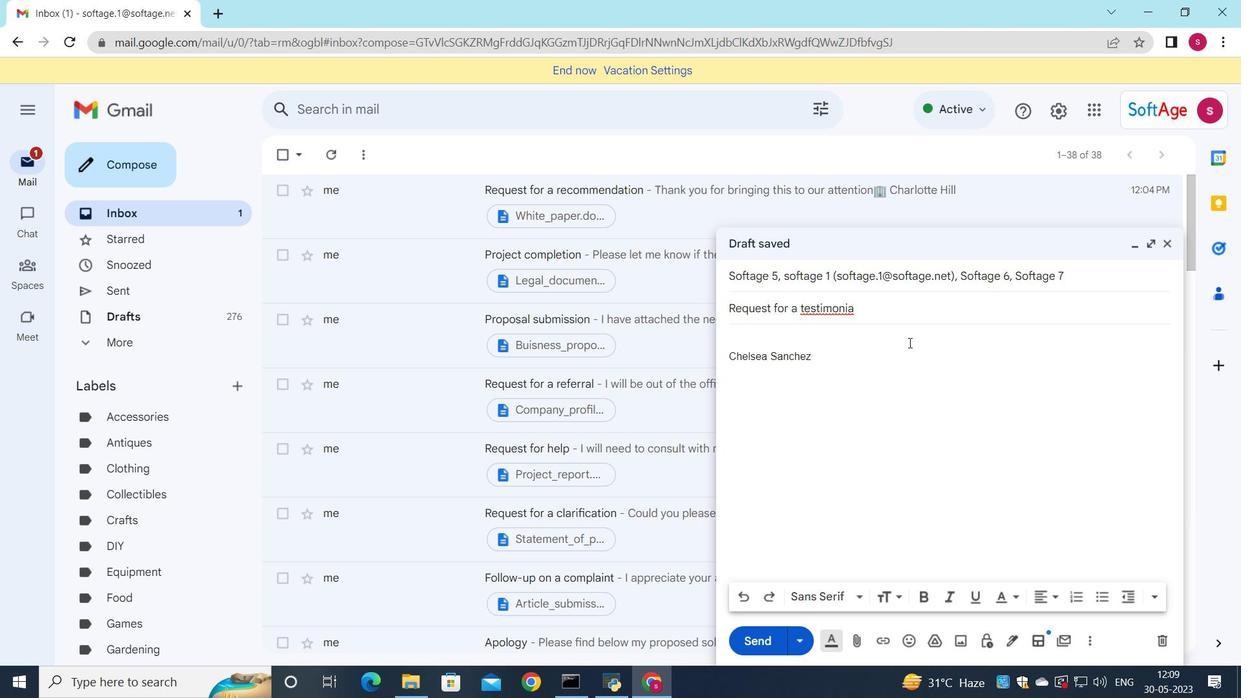 
Action: Mouse moved to (803, 343)
Screenshot: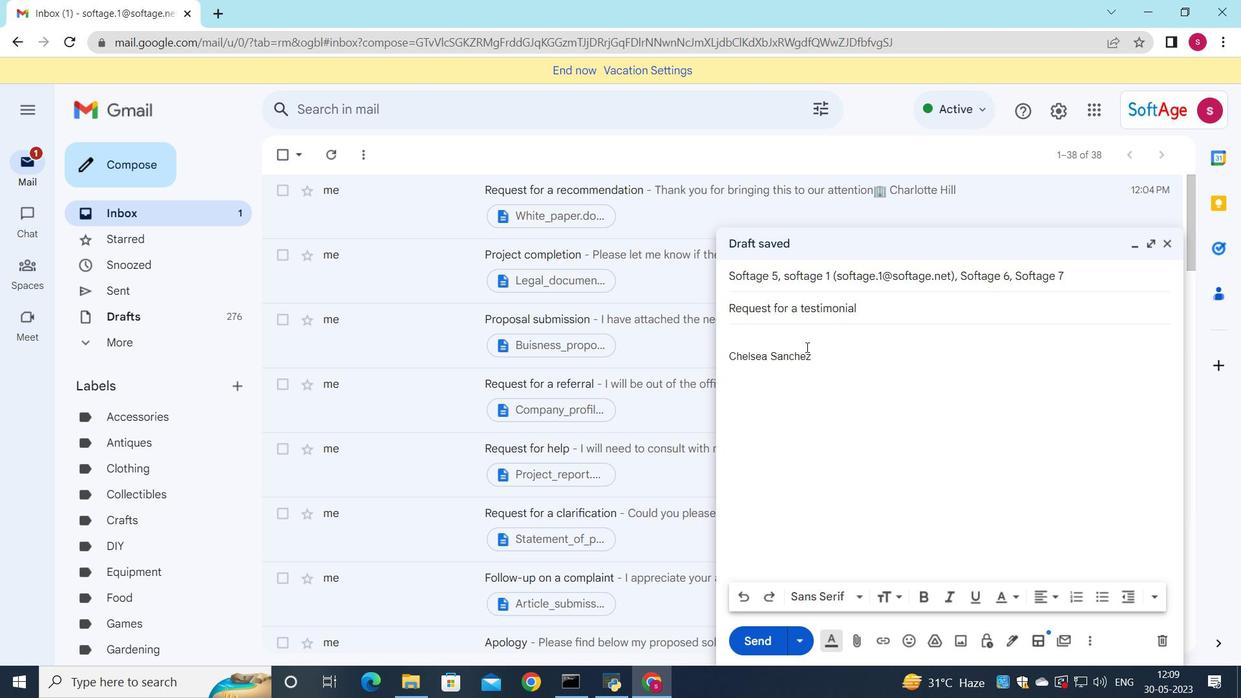 
Action: Mouse pressed left at (803, 343)
Screenshot: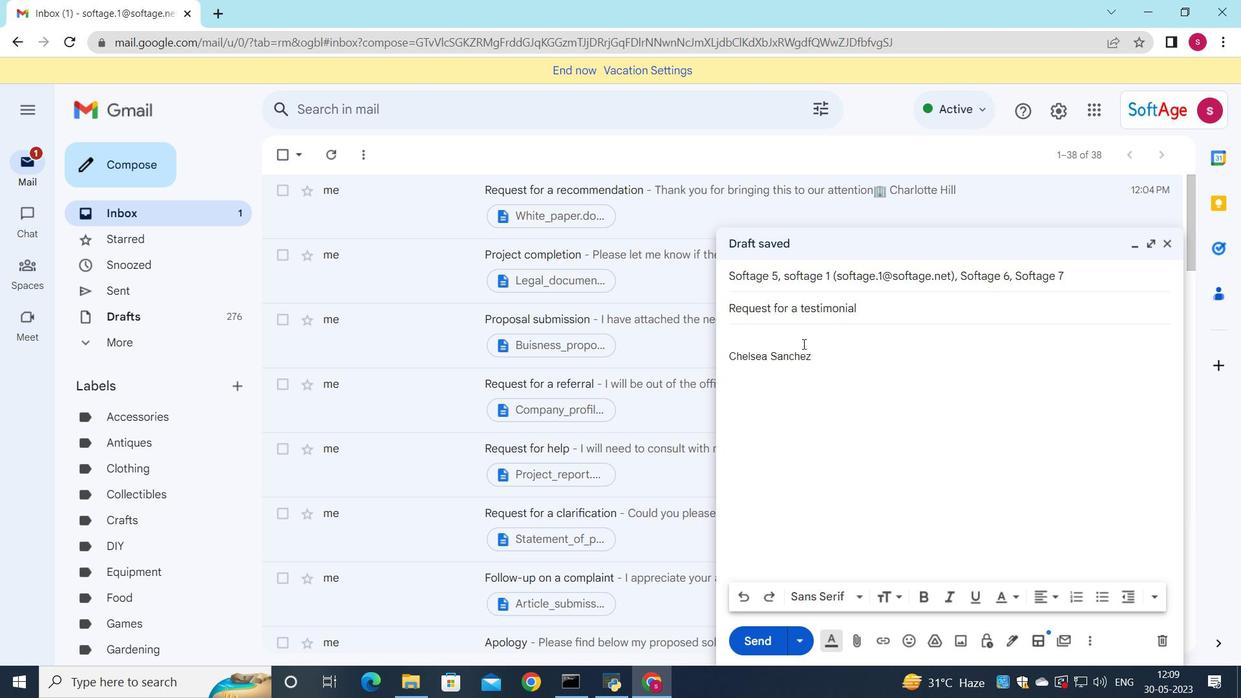 
Action: Key pressed <Key.shift>I<Key.space>am<Key.space>writing<Key.space>to<Key.space>follow<Key.space>y<Key.backspace>up<Key.space>on<Key.space>our<Key.space>recent<Key.space>meeting.
Screenshot: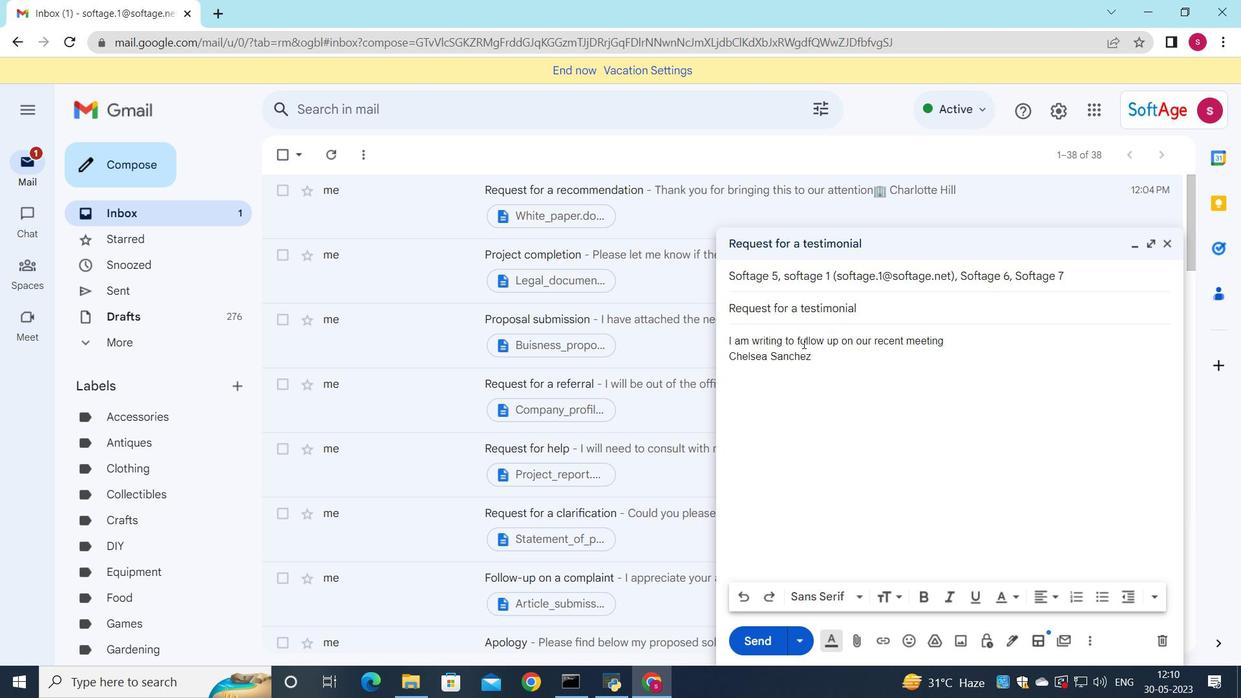 
Action: Mouse moved to (906, 640)
Screenshot: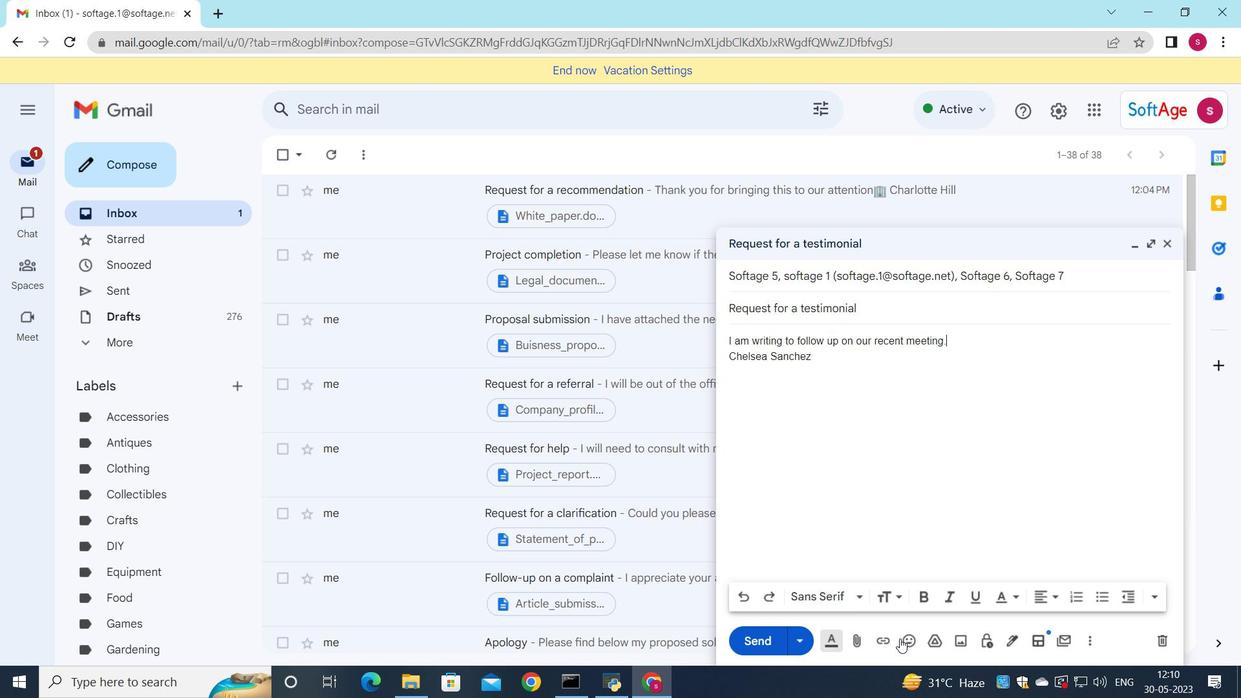 
Action: Mouse pressed left at (906, 640)
Screenshot: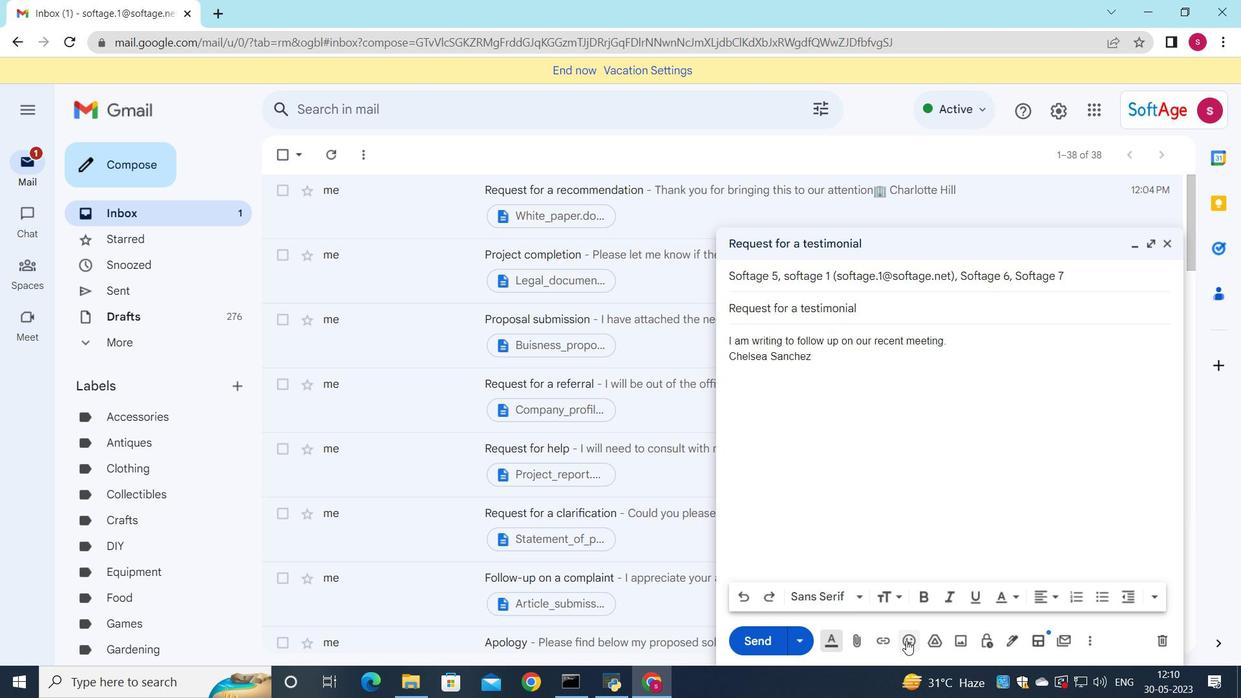 
Action: Mouse moved to (879, 544)
Screenshot: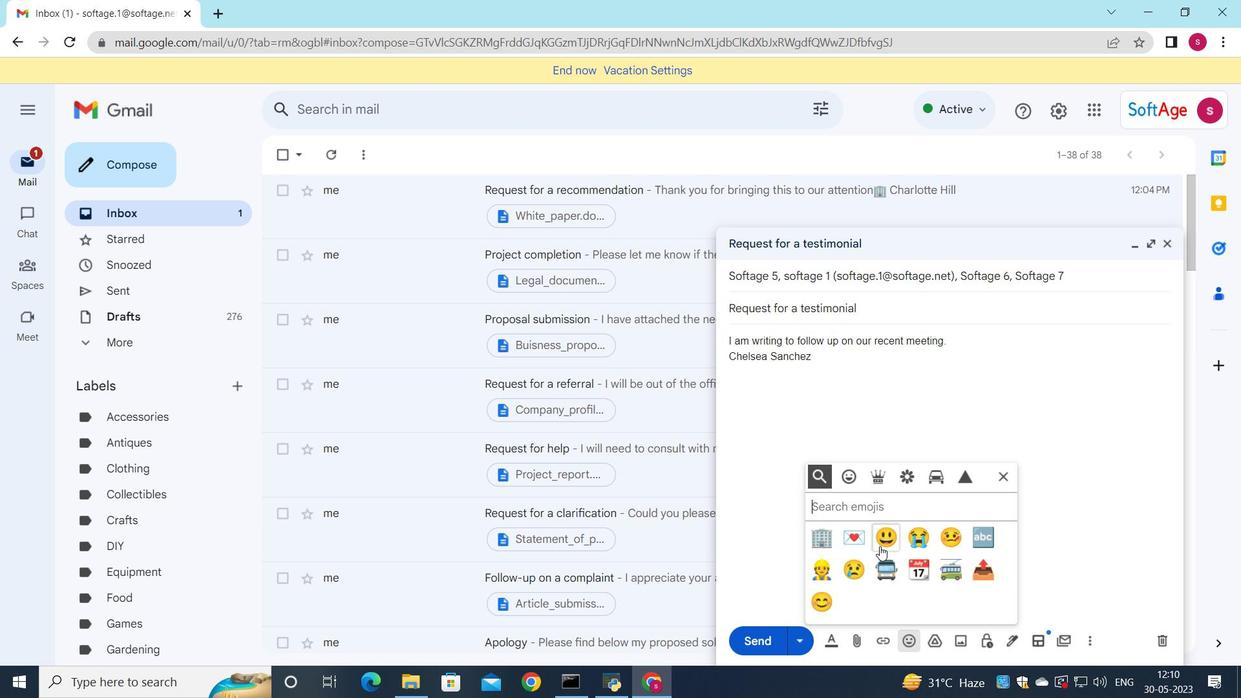 
Action: Key pressed e
Screenshot: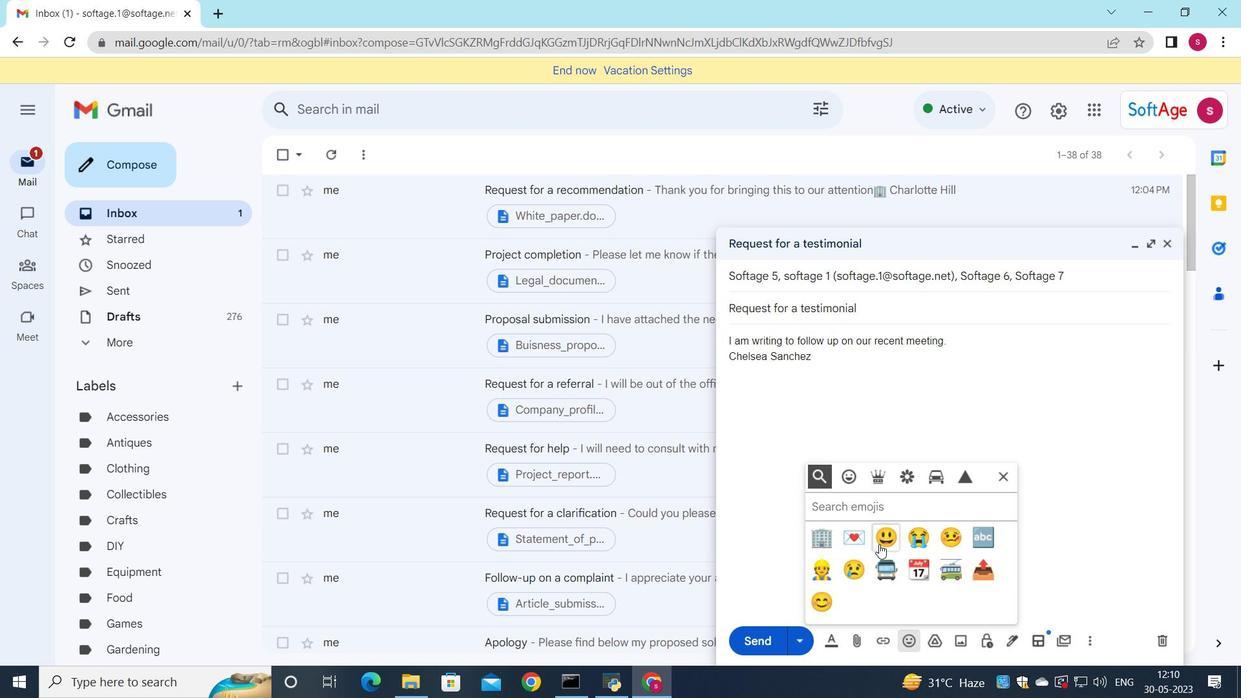 
Action: Mouse moved to (877, 541)
Screenshot: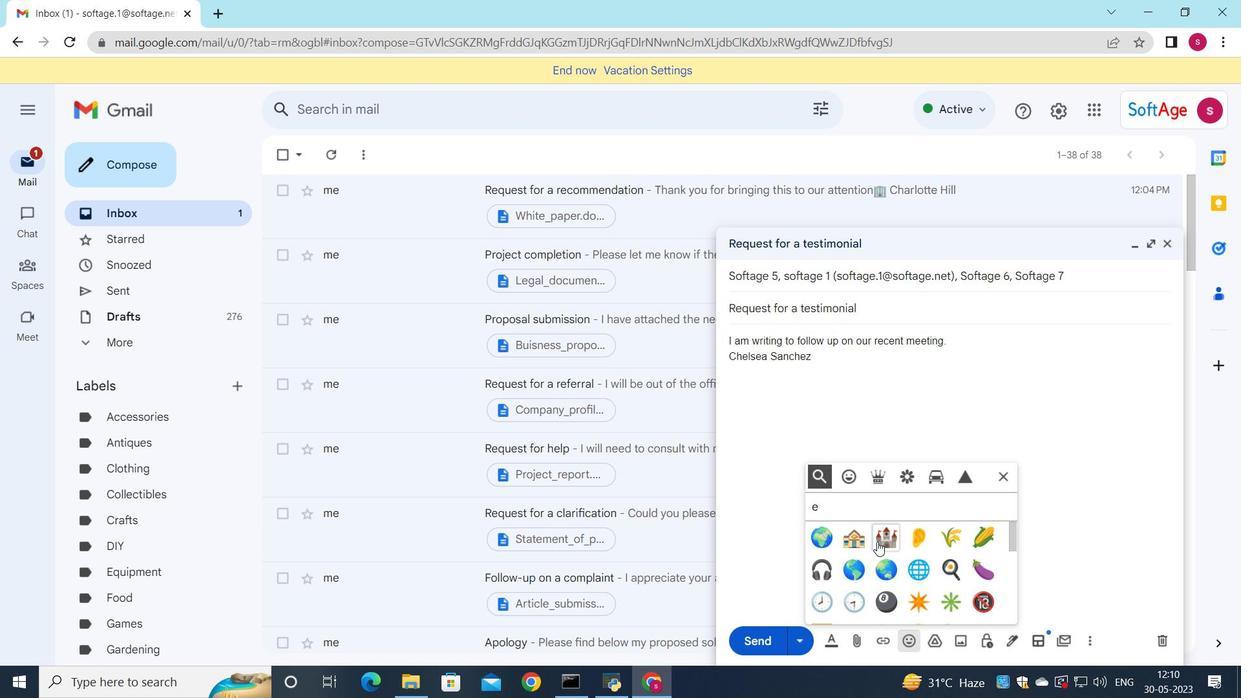 
Action: Key pressed m
Screenshot: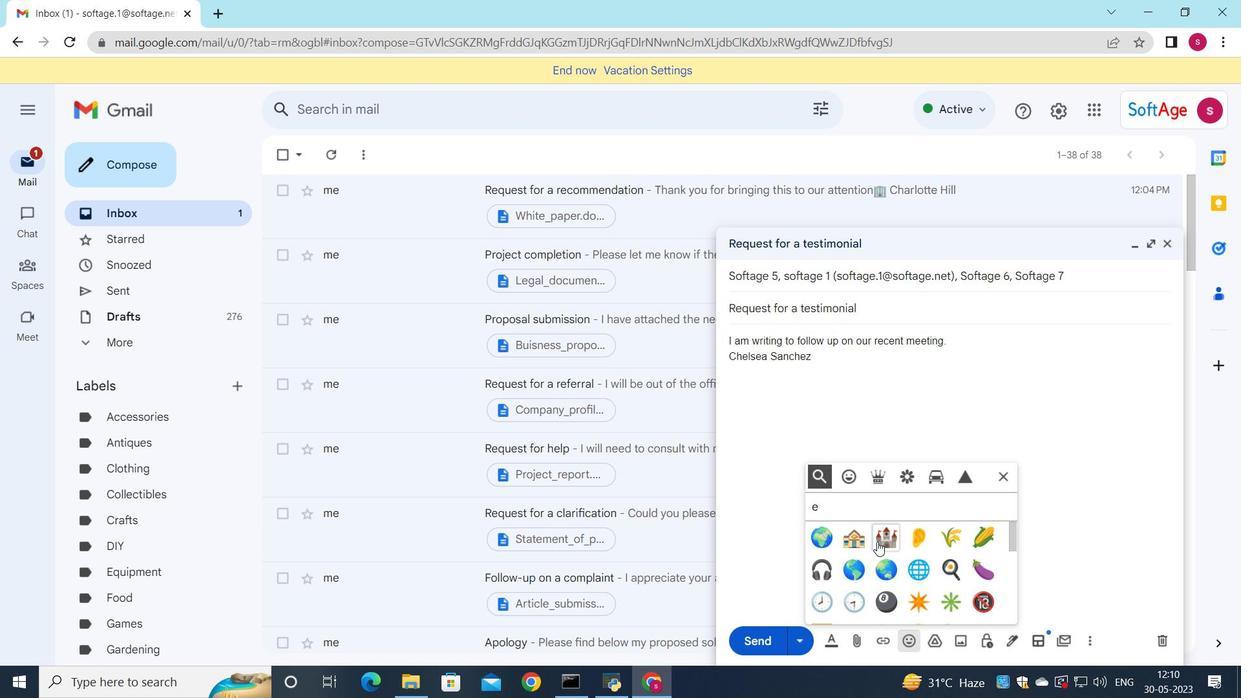 
Action: Mouse moved to (877, 541)
Screenshot: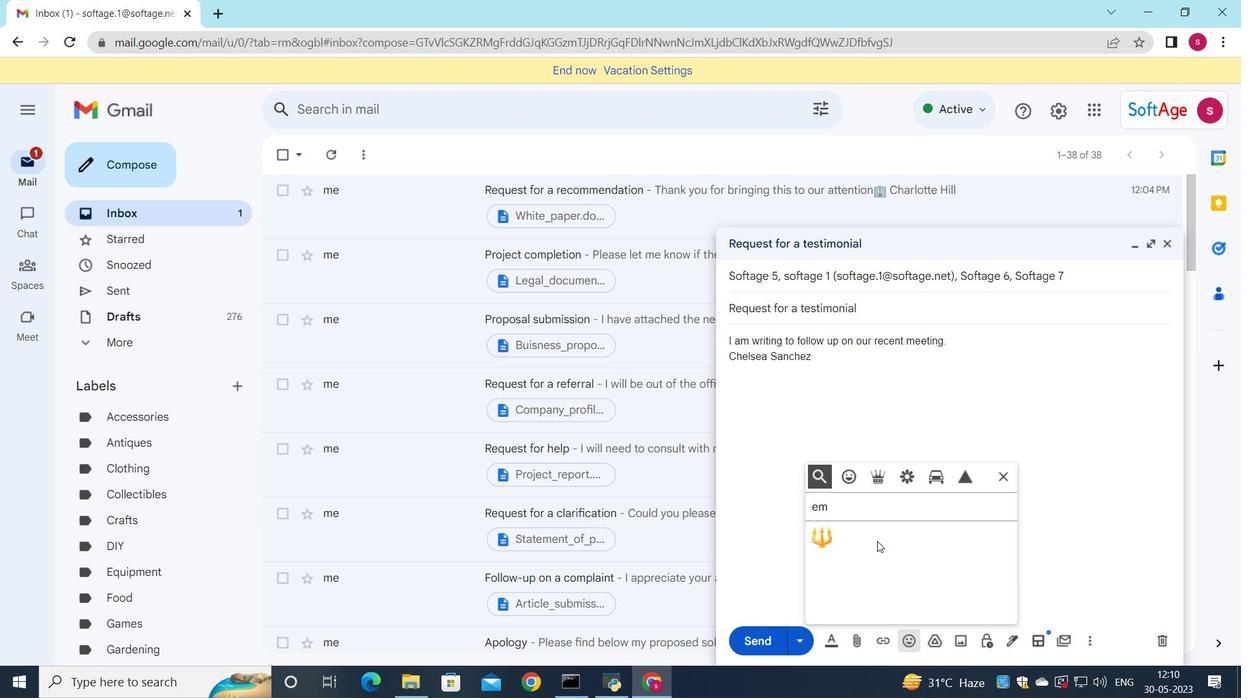 
Action: Key pressed a
Screenshot: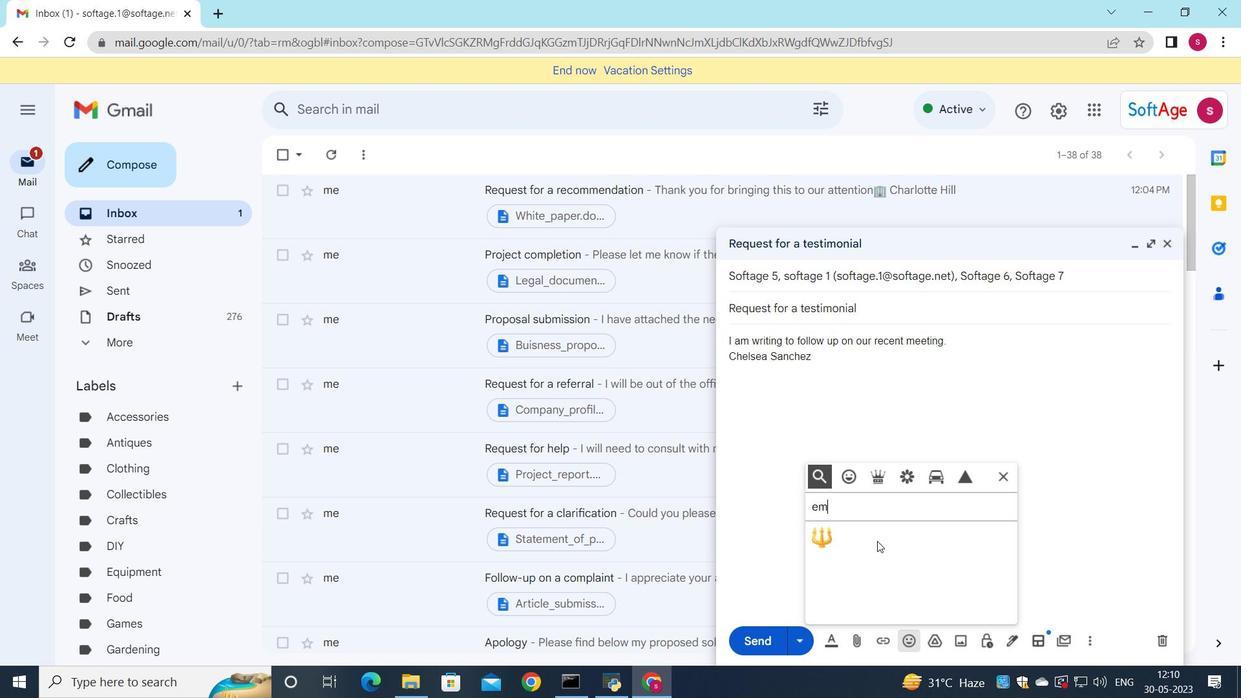 
Action: Mouse moved to (875, 541)
Screenshot: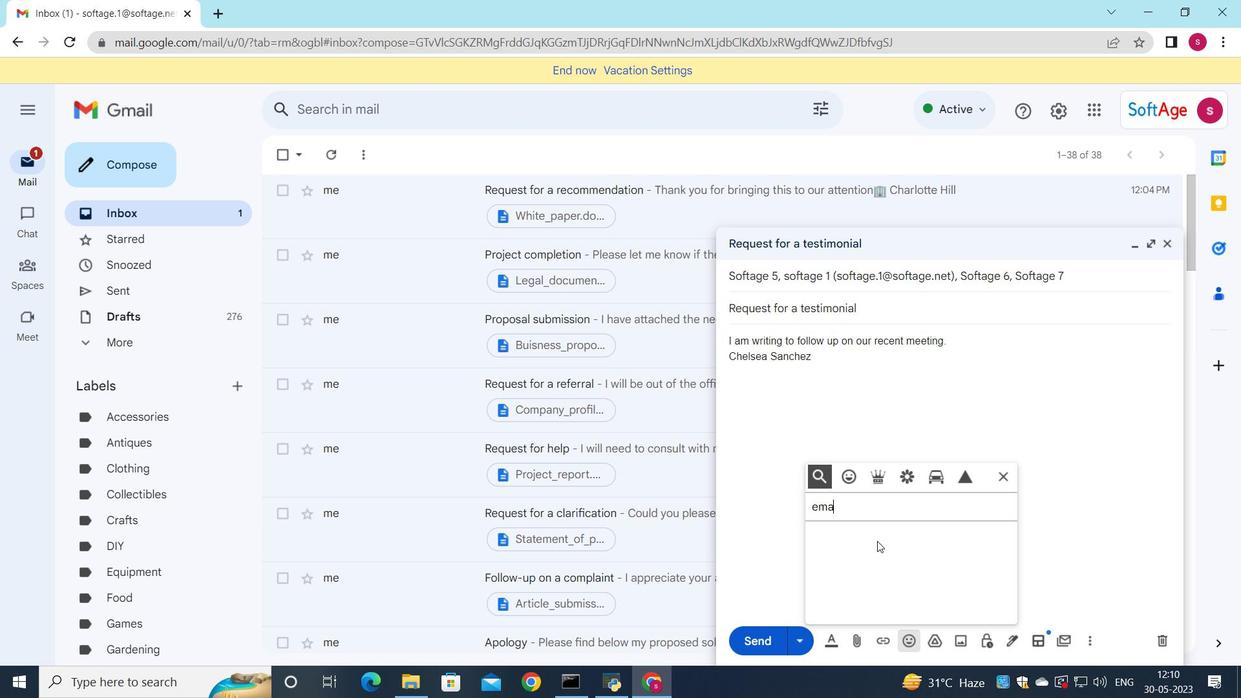 
Action: Key pressed i
Screenshot: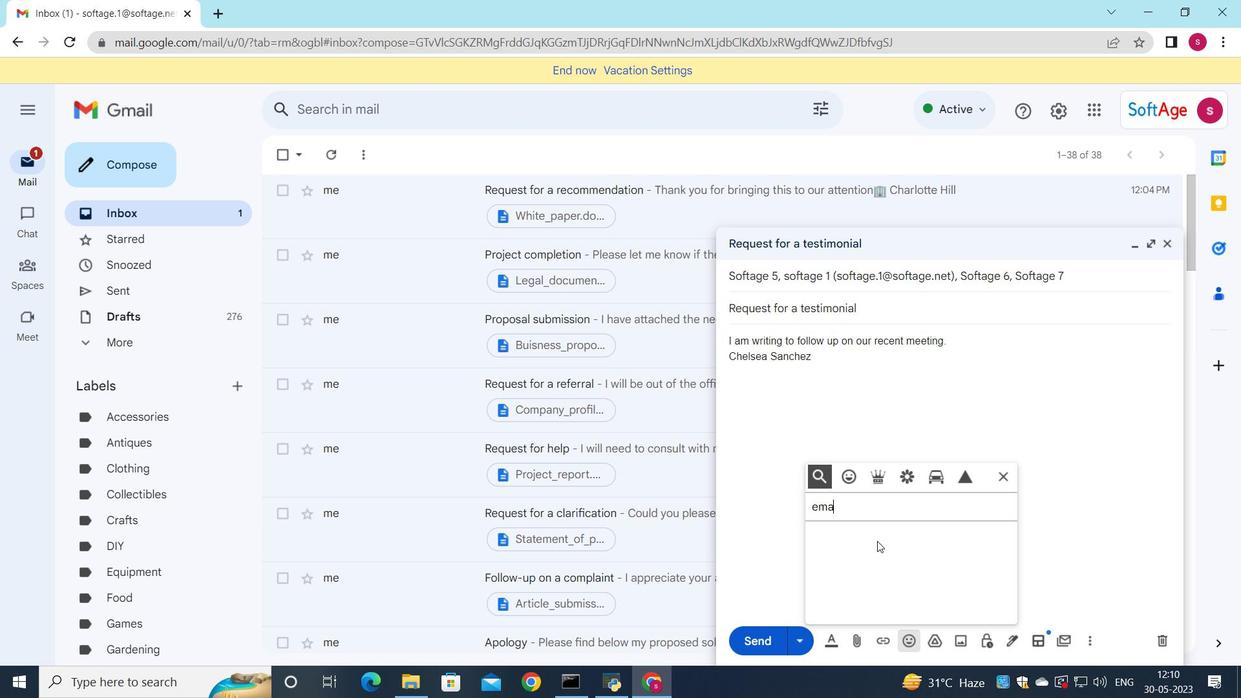 
Action: Mouse moved to (874, 541)
Screenshot: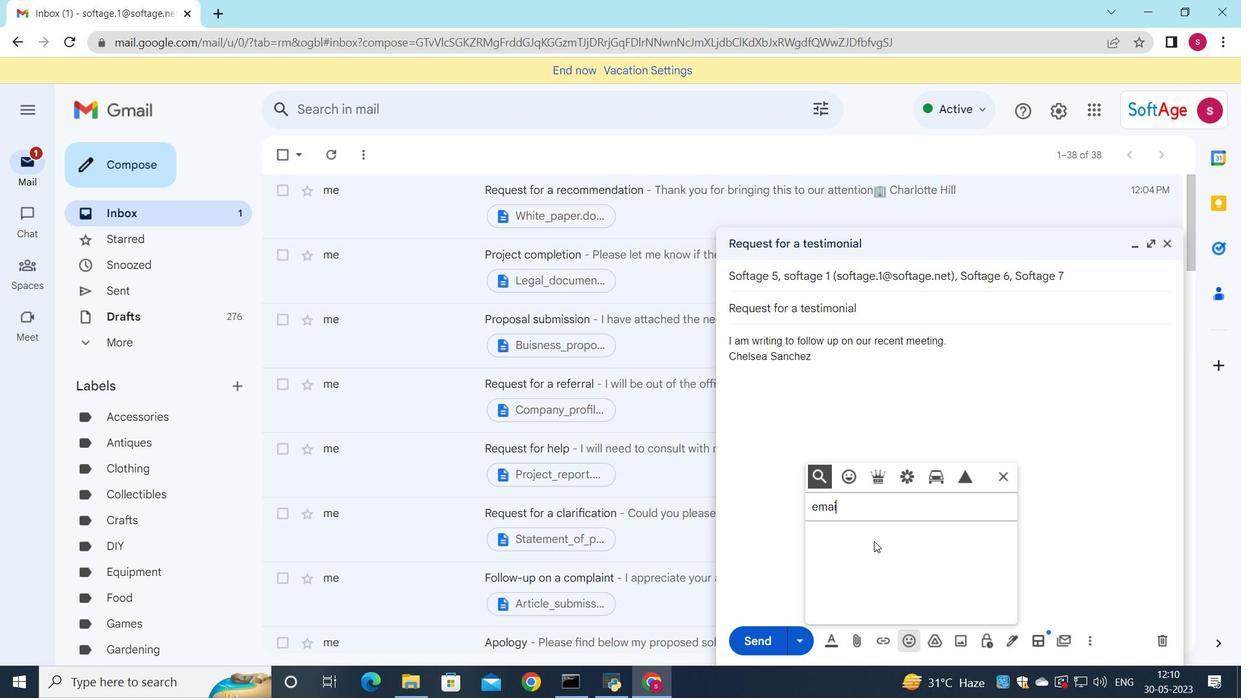 
Action: Key pressed l
Screenshot: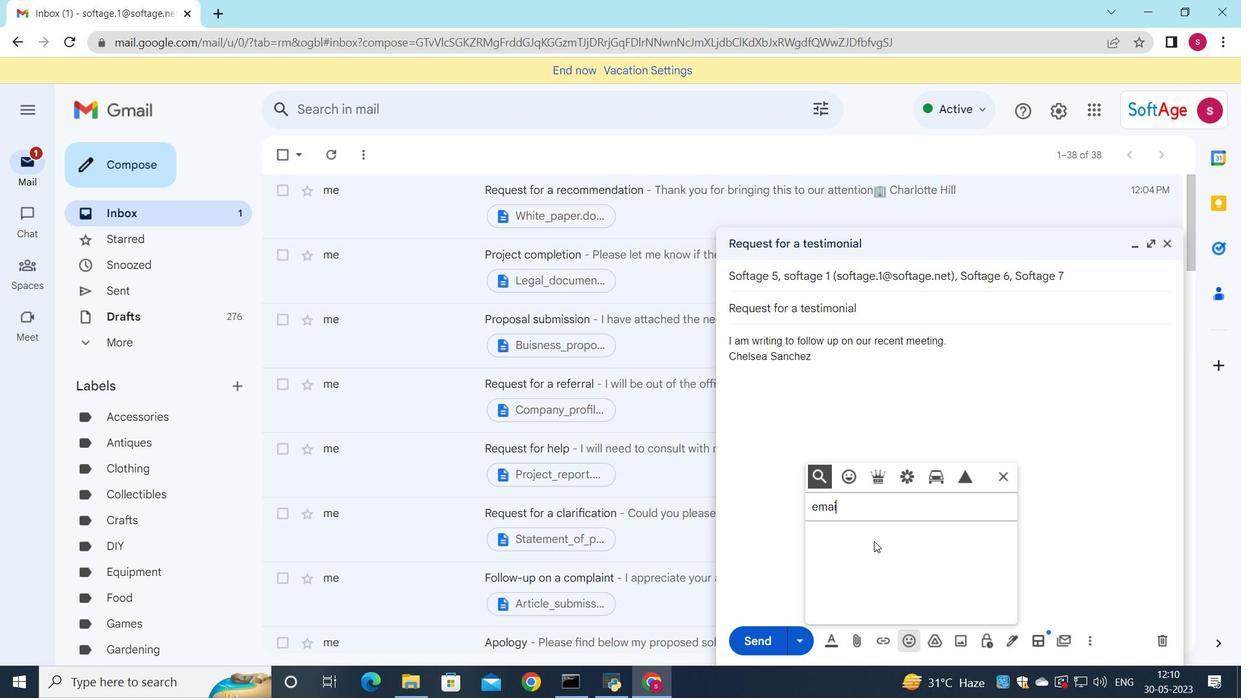 
Action: Mouse moved to (871, 539)
Screenshot: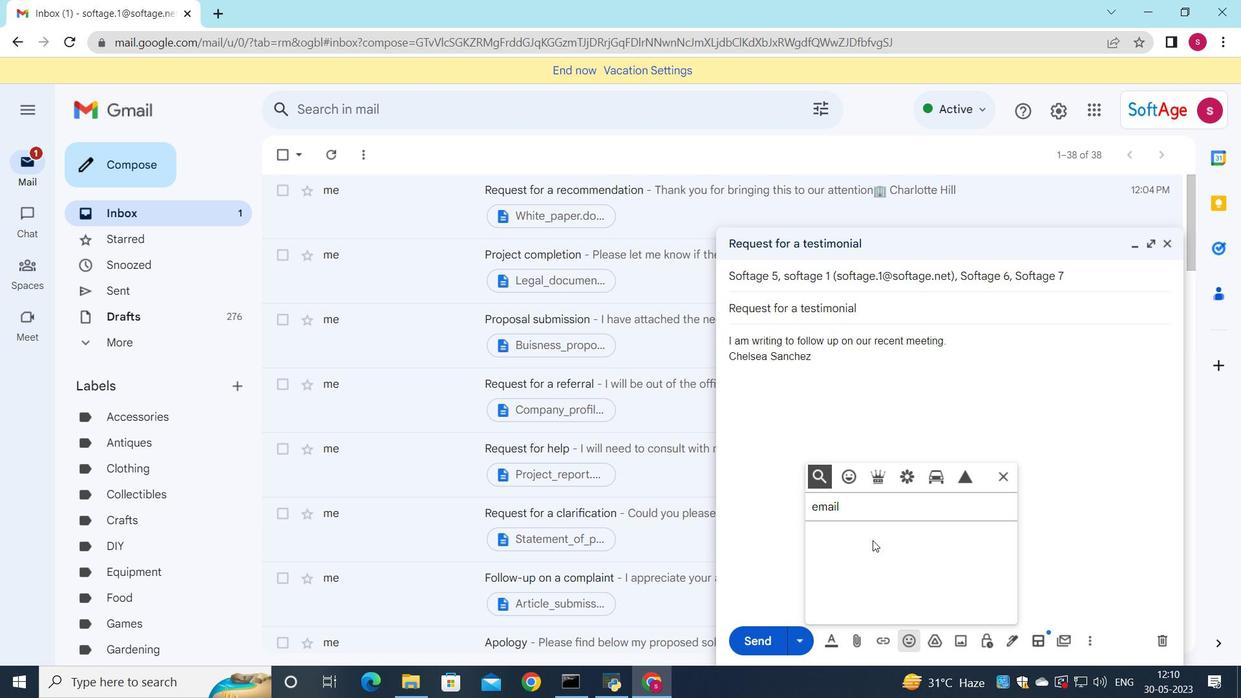 
Action: Key pressed <Key.backspace><Key.backspace><Key.backspace><Key.backspace><Key.backspace><Key.backspace><Key.backspace><Key.backspace><Key.backspace><Key.backspace><Key.backspace><Key.backspace><Key.backspace><Key.backspace><Key.backspace><Key.backspace><Key.backspace><Key.backspace><Key.backspace><Key.backspace>
Screenshot: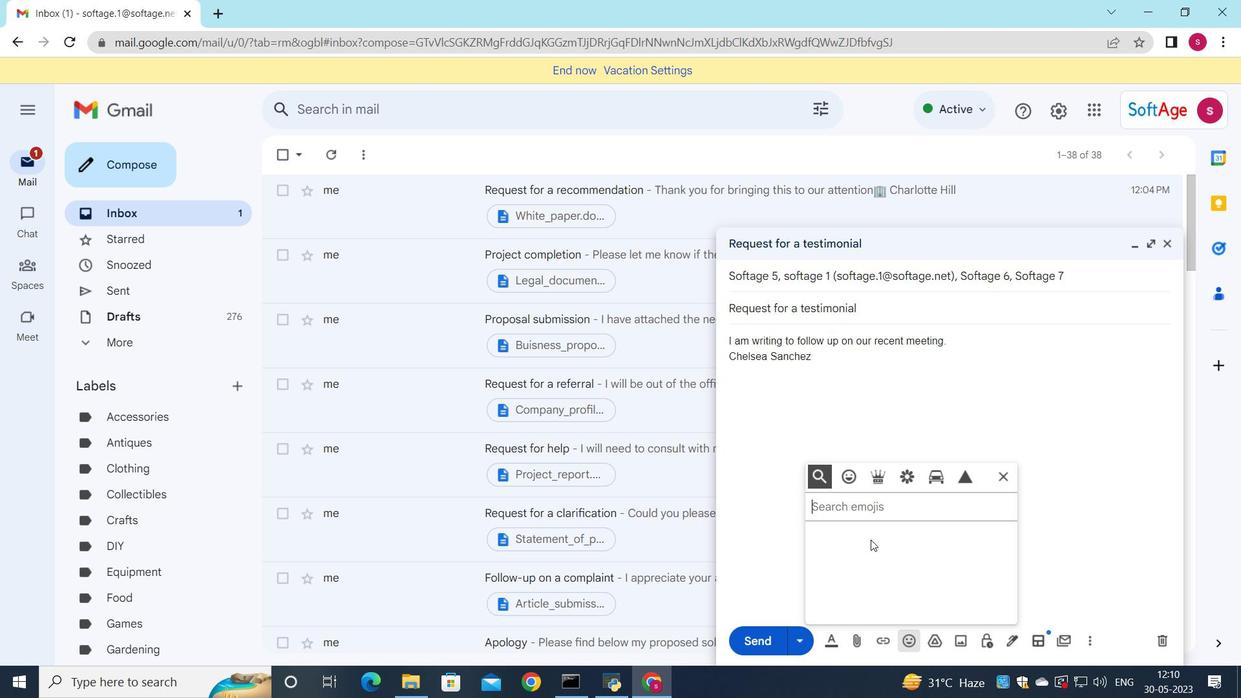 
Action: Mouse moved to (855, 537)
Screenshot: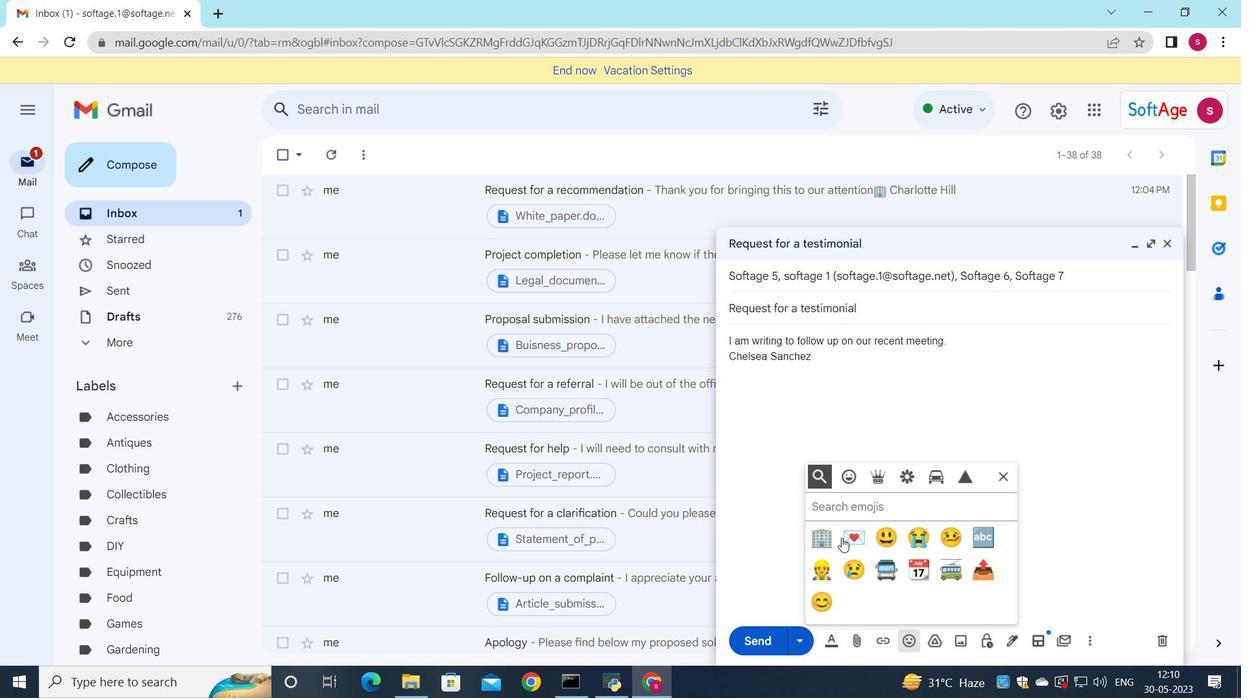 
Action: Mouse pressed left at (855, 537)
Screenshot: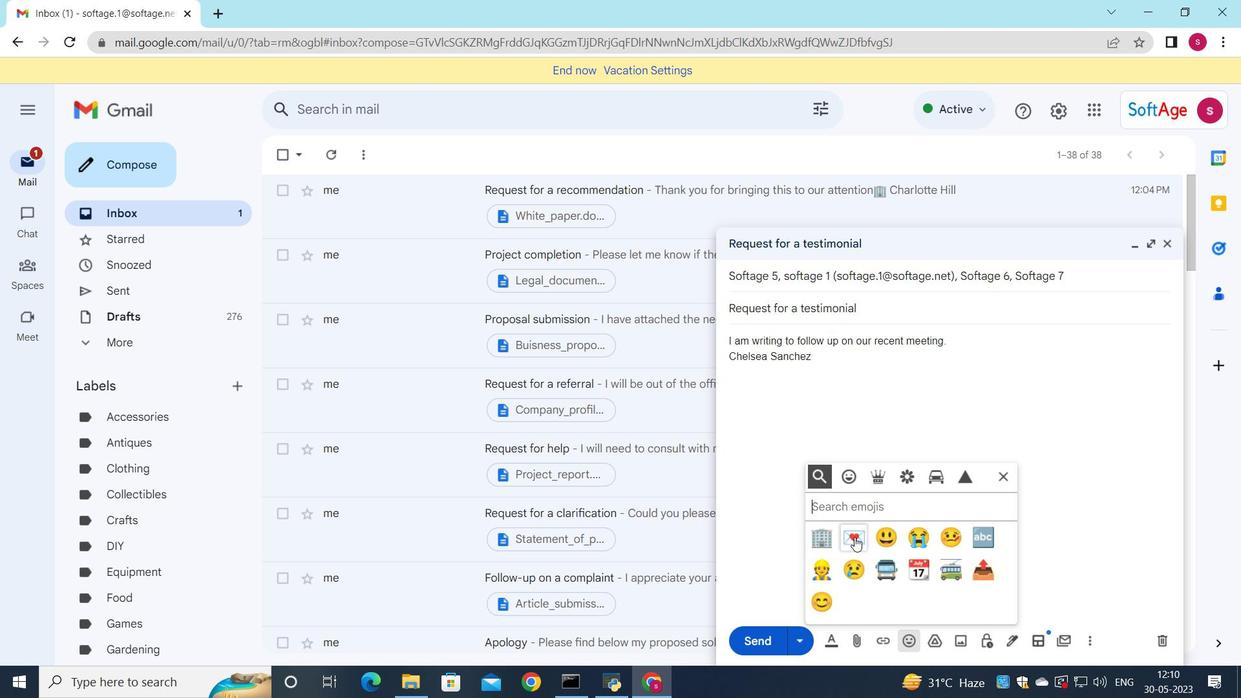 
Action: Mouse moved to (1004, 477)
Screenshot: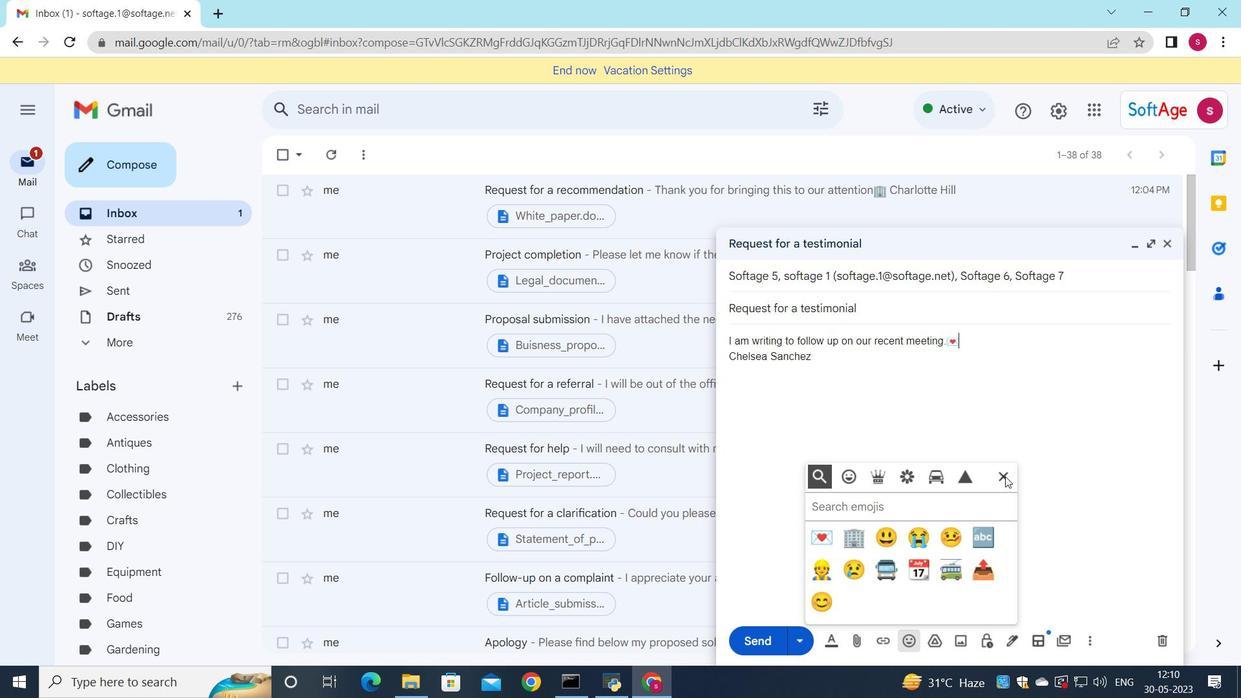 
Action: Mouse pressed left at (1004, 477)
Screenshot: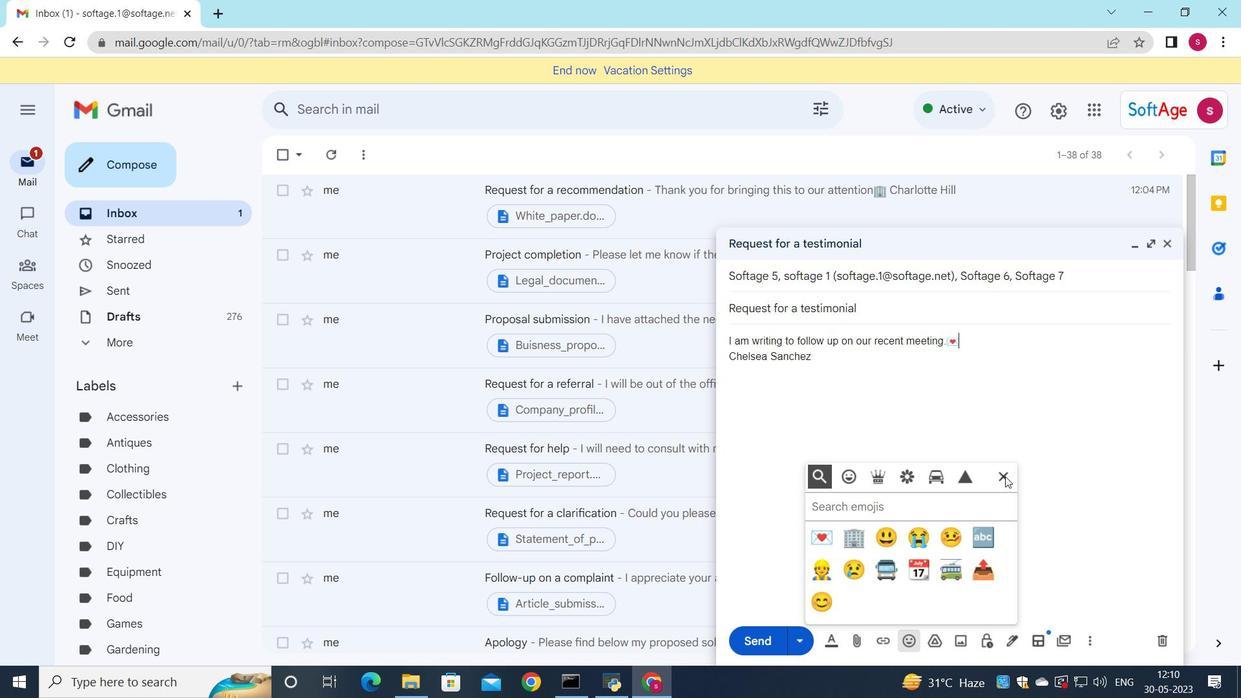 
Action: Mouse moved to (849, 647)
Screenshot: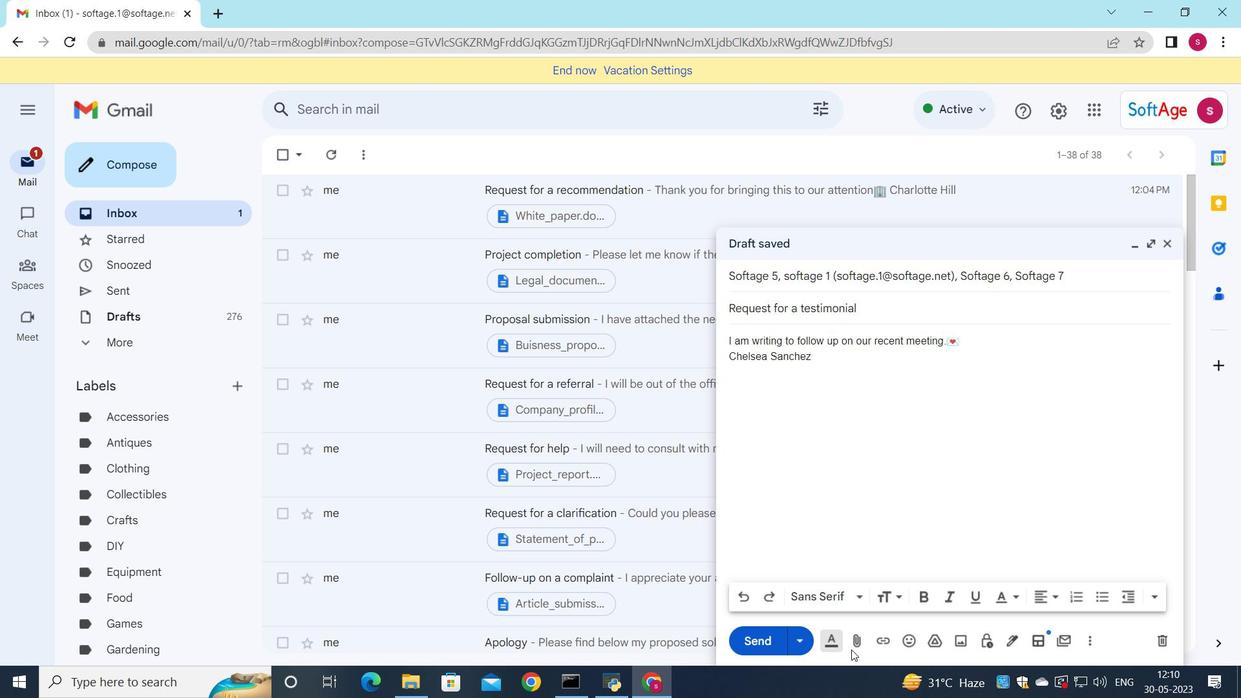 
Action: Mouse pressed left at (849, 647)
Screenshot: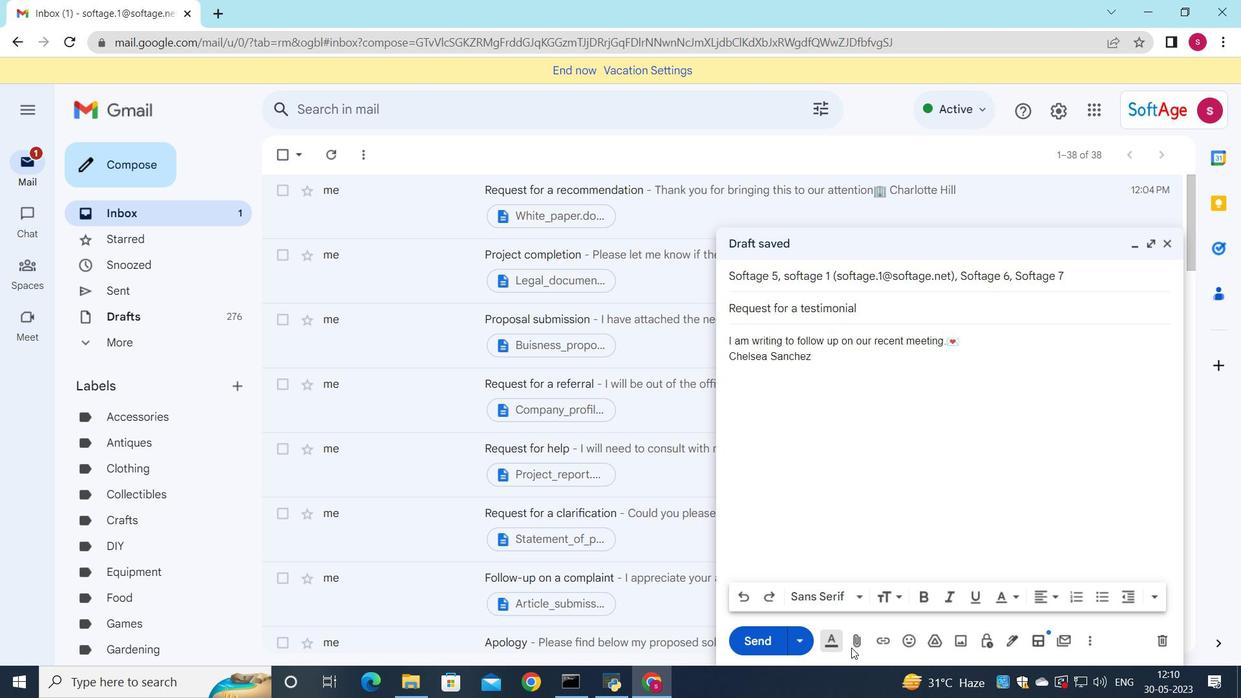 
Action: Mouse moved to (209, 119)
Screenshot: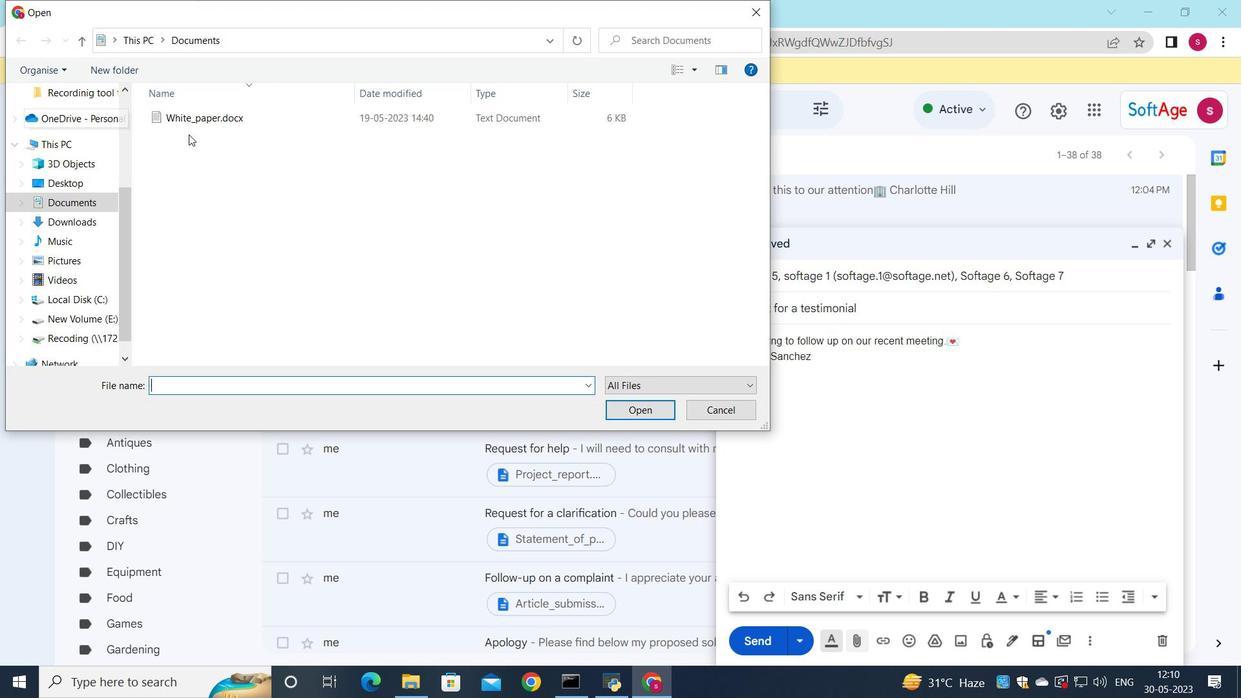 
Action: Mouse pressed left at (209, 119)
Screenshot: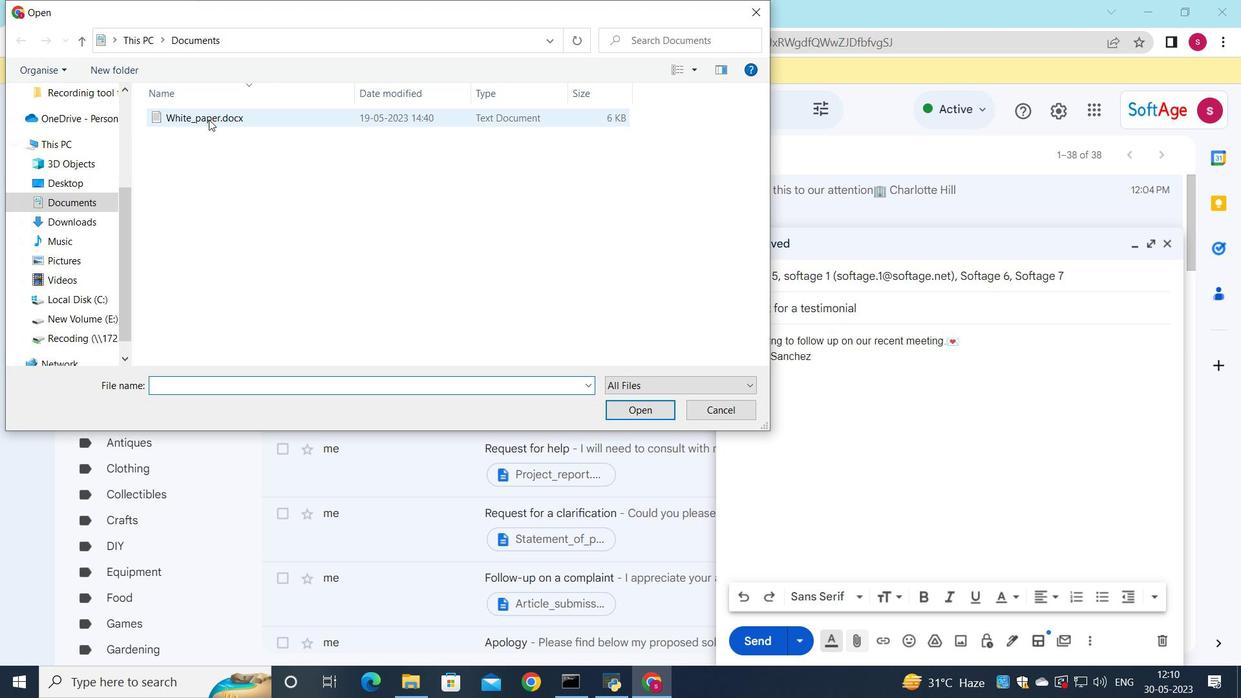 
Action: Mouse moved to (275, 118)
Screenshot: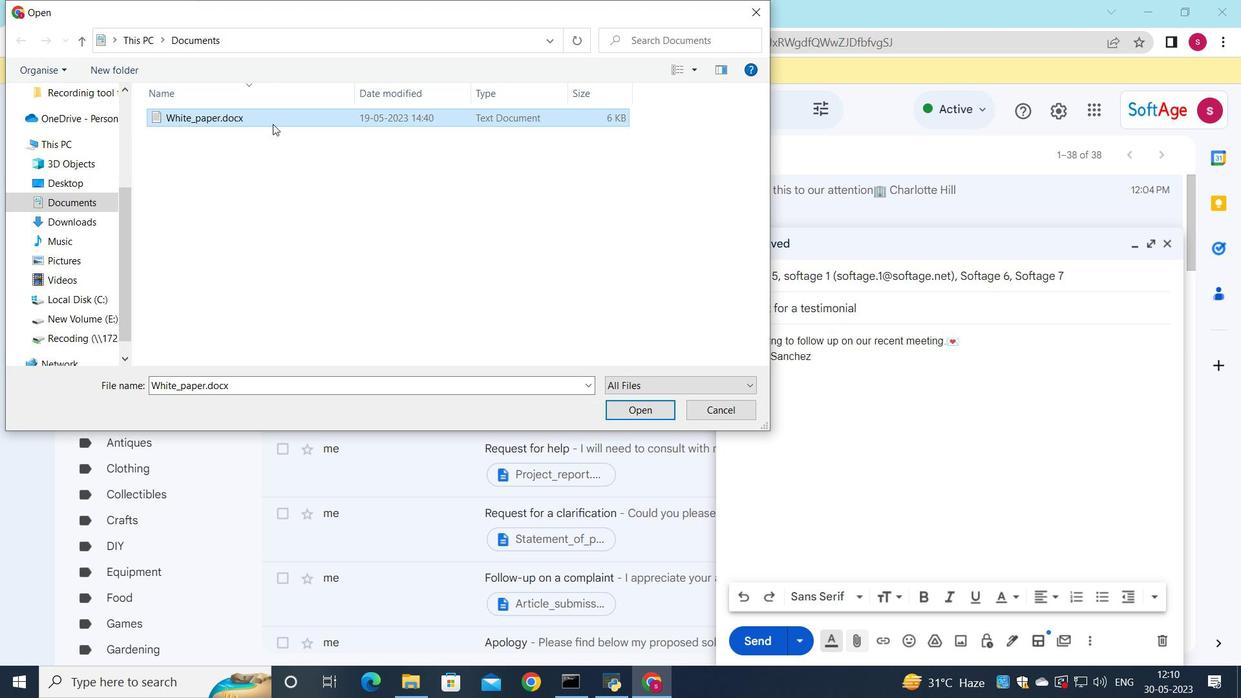 
Action: Mouse pressed left at (275, 118)
Screenshot: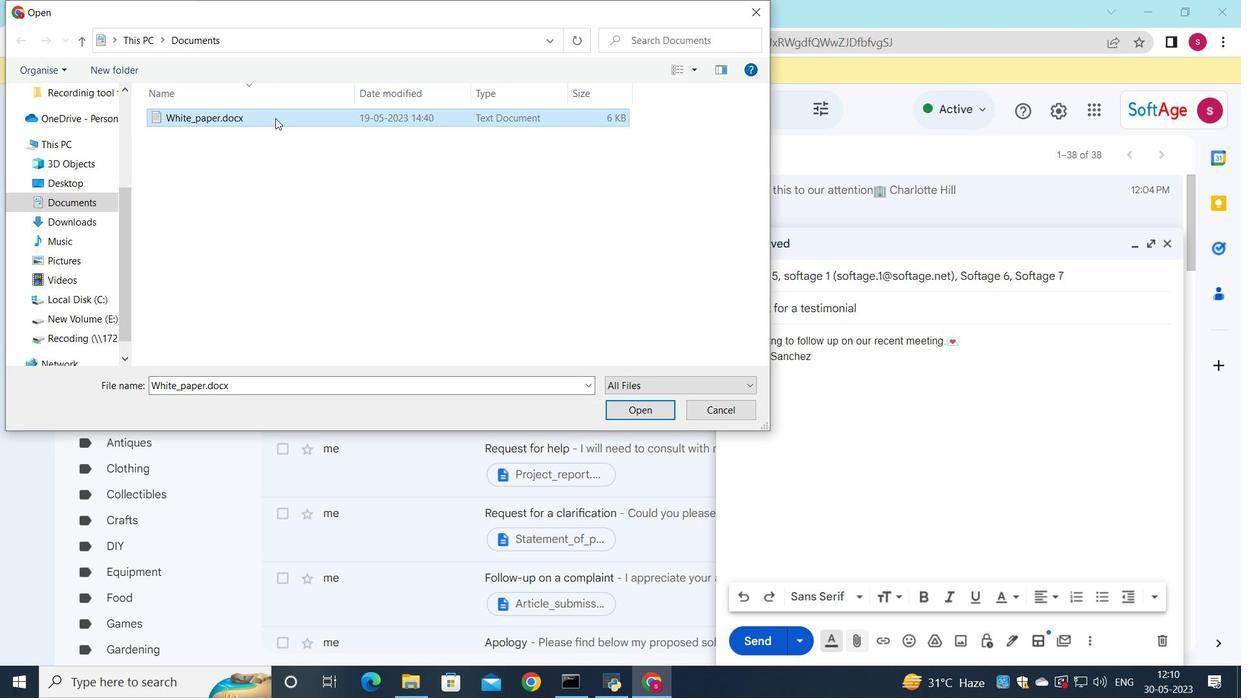 
Action: Mouse moved to (281, 121)
Screenshot: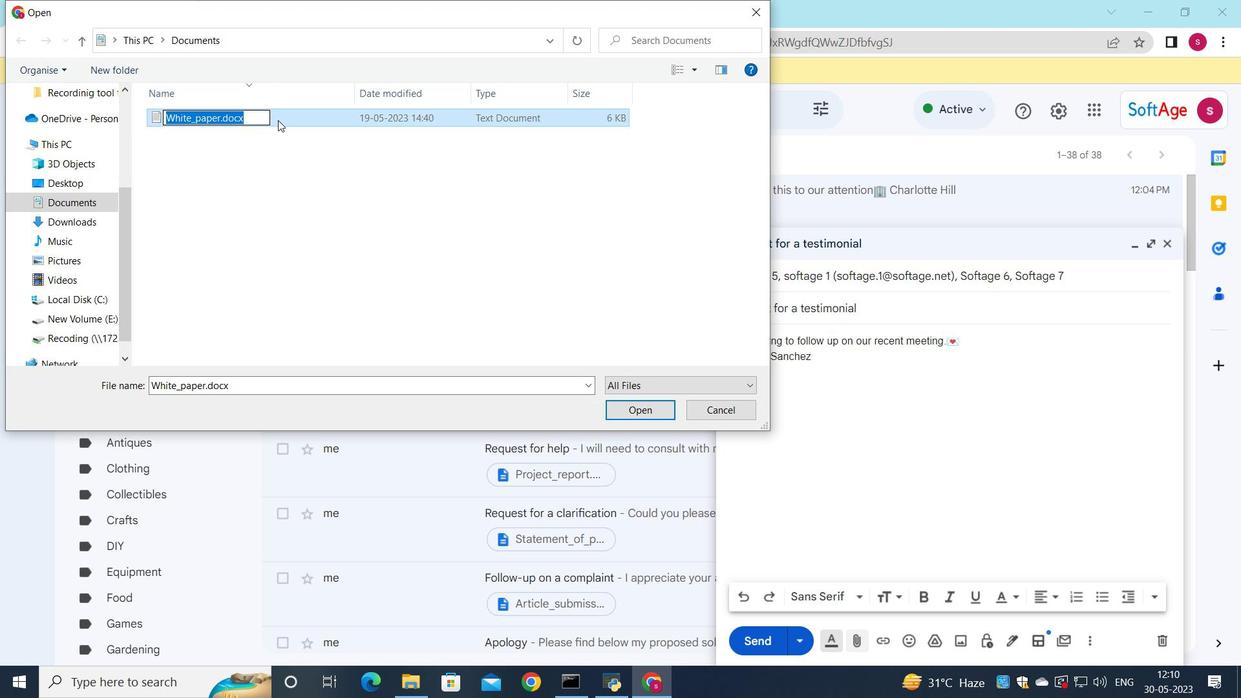 
Action: Key pressed <Key.shift><Key.shift>Feasibility<Key.shift>_study<Key.space><Key.backspace>.pdf
Screenshot: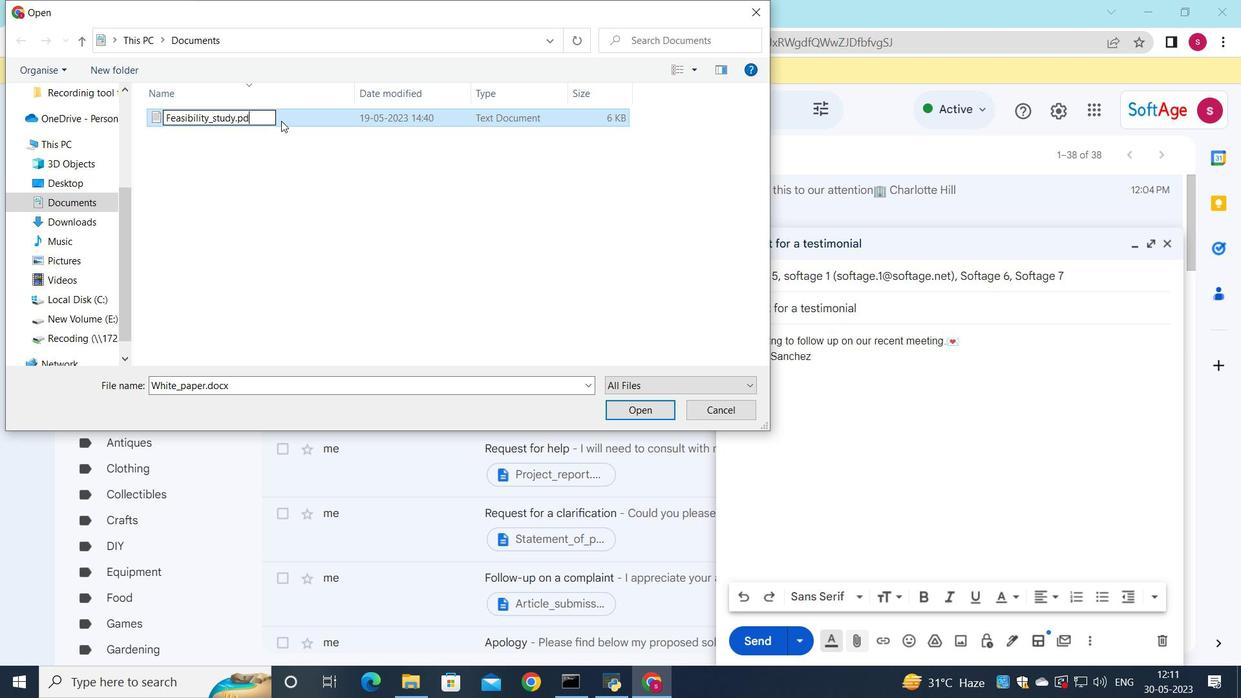 
Action: Mouse pressed left at (281, 121)
Screenshot: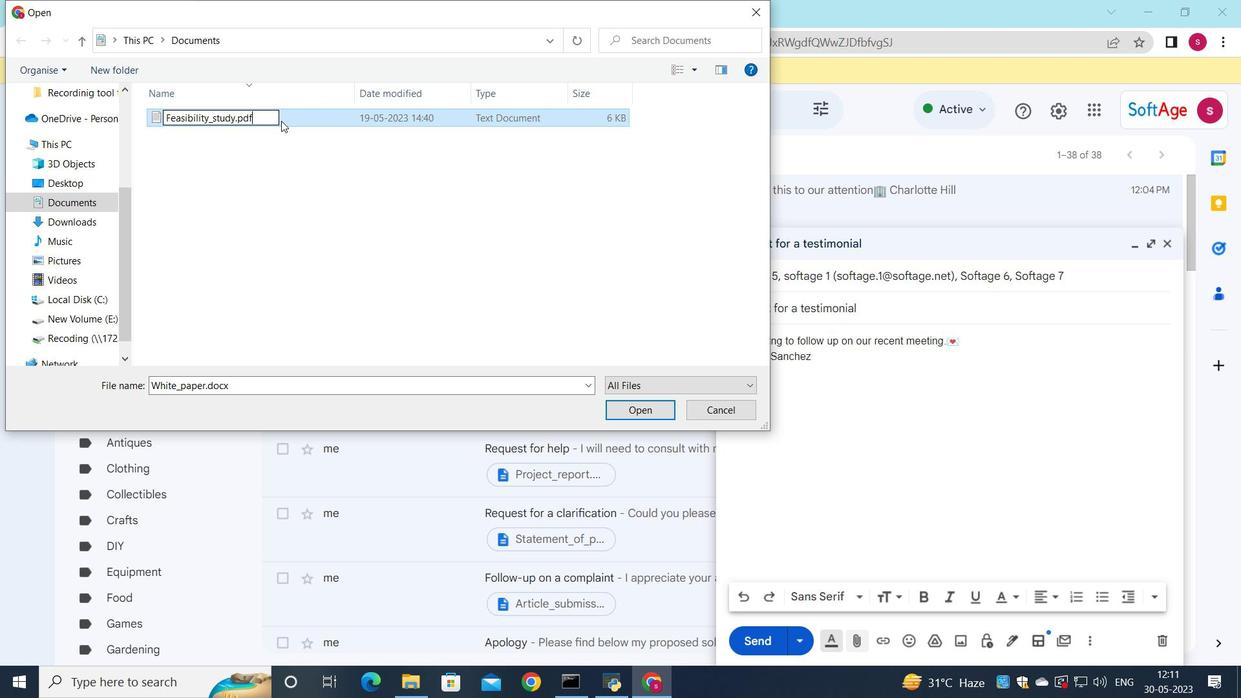 
Action: Mouse moved to (638, 409)
Screenshot: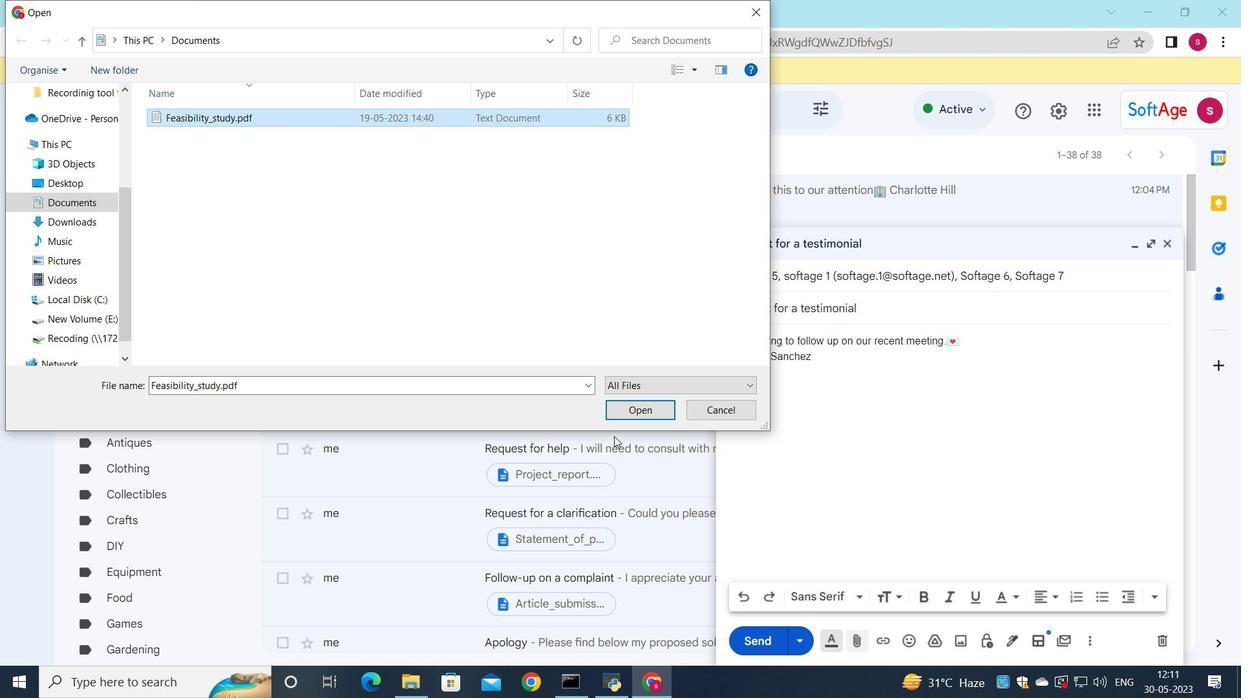 
Action: Mouse pressed left at (638, 409)
Screenshot: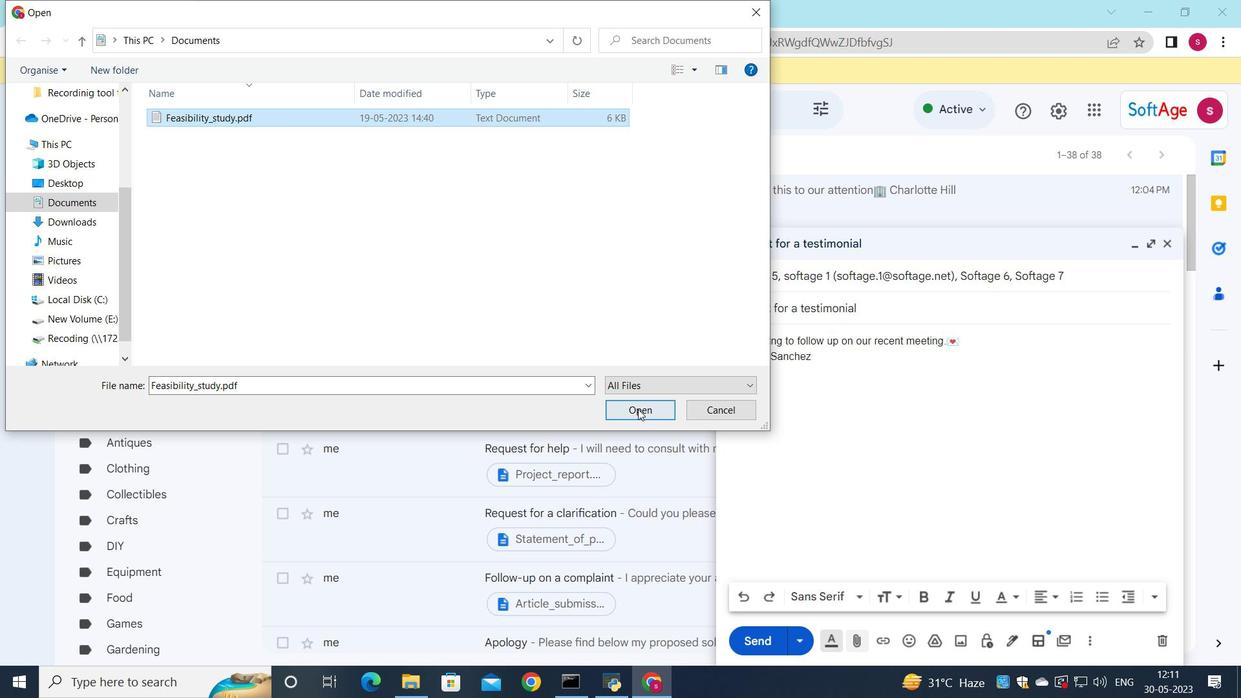 
Action: Mouse moved to (759, 639)
Screenshot: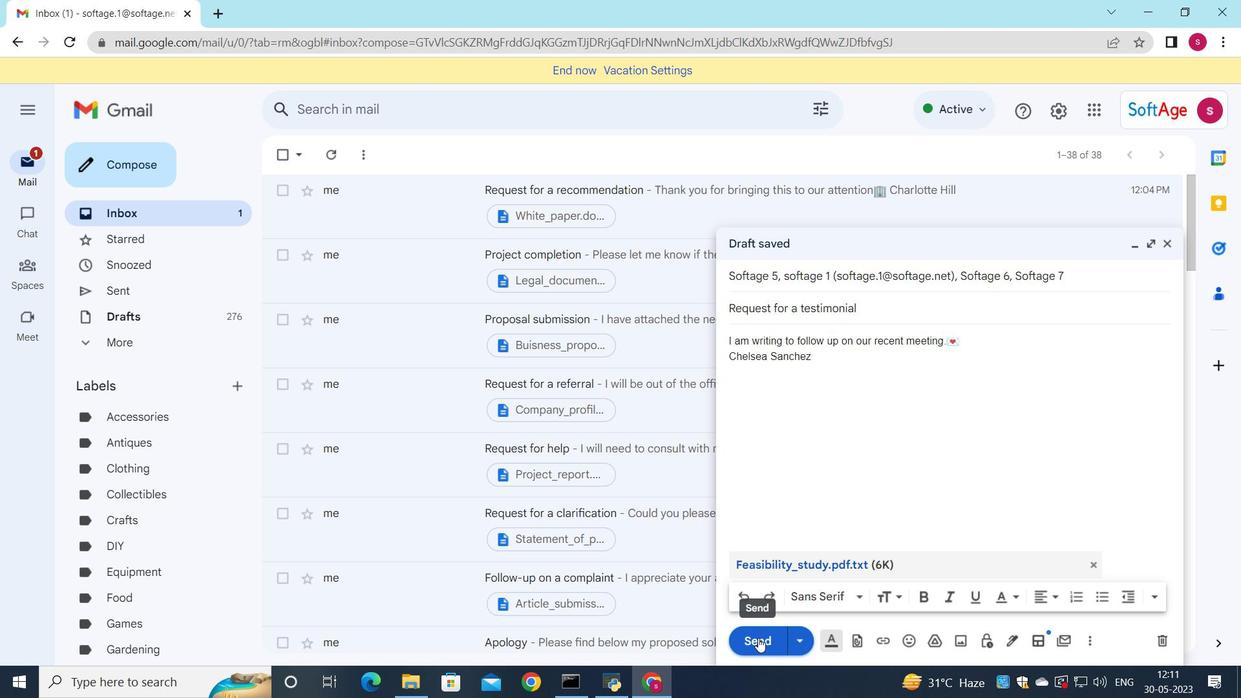 
Action: Mouse pressed left at (759, 639)
Screenshot: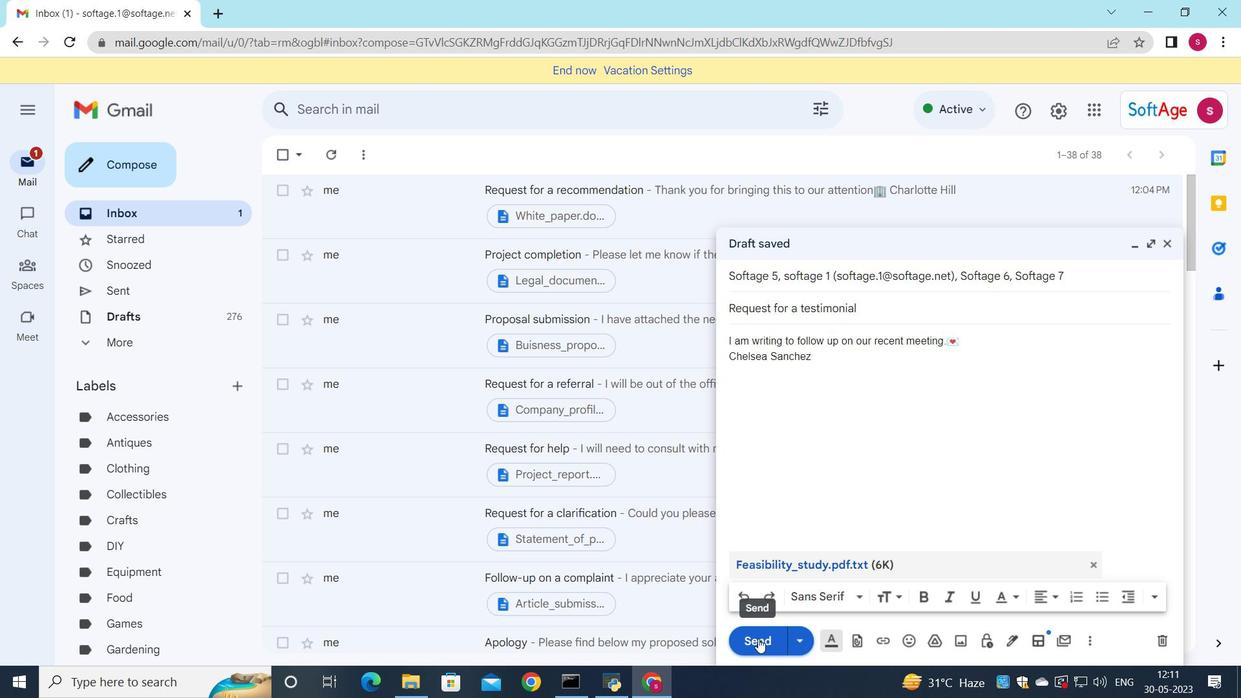 
Action: Mouse moved to (644, 201)
Screenshot: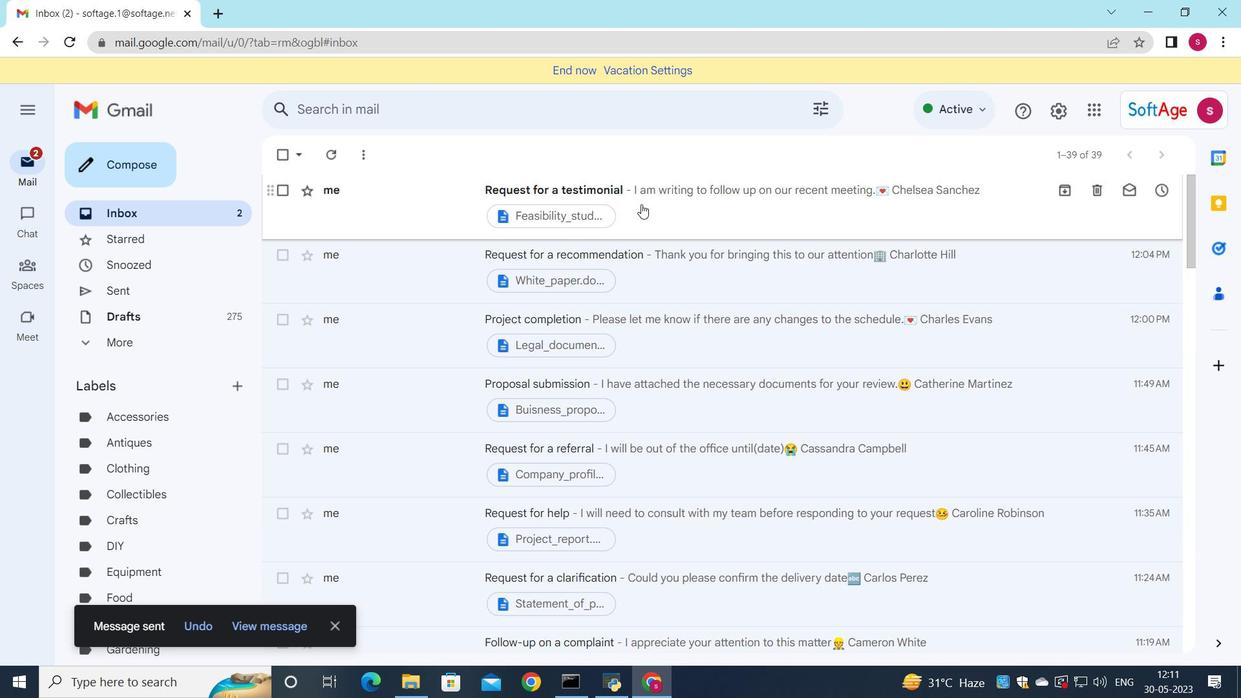 
Action: Mouse pressed left at (644, 201)
Screenshot: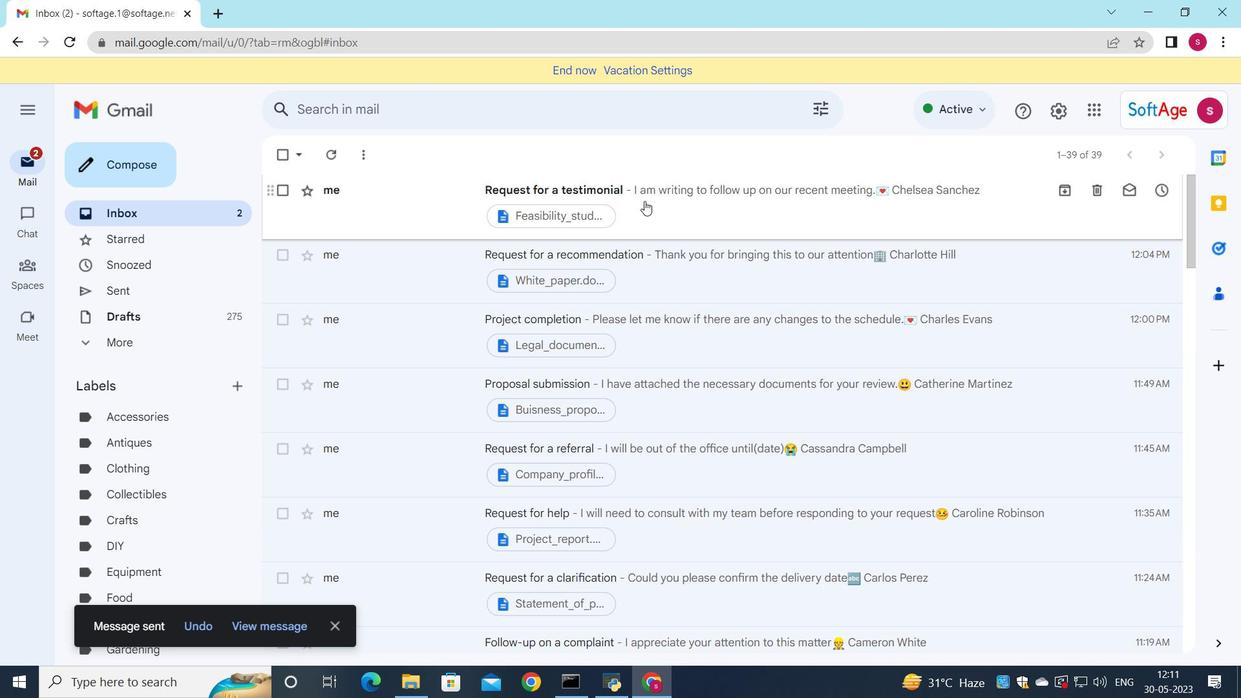 
Action: Mouse pressed left at (644, 201)
Screenshot: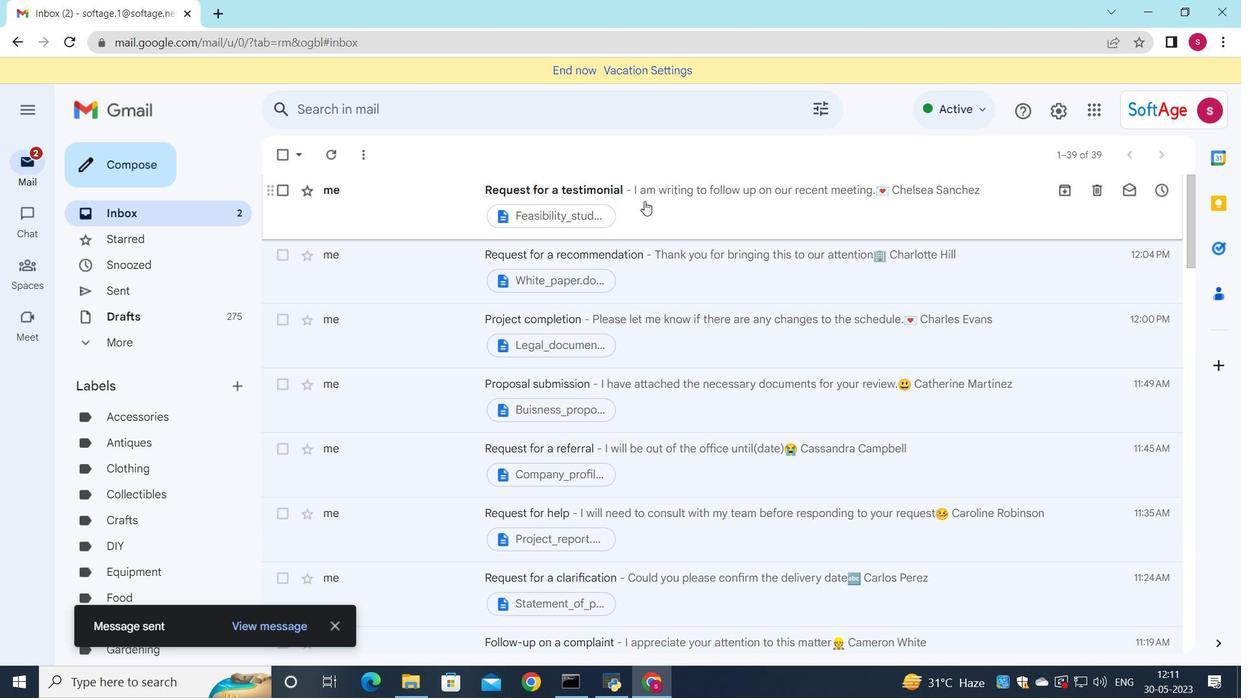 
